 Task: nan
Action: Mouse moved to (485, 136)
Screenshot: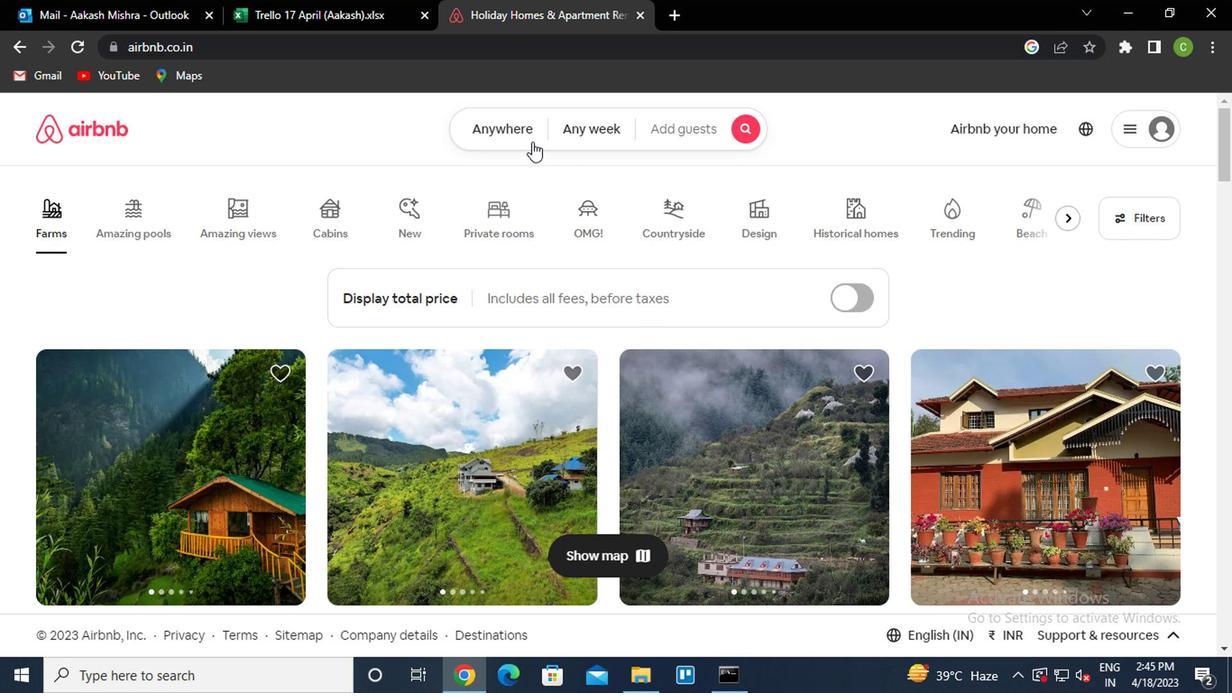 
Action: Mouse pressed left at (485, 136)
Screenshot: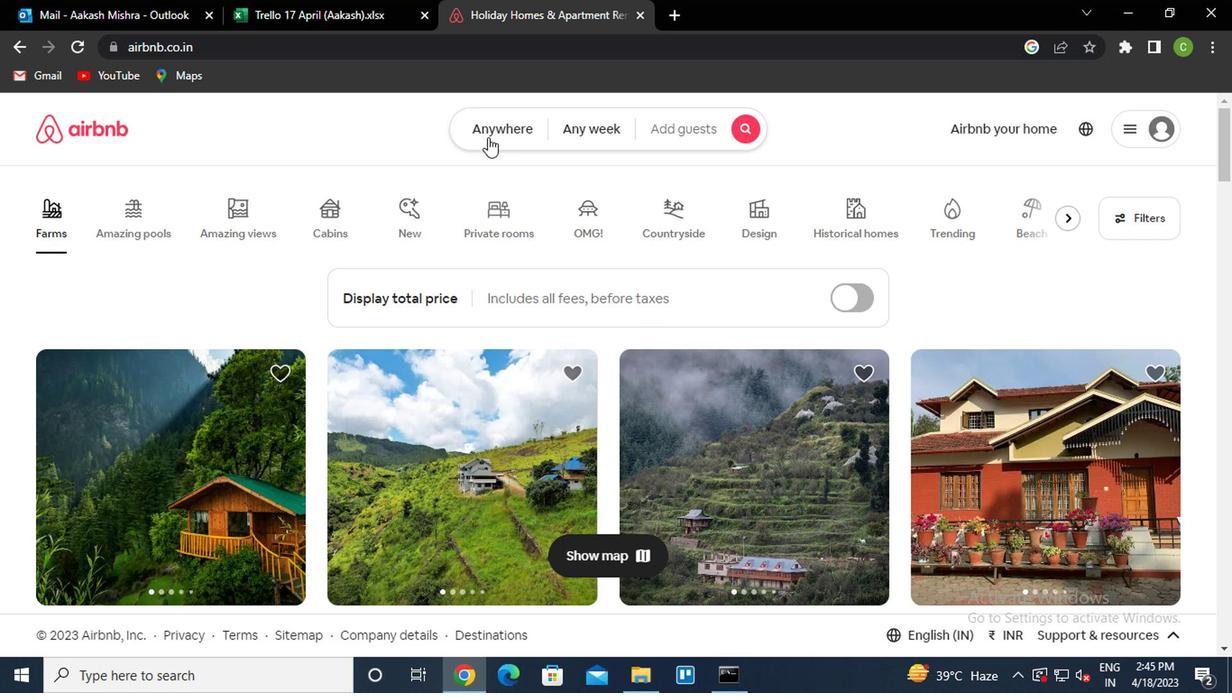 
Action: Mouse moved to (328, 206)
Screenshot: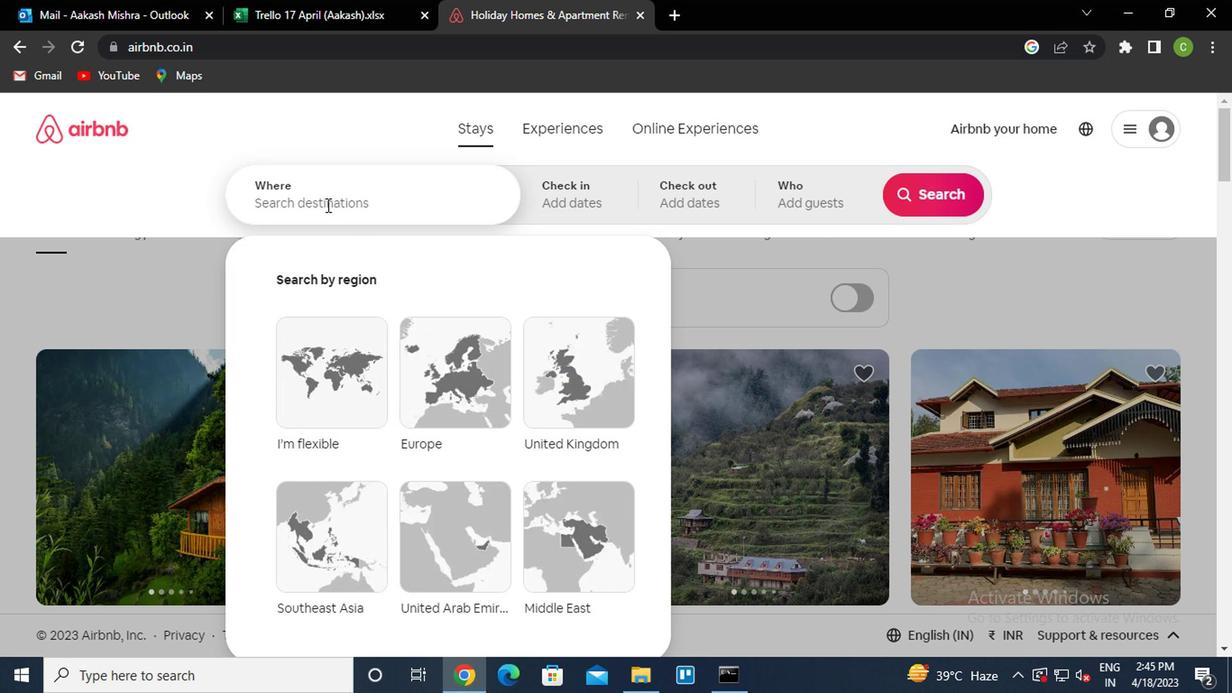 
Action: Mouse pressed left at (328, 206)
Screenshot: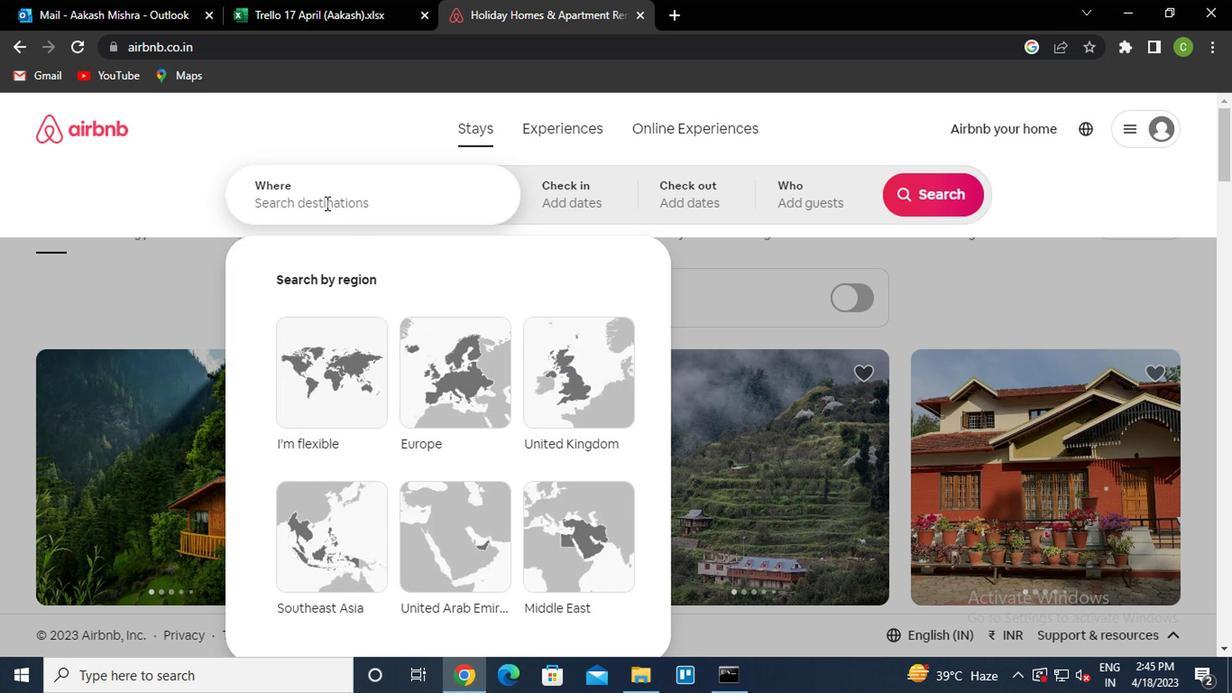 
Action: Key pressed <Key.caps_lock><Key.caps_lock>i<Key.caps_lock>tacoatao<Key.backspace>ira<Key.space>brazil<Key.down><Key.enter>
Screenshot: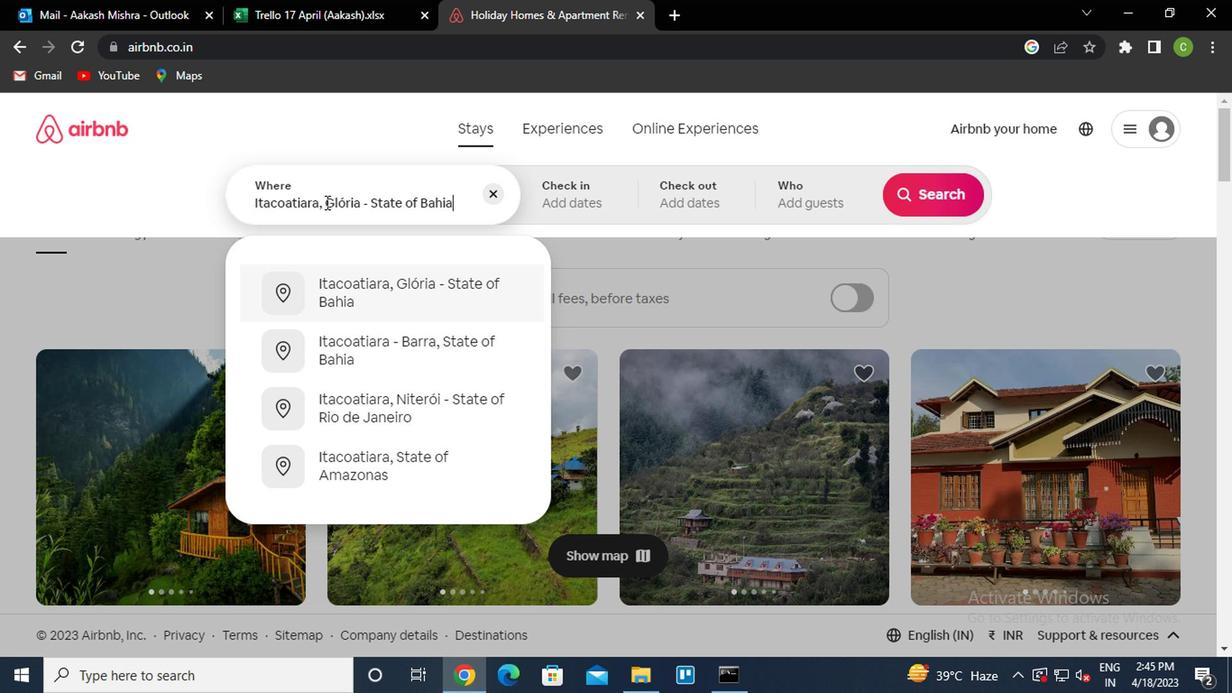 
Action: Mouse scrolled (328, 206) with delta (0, 0)
Screenshot: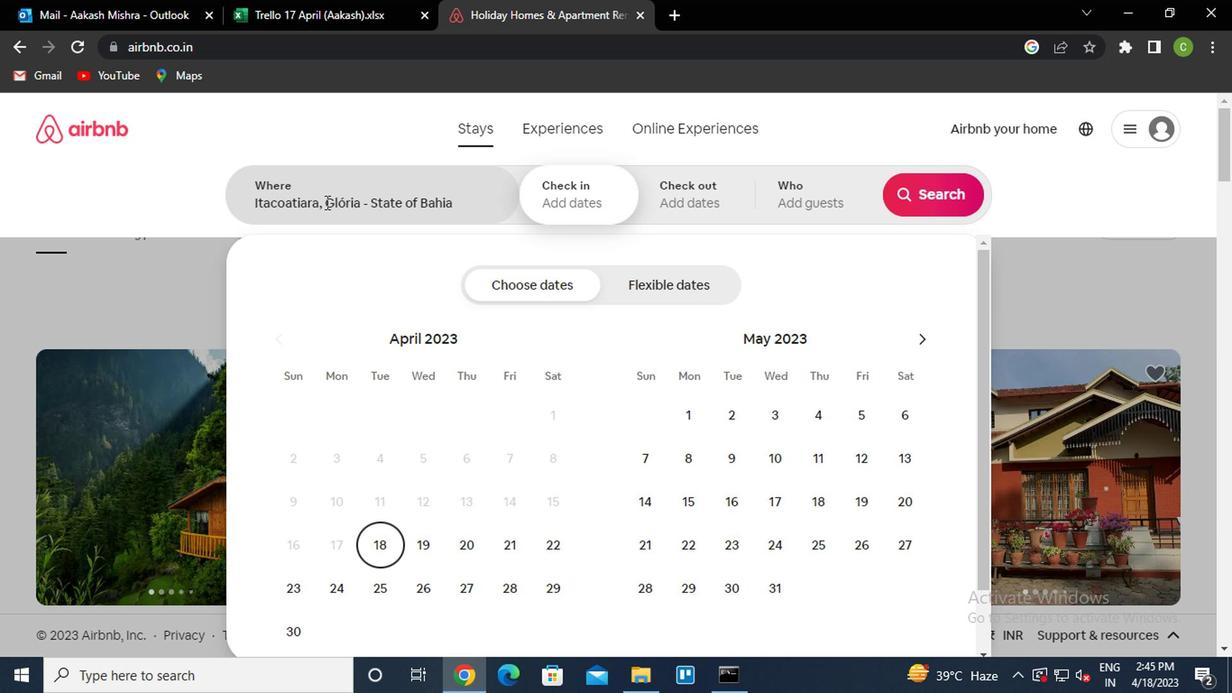 
Action: Mouse moved to (929, 354)
Screenshot: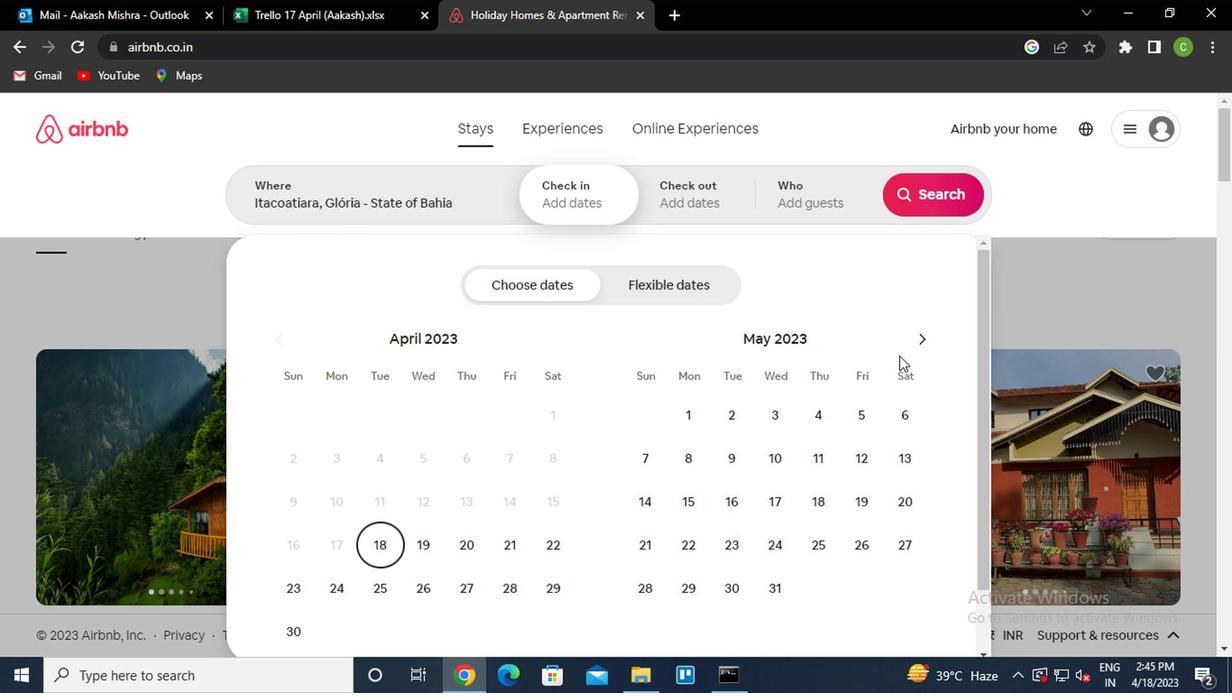 
Action: Mouse pressed left at (929, 354)
Screenshot: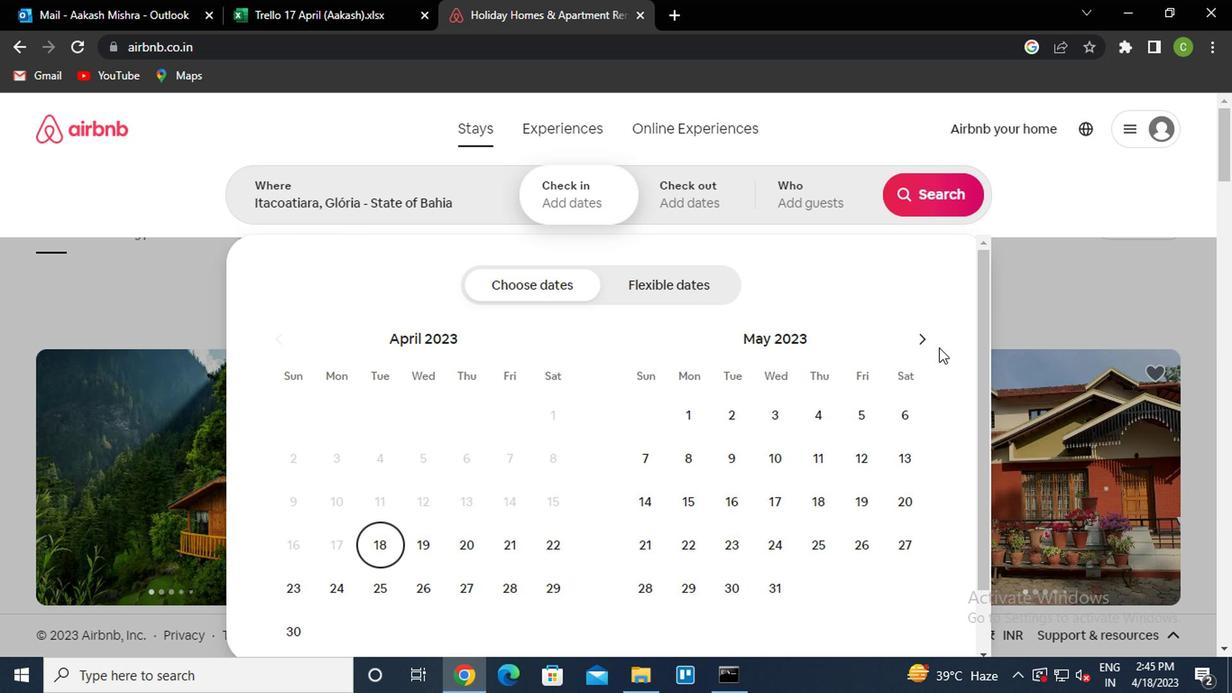 
Action: Mouse moved to (914, 349)
Screenshot: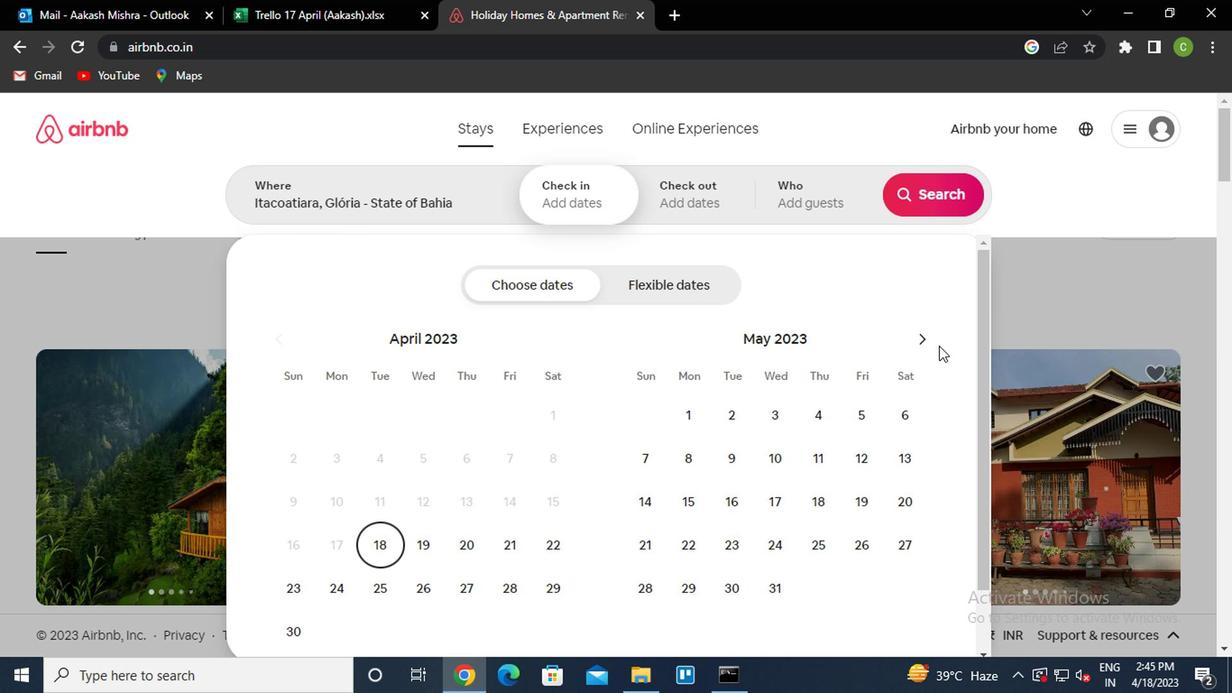 
Action: Mouse pressed left at (914, 349)
Screenshot: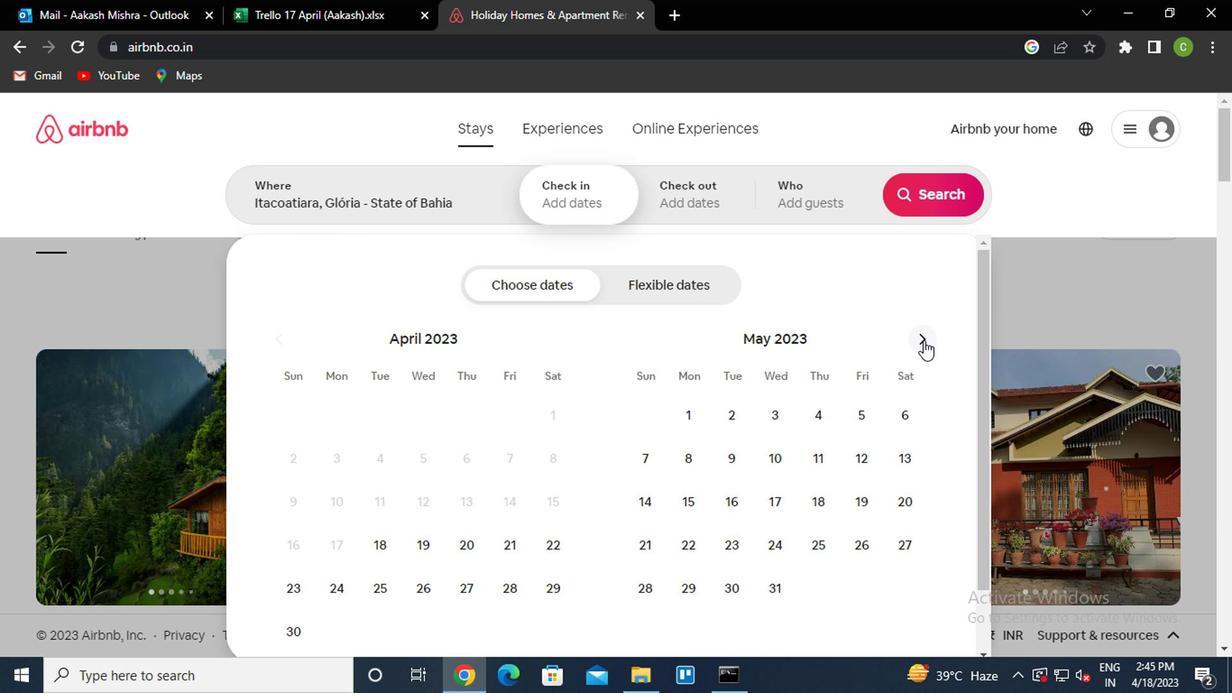 
Action: Mouse pressed left at (914, 349)
Screenshot: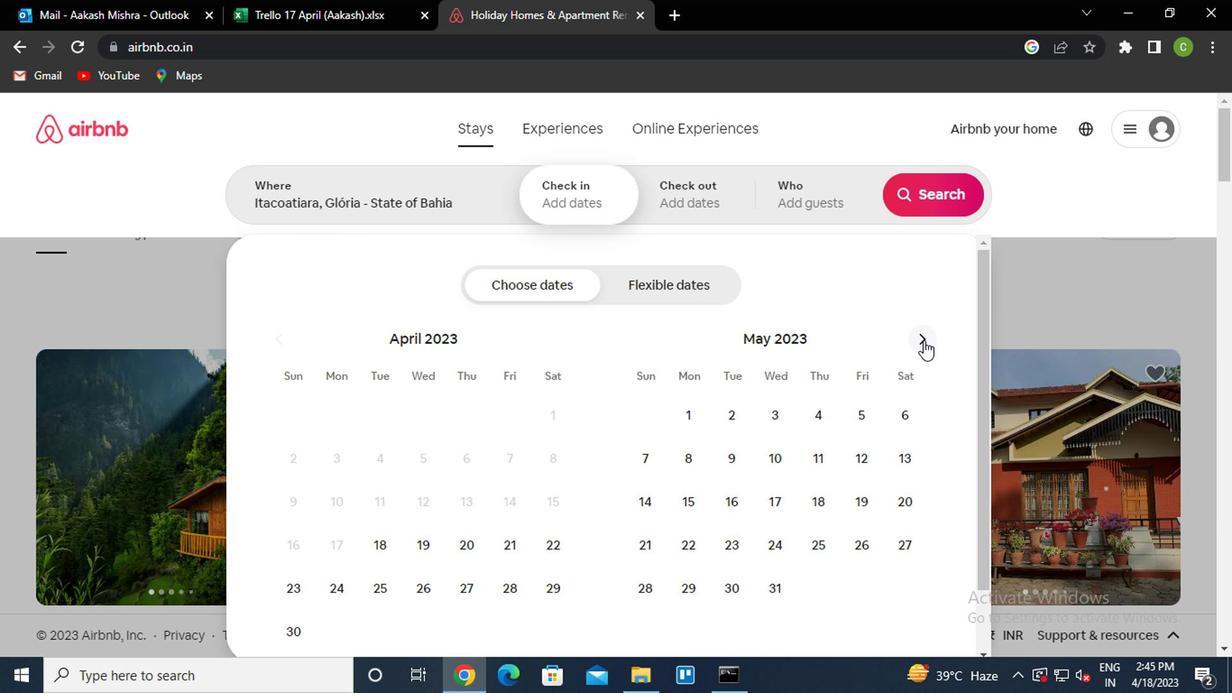 
Action: Mouse pressed left at (914, 349)
Screenshot: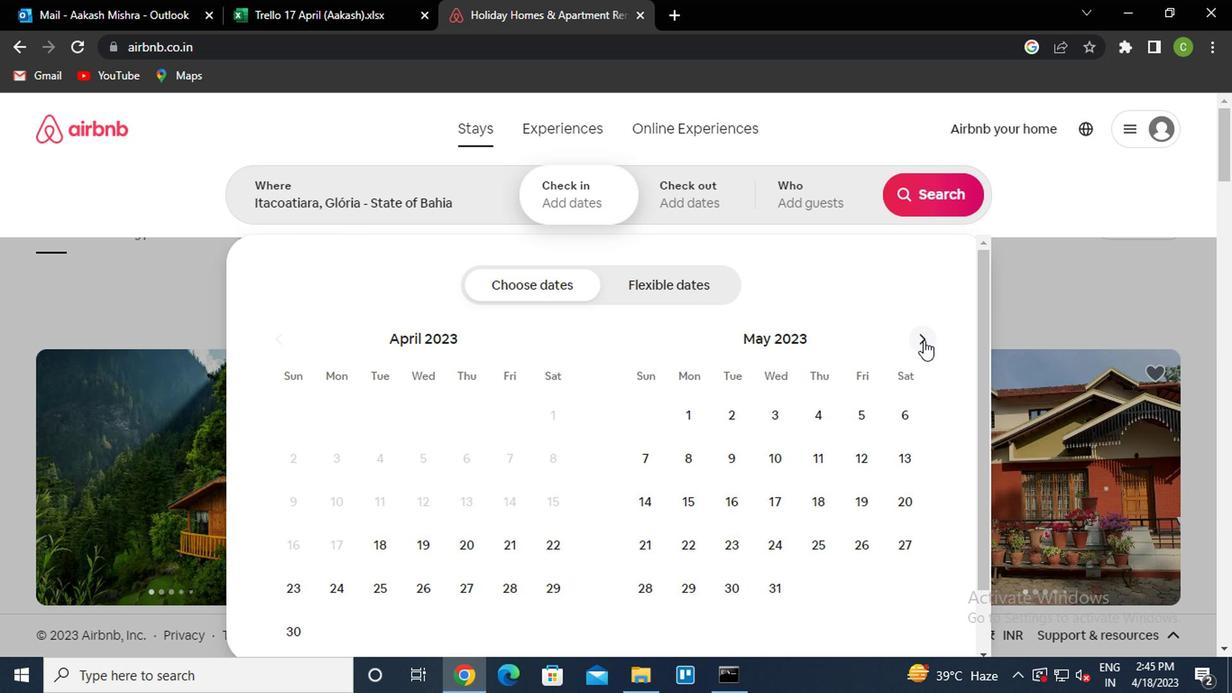 
Action: Mouse pressed left at (914, 349)
Screenshot: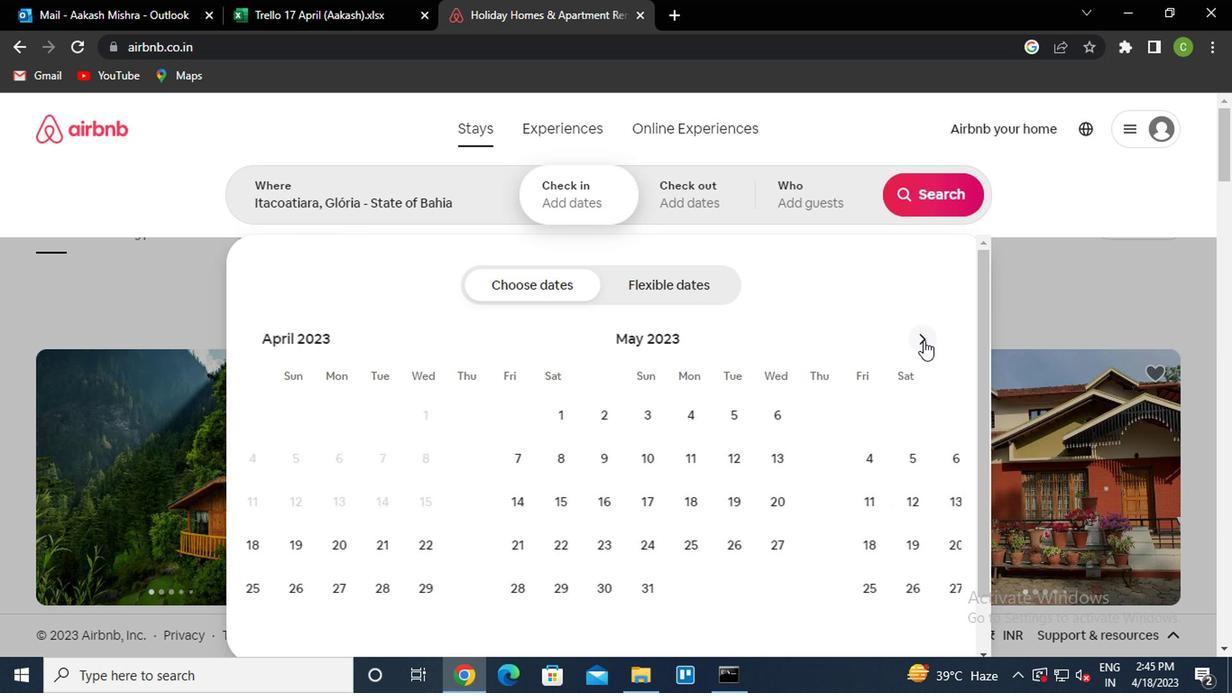 
Action: Mouse pressed left at (914, 349)
Screenshot: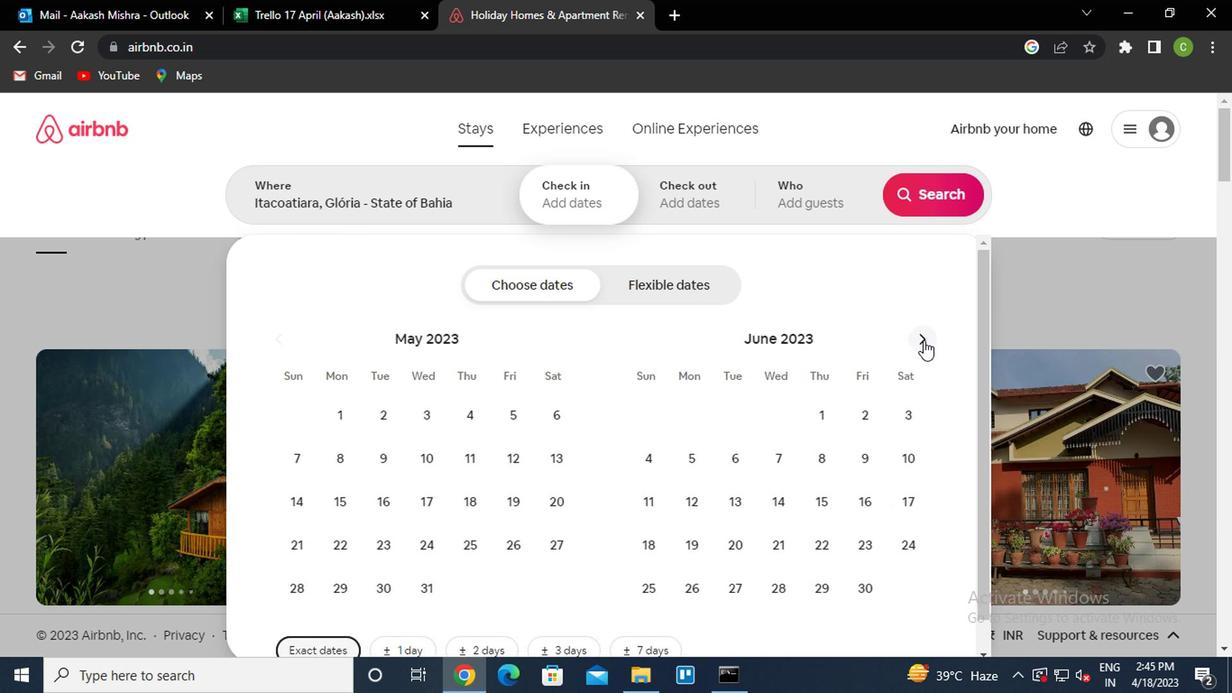 
Action: Mouse pressed left at (914, 349)
Screenshot: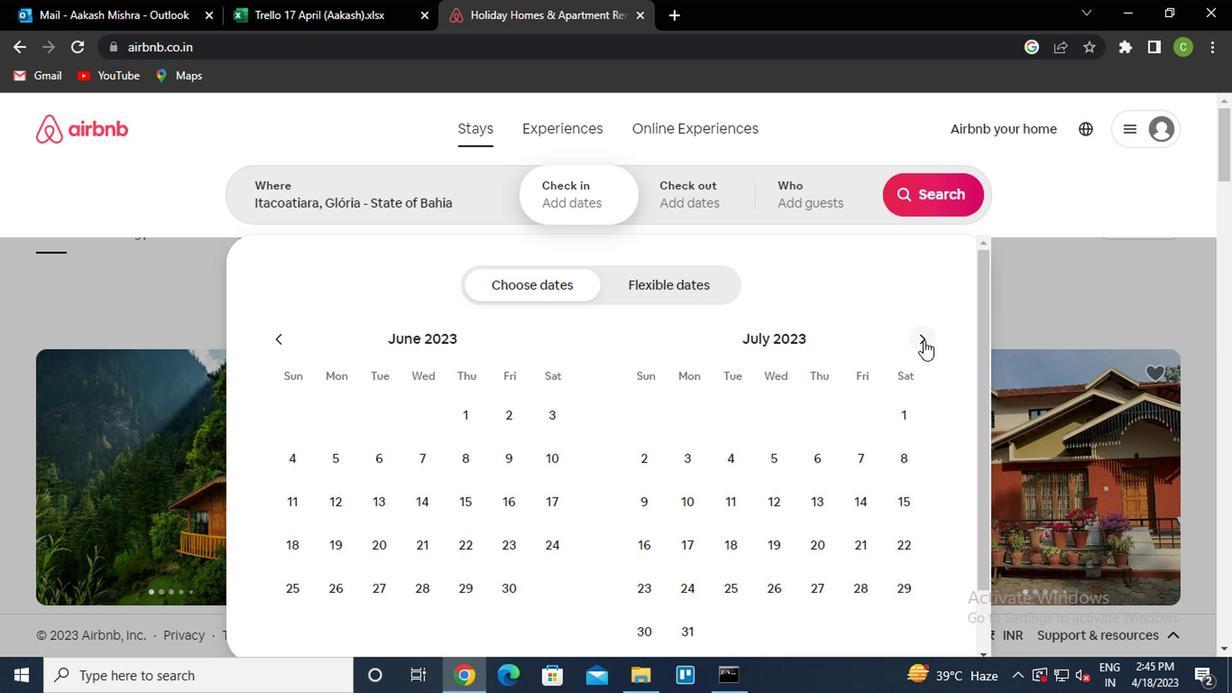 
Action: Mouse pressed left at (914, 349)
Screenshot: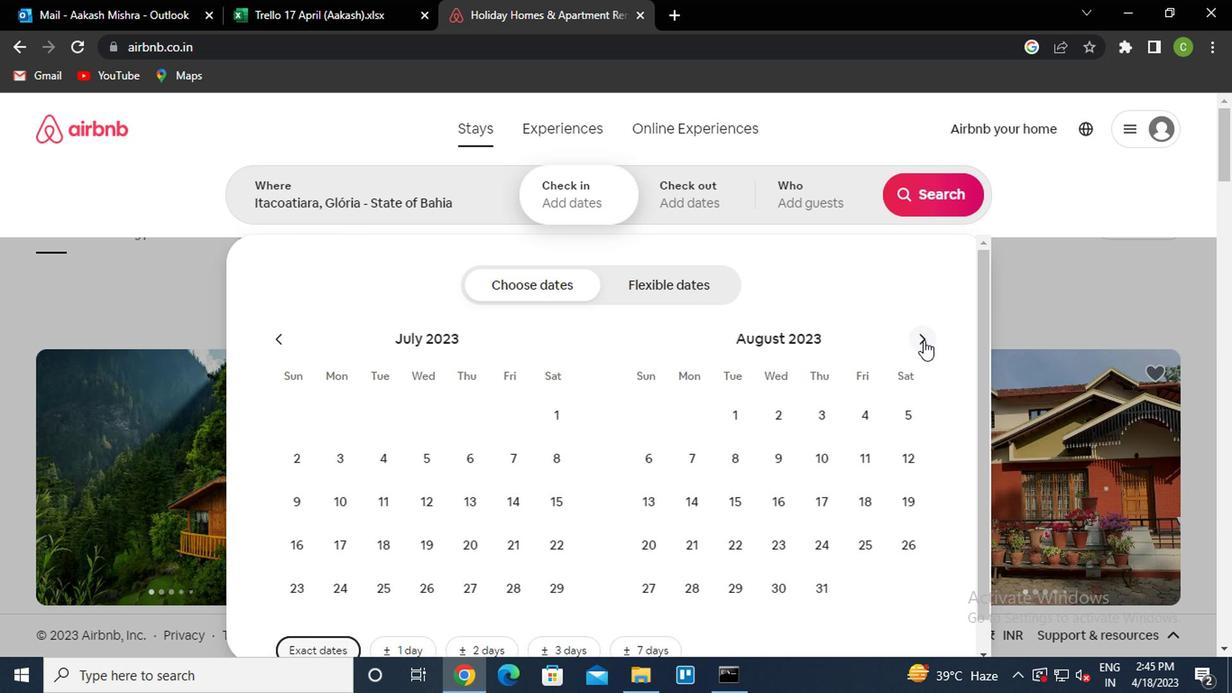 
Action: Mouse pressed left at (914, 349)
Screenshot: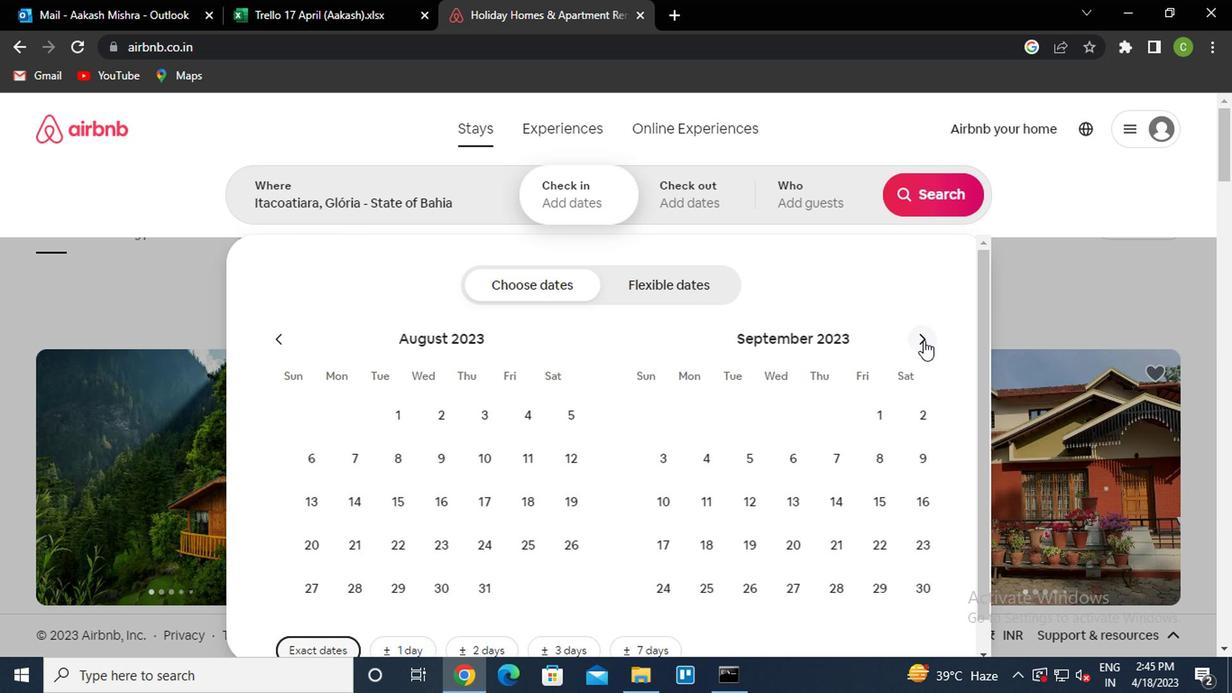 
Action: Mouse moved to (274, 347)
Screenshot: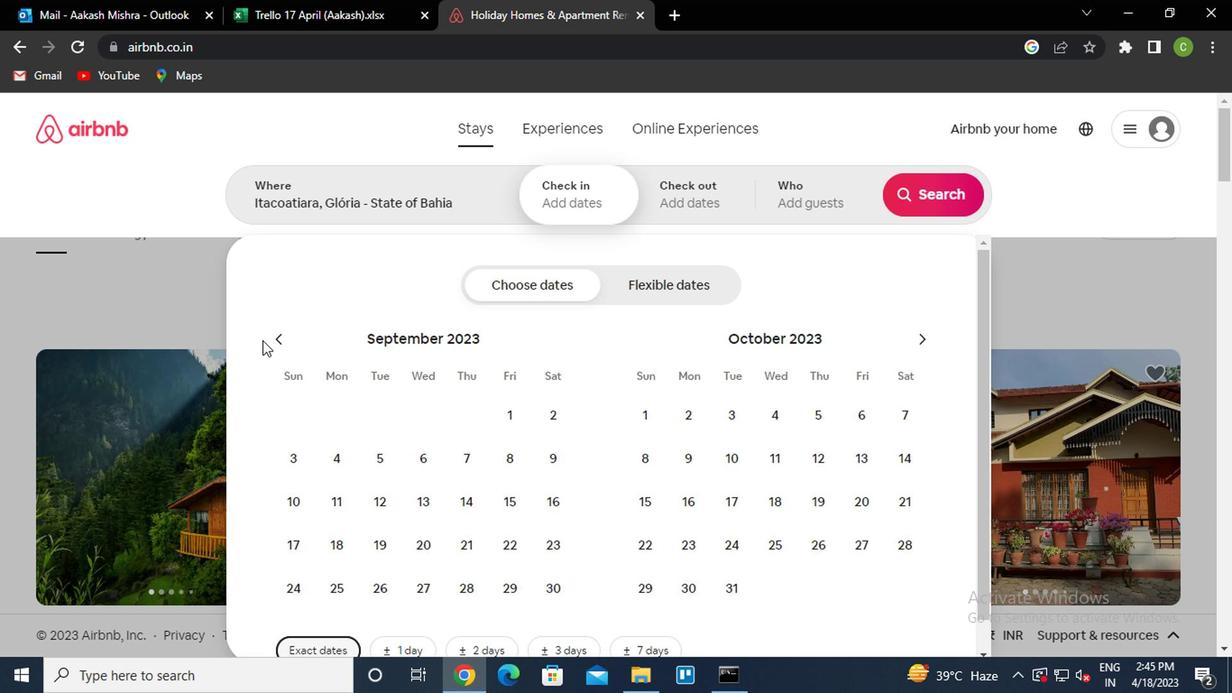 
Action: Mouse pressed left at (274, 347)
Screenshot: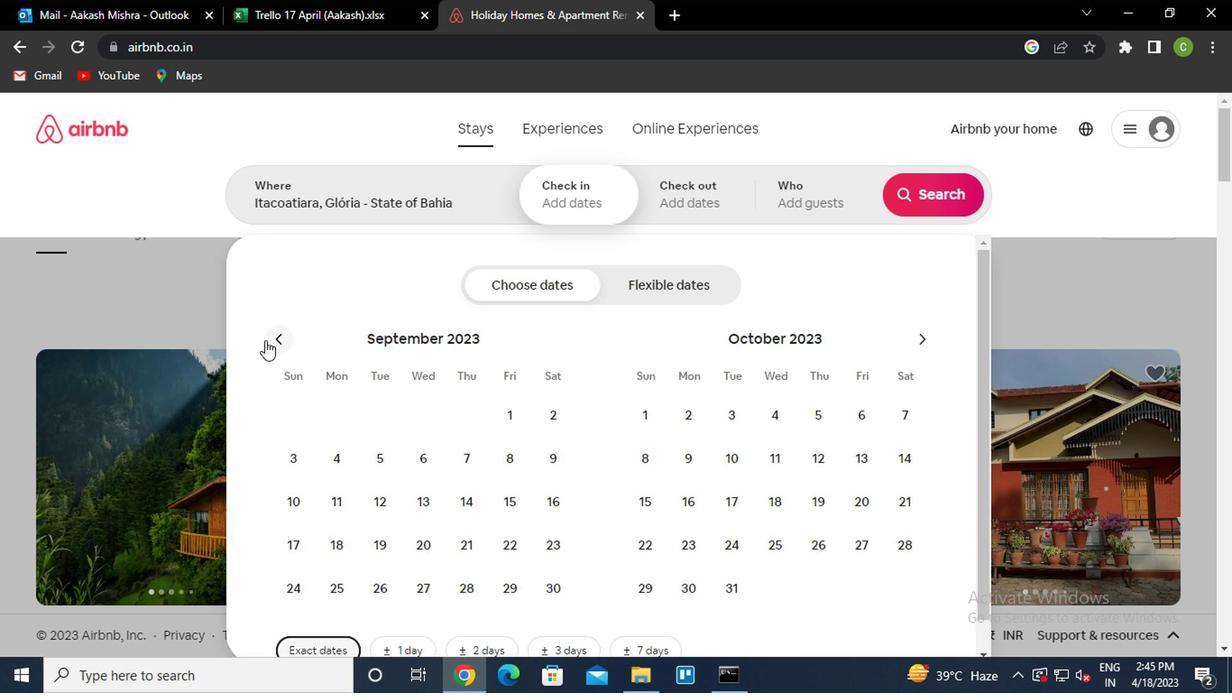 
Action: Mouse moved to (897, 433)
Screenshot: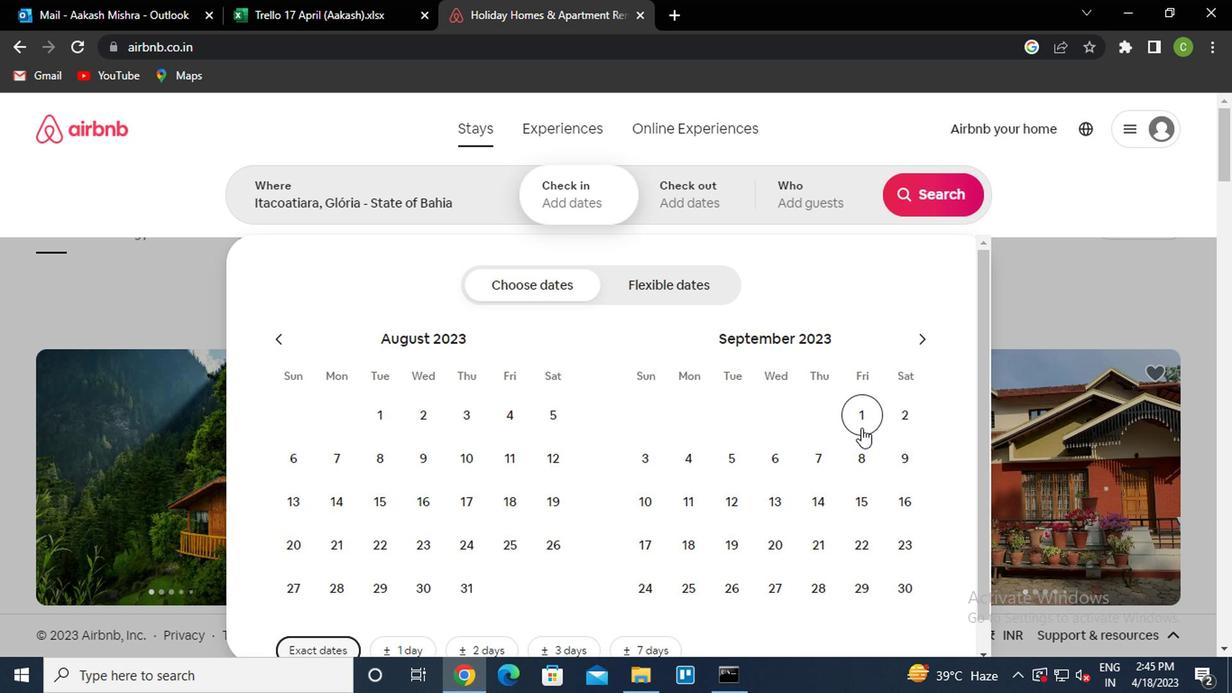 
Action: Mouse pressed left at (897, 433)
Screenshot: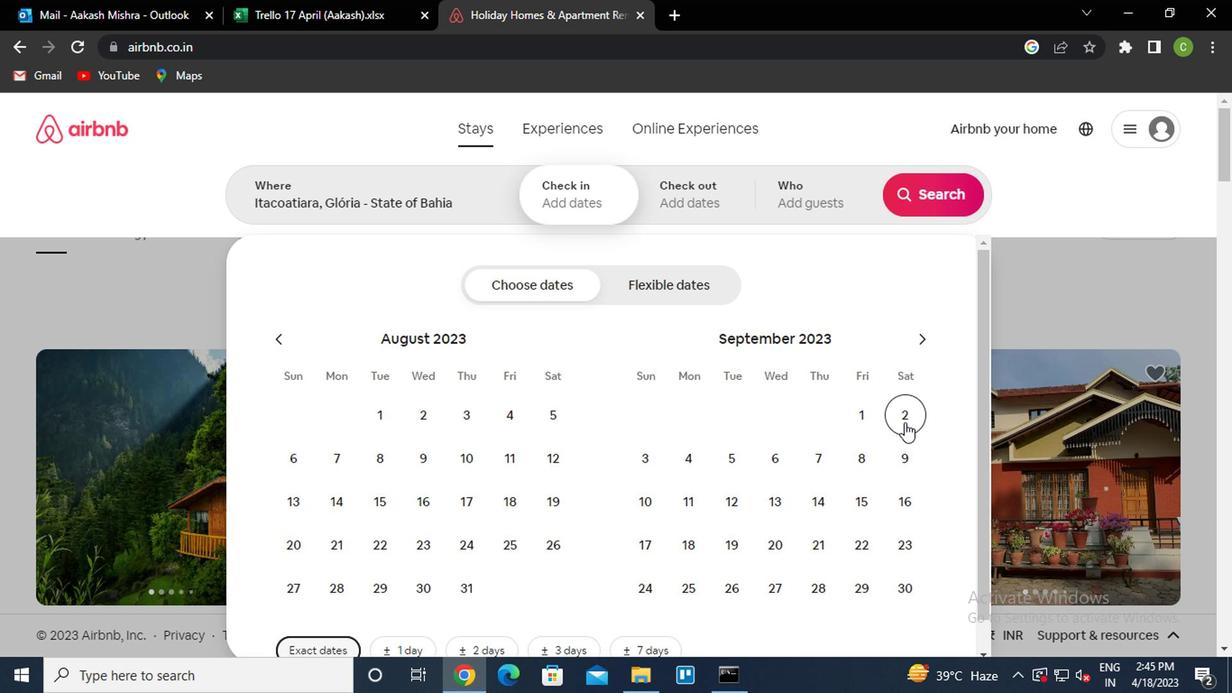 
Action: Mouse moved to (772, 476)
Screenshot: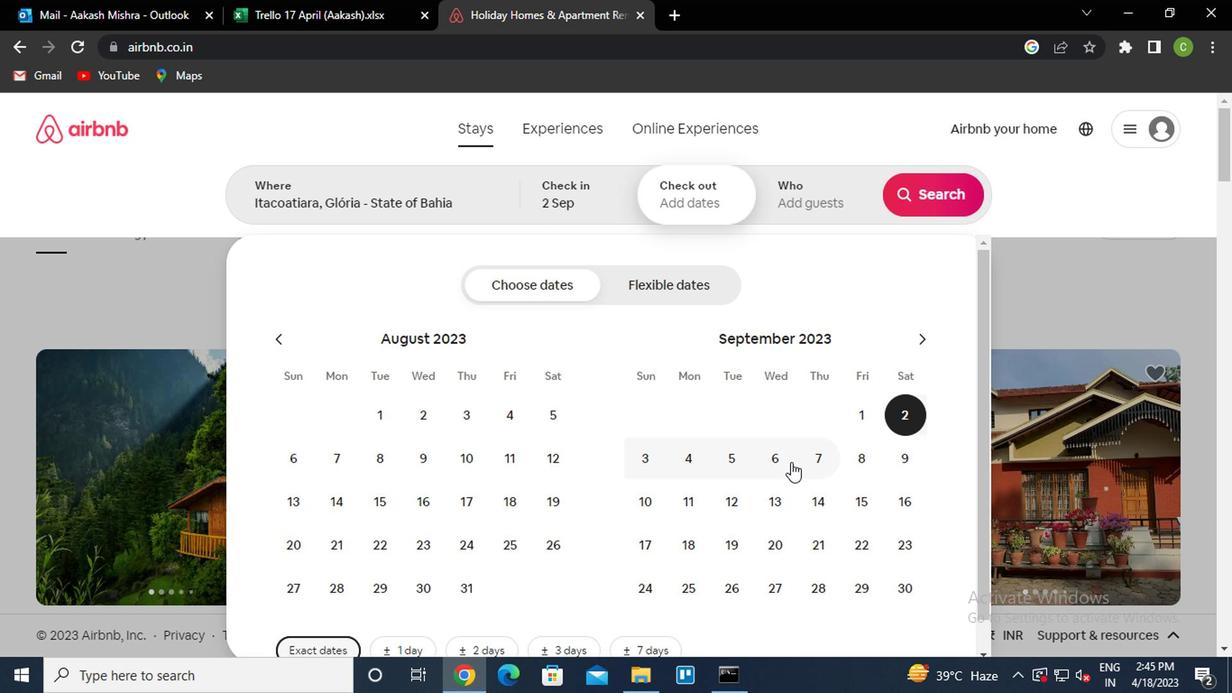 
Action: Mouse pressed left at (772, 476)
Screenshot: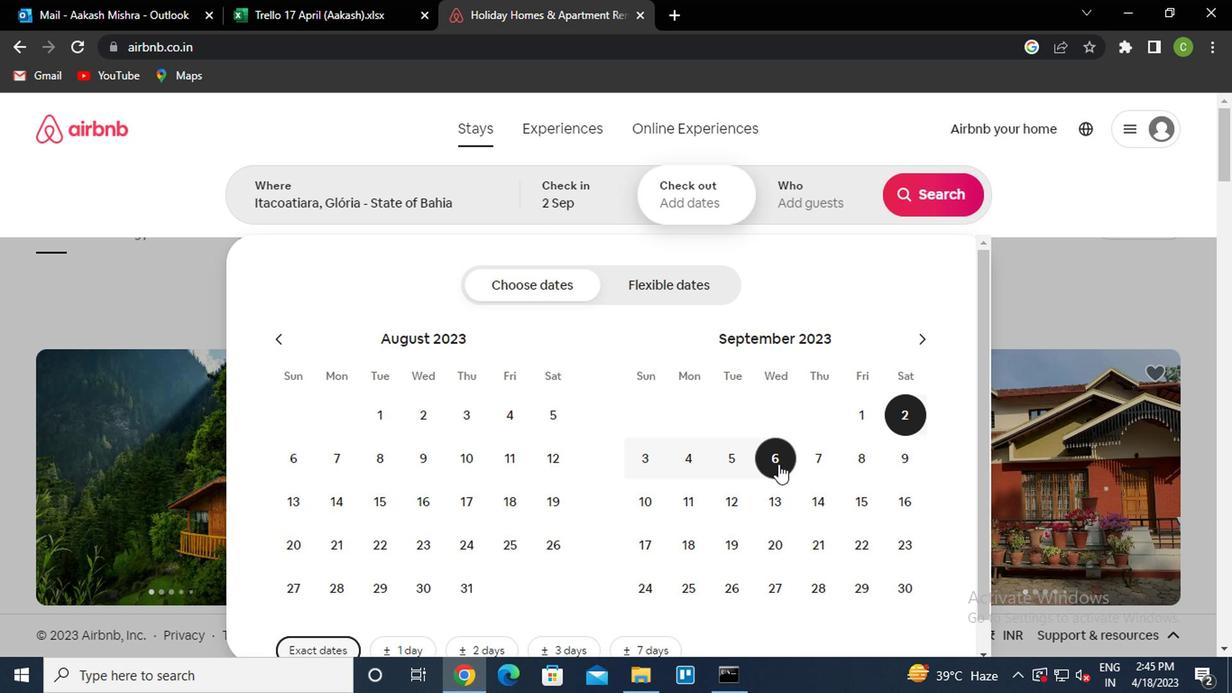 
Action: Mouse moved to (794, 204)
Screenshot: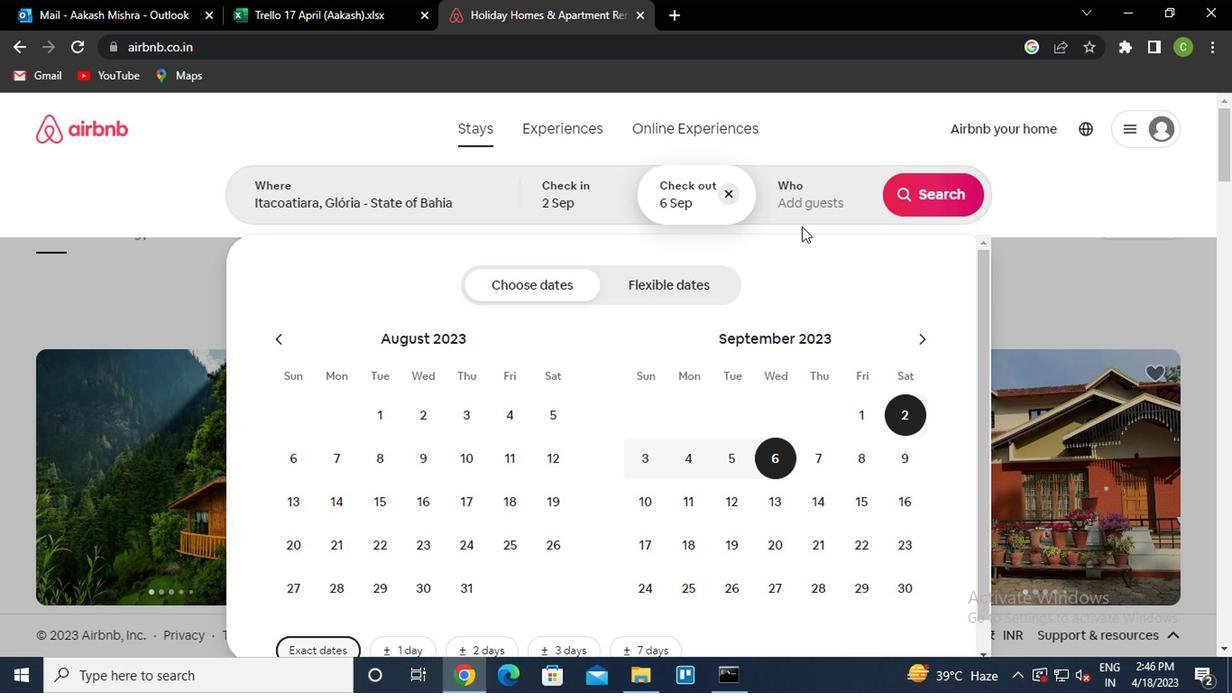 
Action: Mouse pressed left at (794, 204)
Screenshot: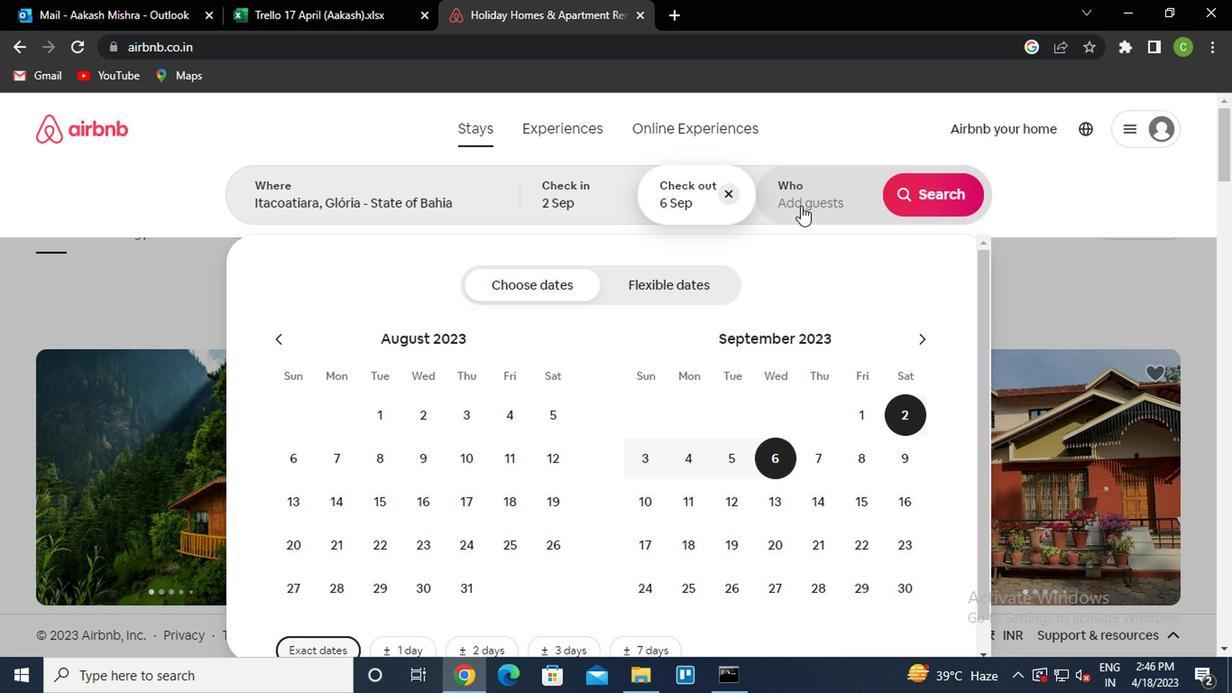 
Action: Mouse moved to (924, 296)
Screenshot: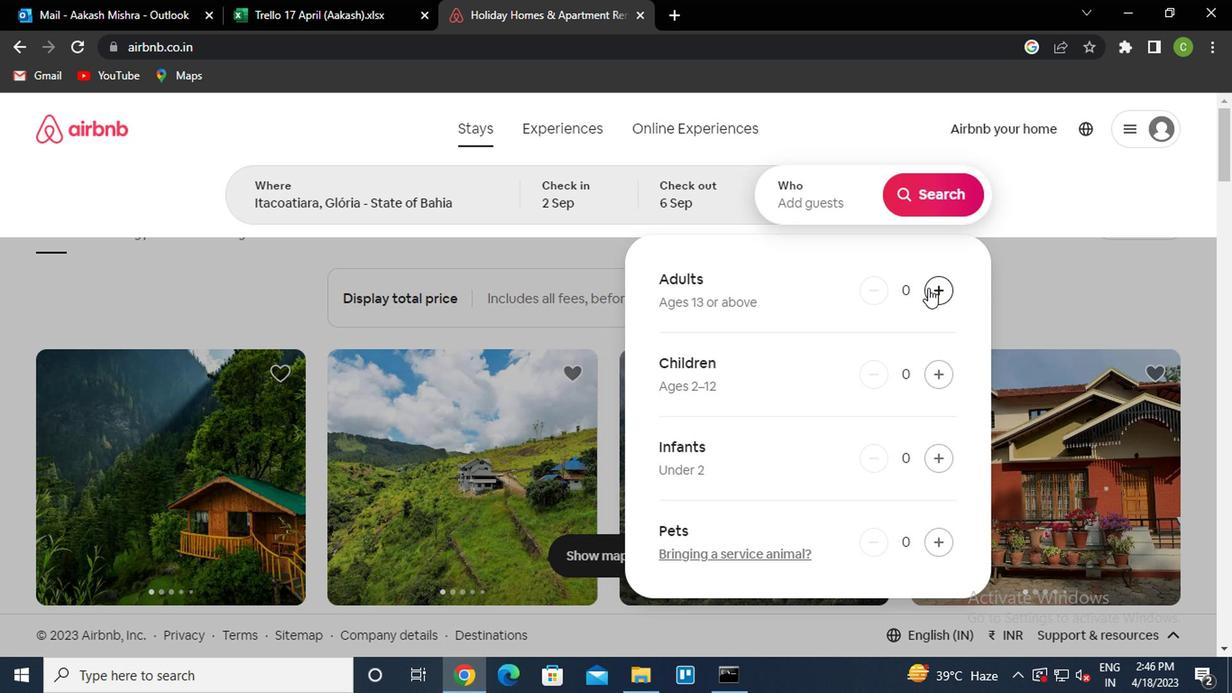 
Action: Mouse pressed left at (924, 296)
Screenshot: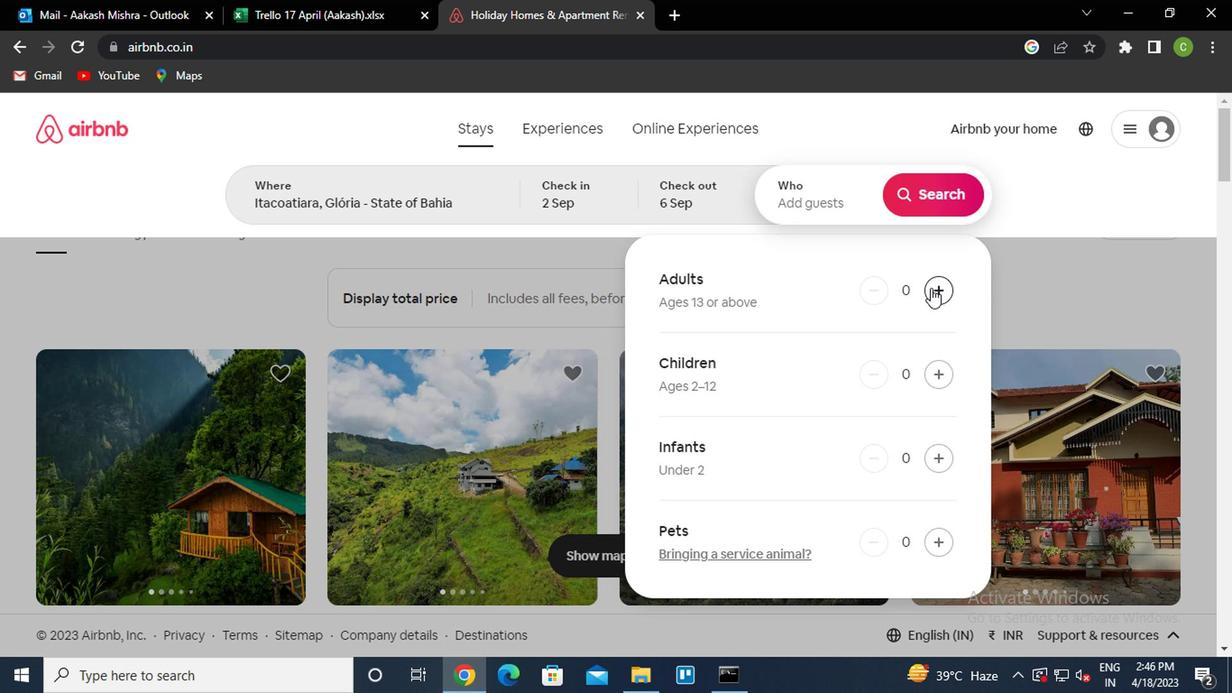 
Action: Mouse pressed left at (924, 296)
Screenshot: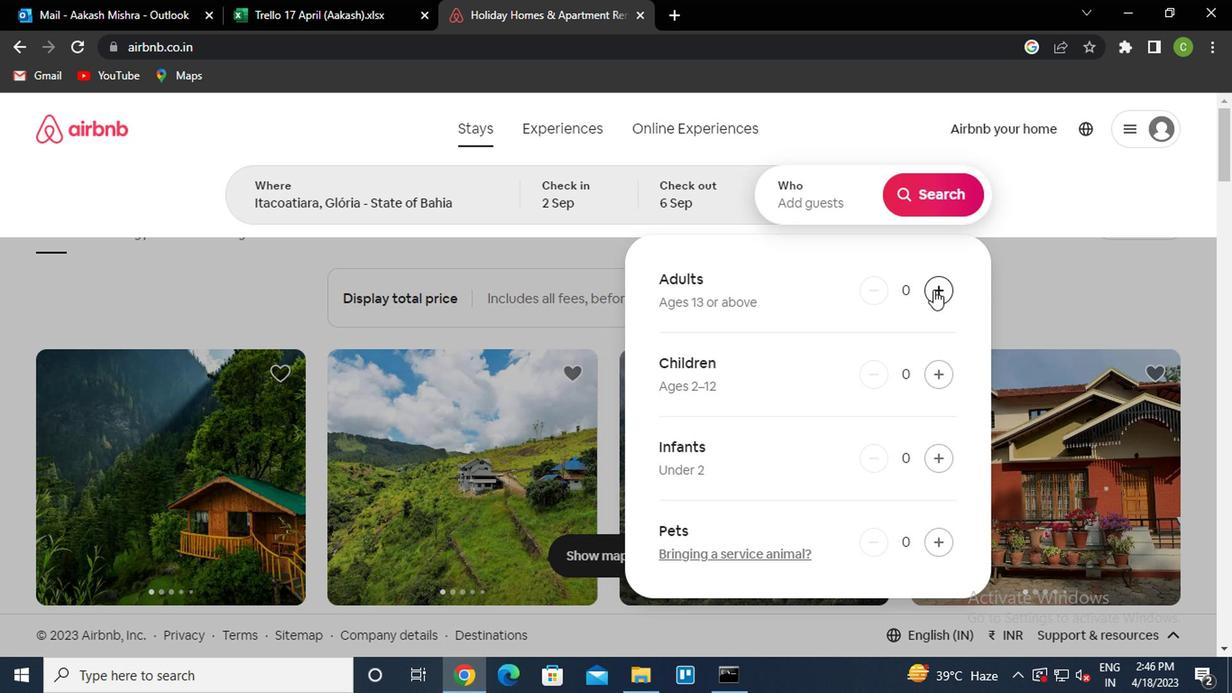 
Action: Mouse moved to (1133, 304)
Screenshot: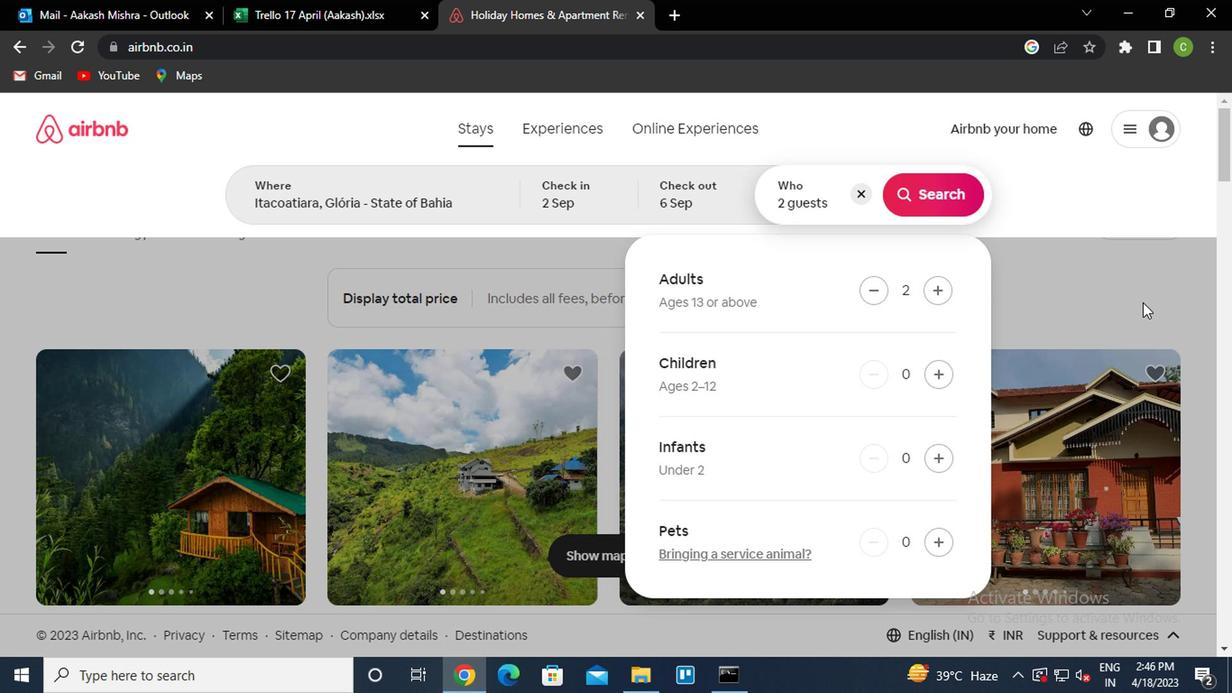
Action: Mouse pressed left at (1133, 304)
Screenshot: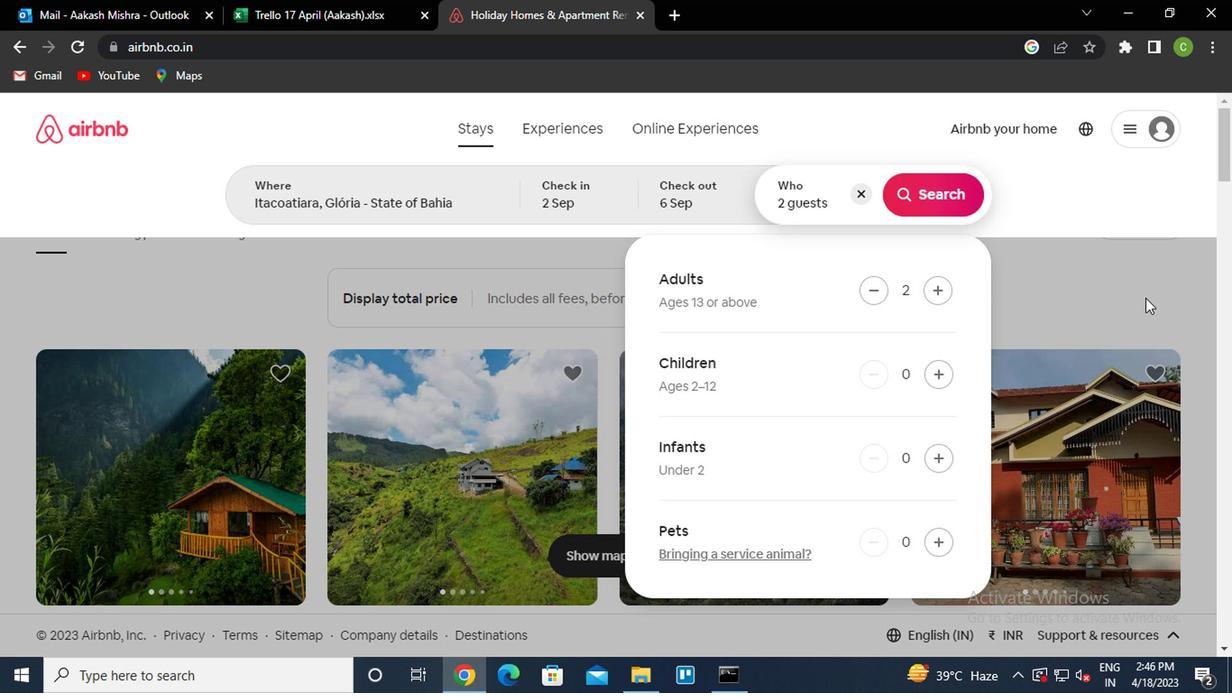
Action: Mouse moved to (1126, 225)
Screenshot: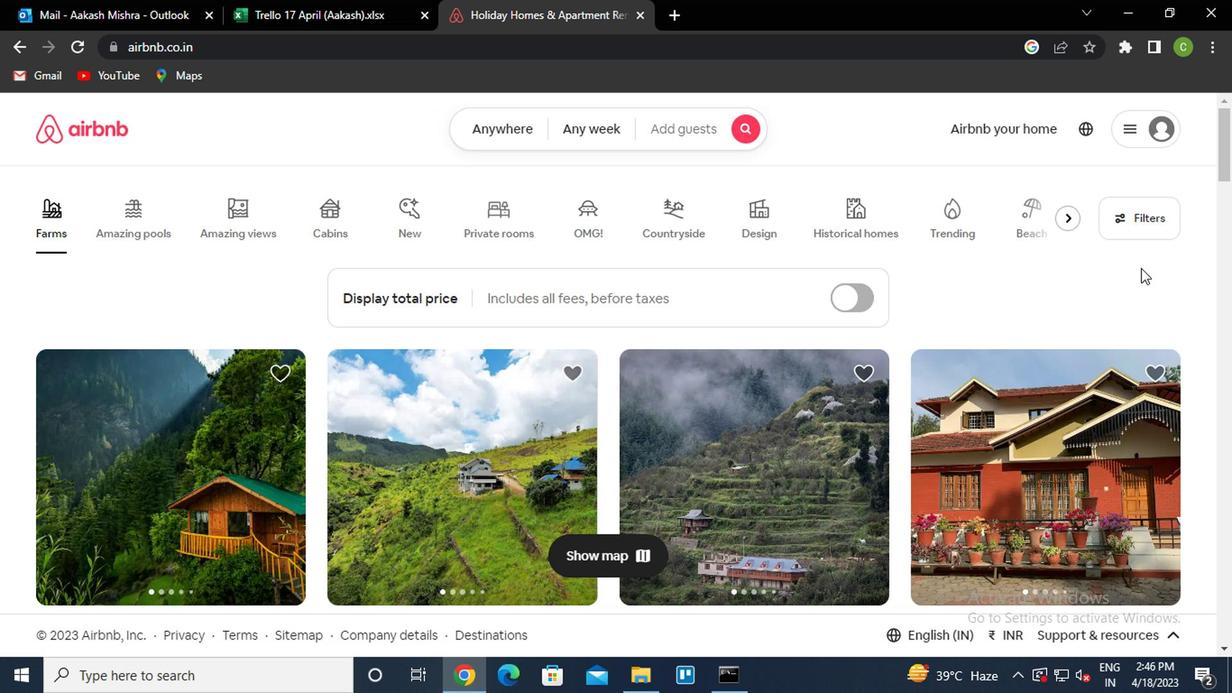 
Action: Mouse pressed left at (1126, 225)
Screenshot: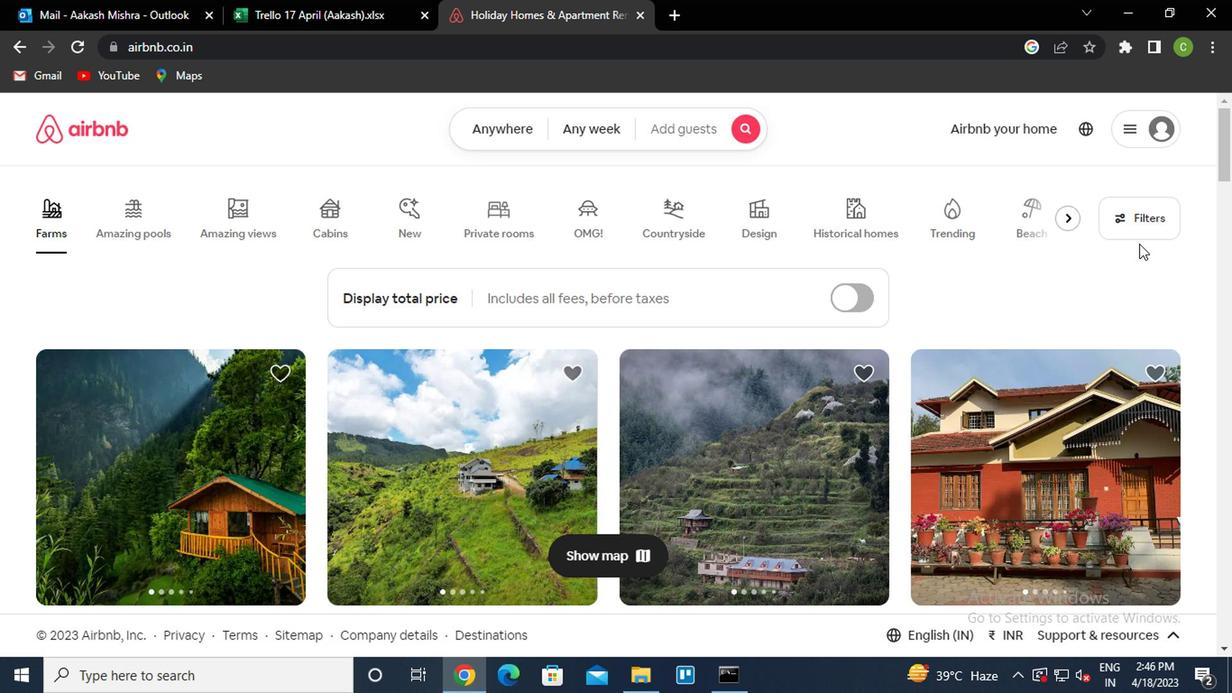 
Action: Mouse moved to (391, 445)
Screenshot: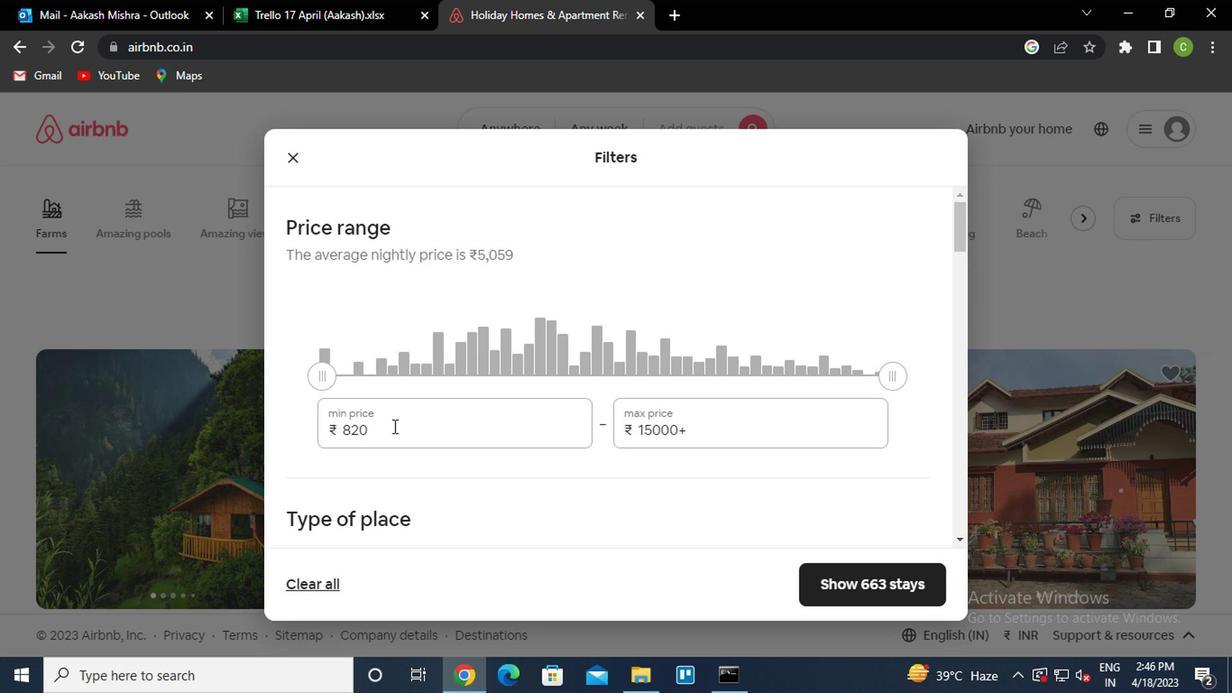 
Action: Mouse pressed left at (391, 445)
Screenshot: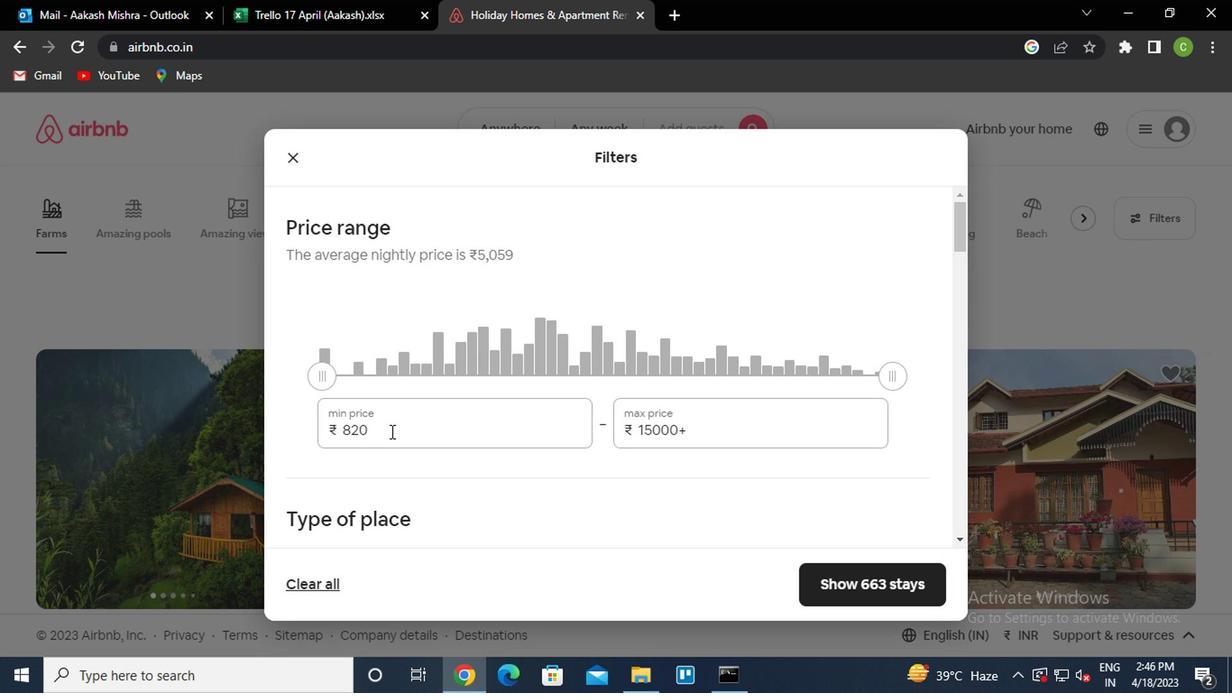 
Action: Key pressed <Key.backspace><Key.backspace><Key.backspace>15000<Key.tab>20000
Screenshot: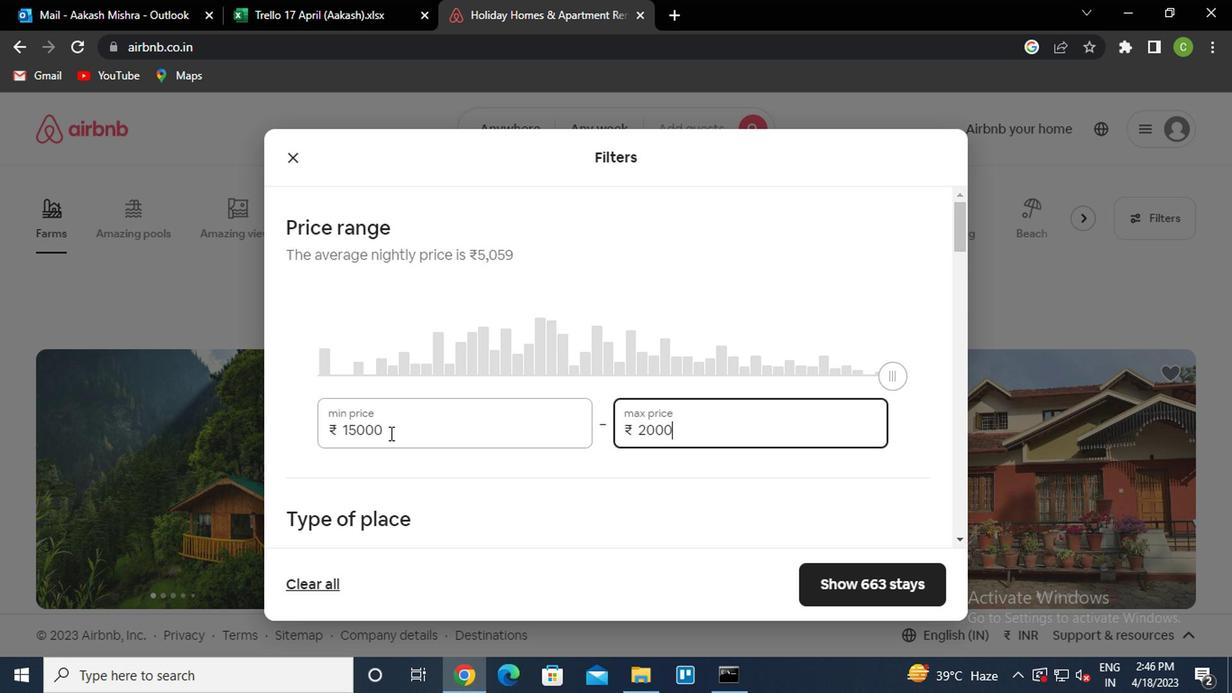 
Action: Mouse moved to (487, 520)
Screenshot: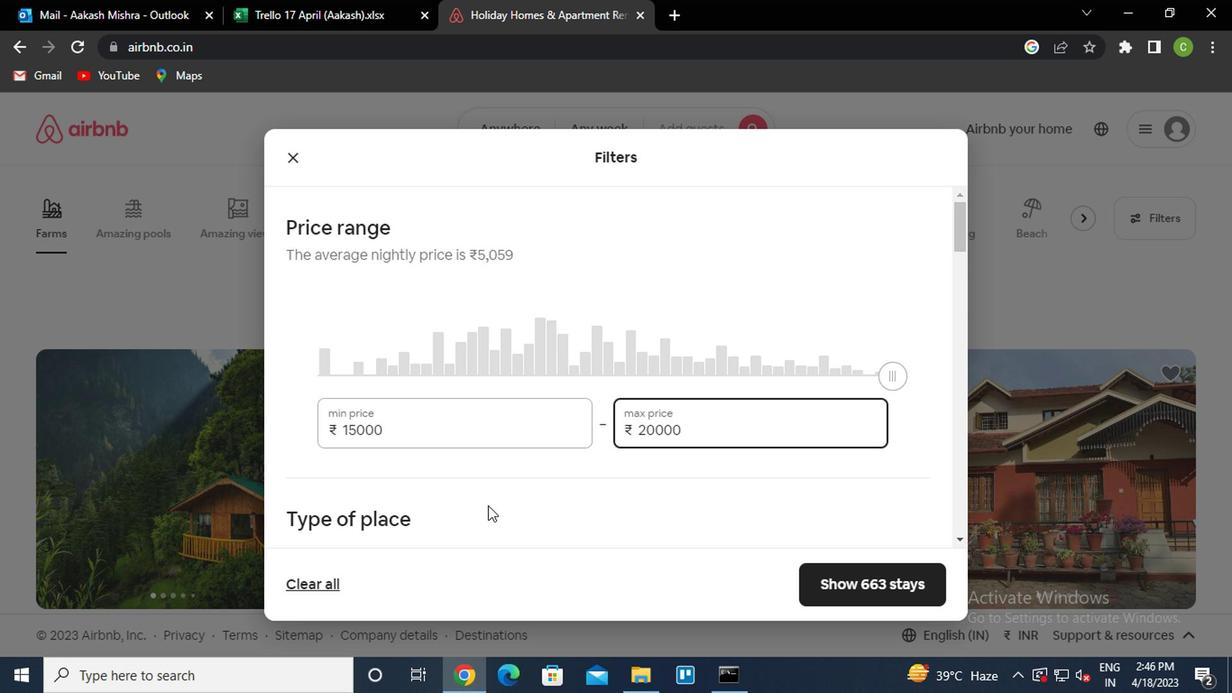 
Action: Mouse scrolled (487, 519) with delta (0, 0)
Screenshot: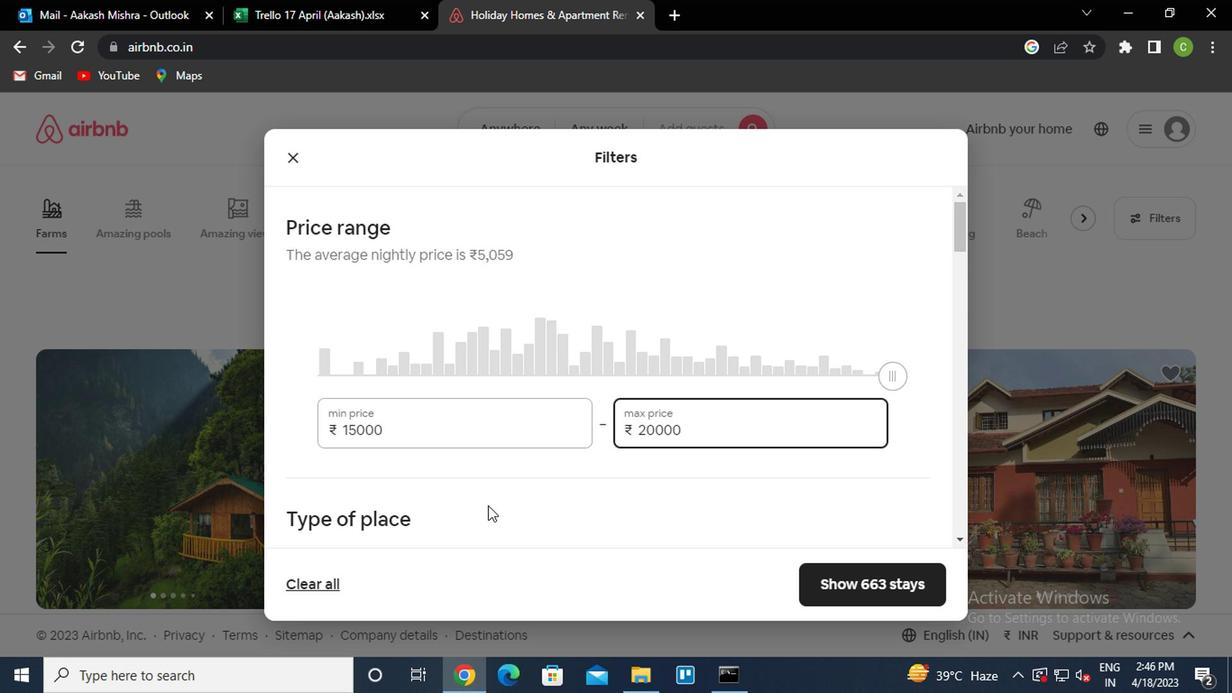 
Action: Mouse scrolled (487, 519) with delta (0, 0)
Screenshot: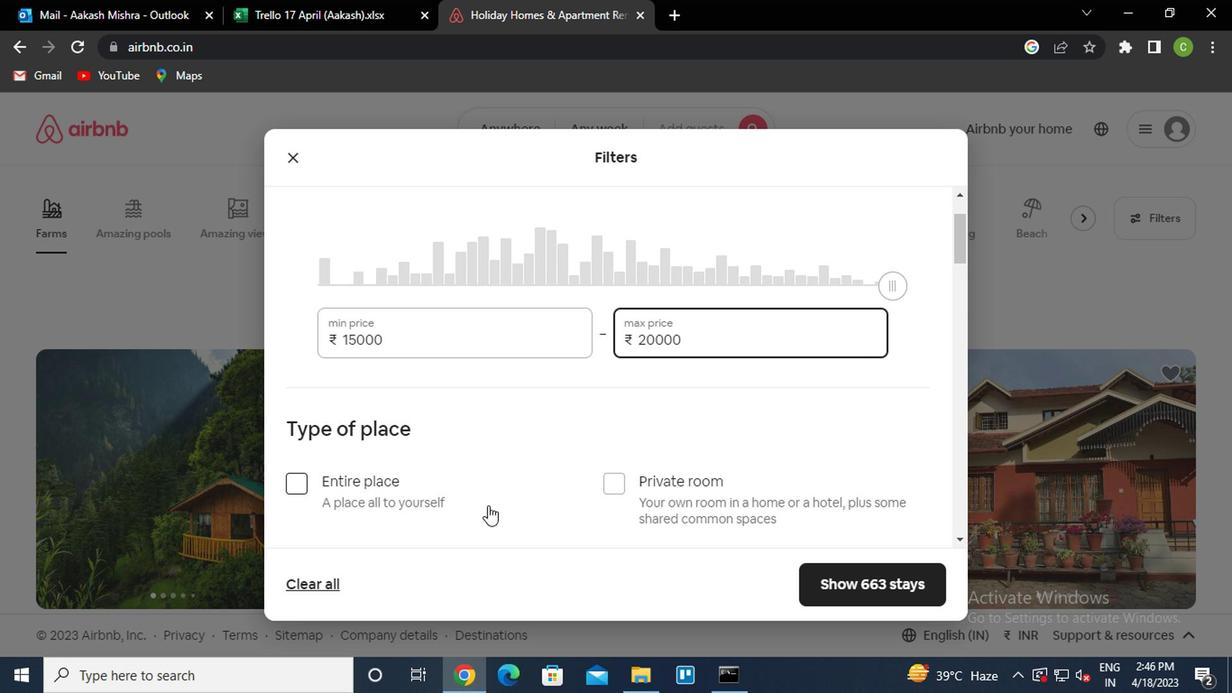 
Action: Mouse moved to (365, 405)
Screenshot: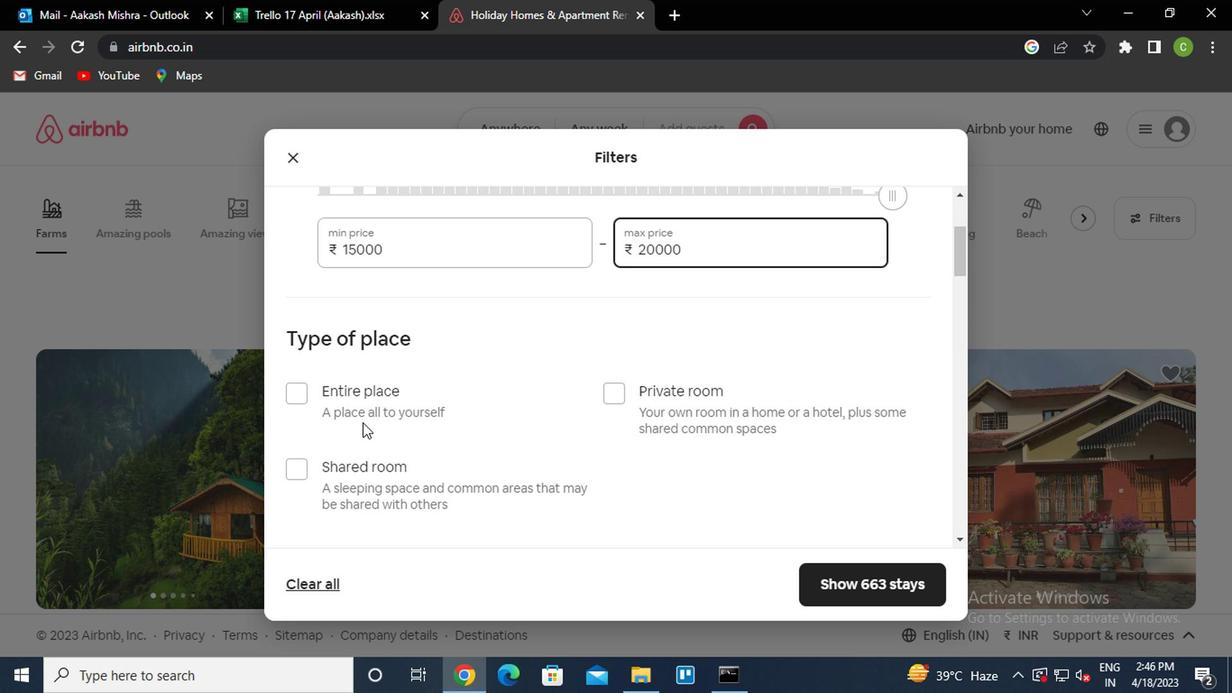 
Action: Mouse pressed left at (365, 405)
Screenshot: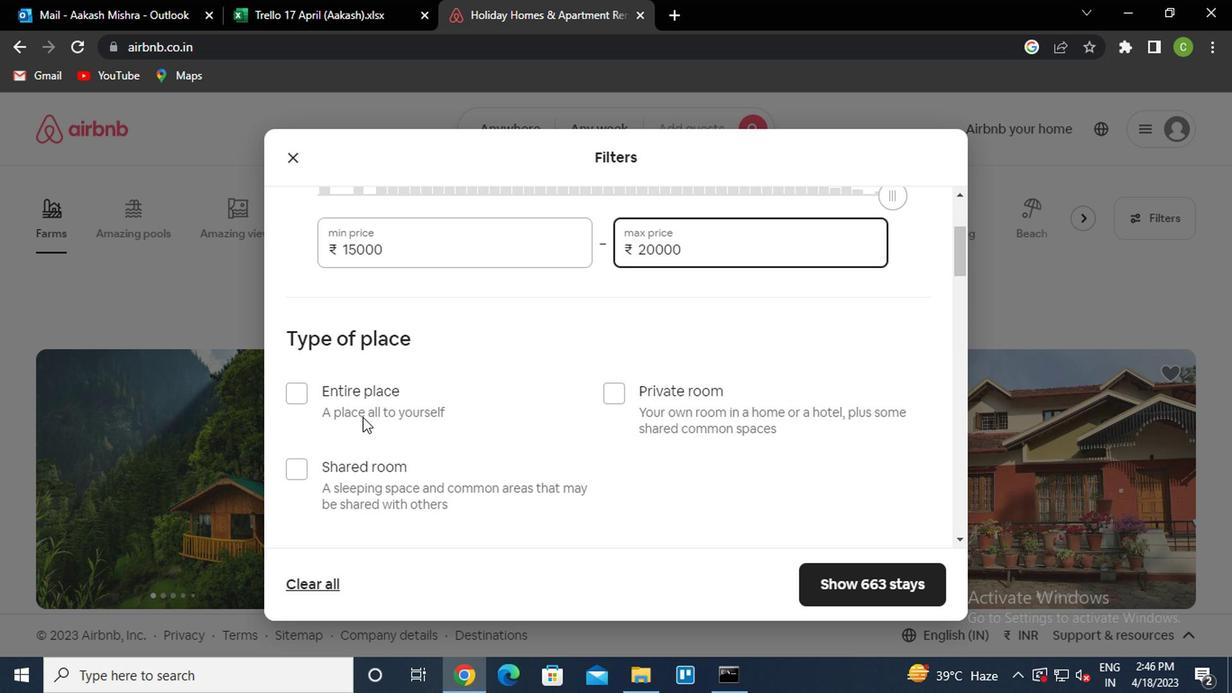 
Action: Mouse moved to (523, 457)
Screenshot: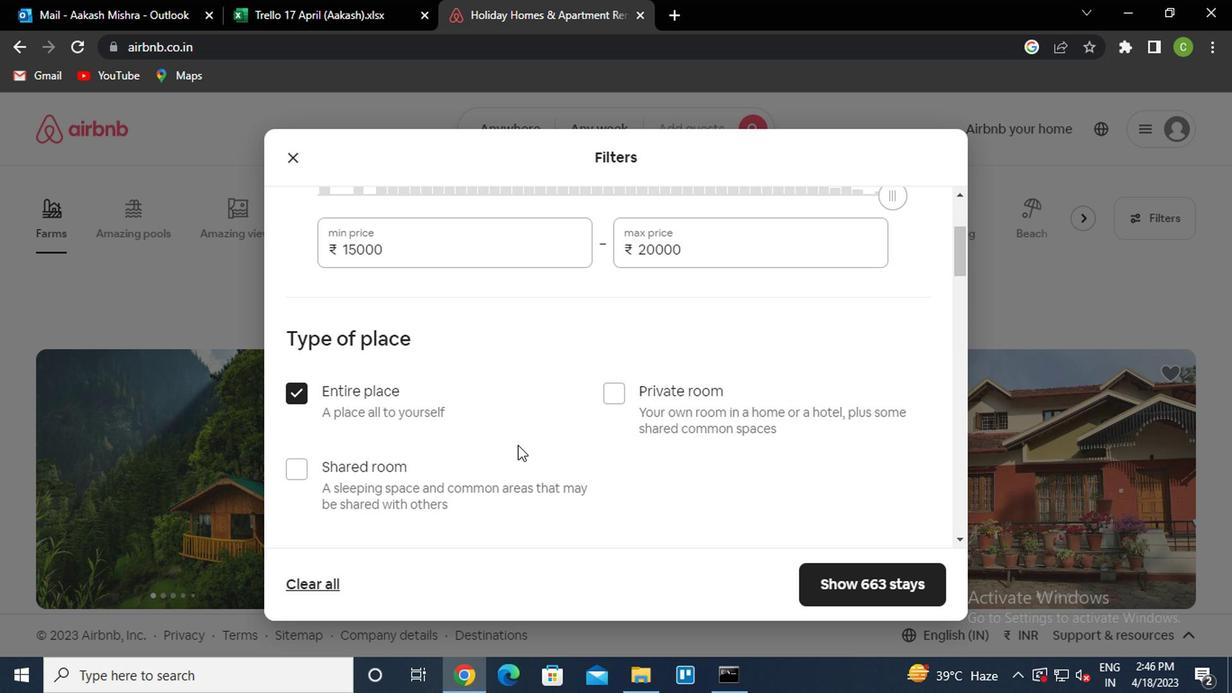 
Action: Mouse scrolled (523, 456) with delta (0, -1)
Screenshot: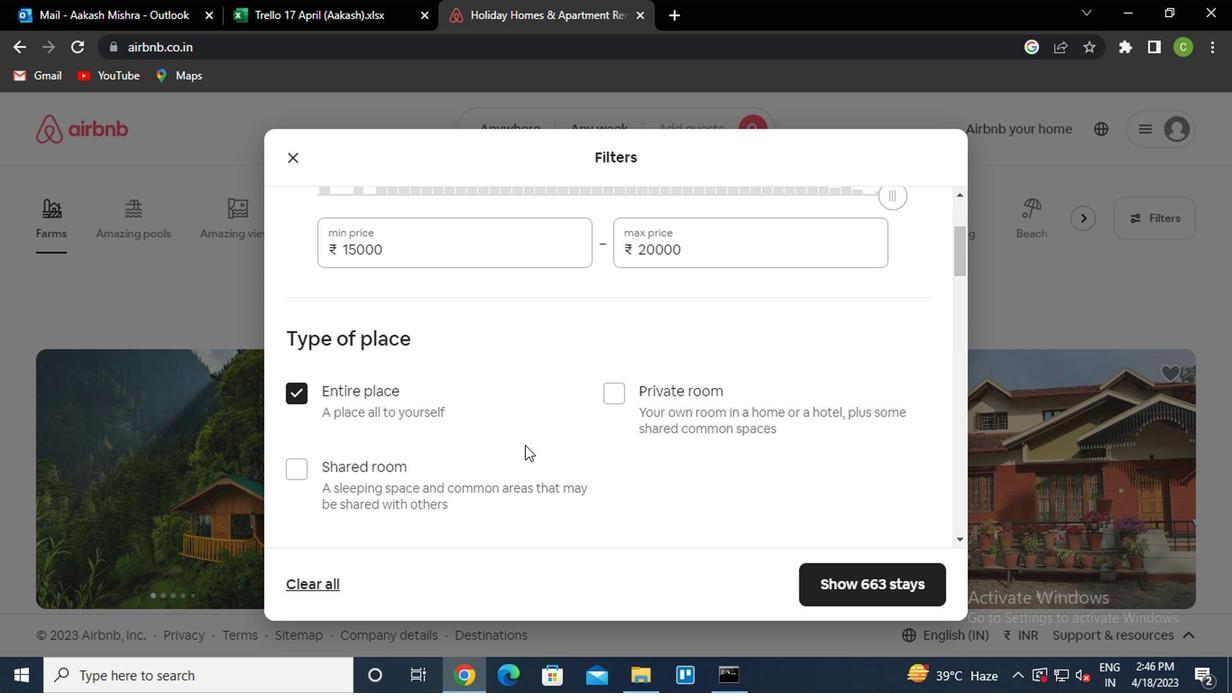 
Action: Mouse scrolled (523, 456) with delta (0, -1)
Screenshot: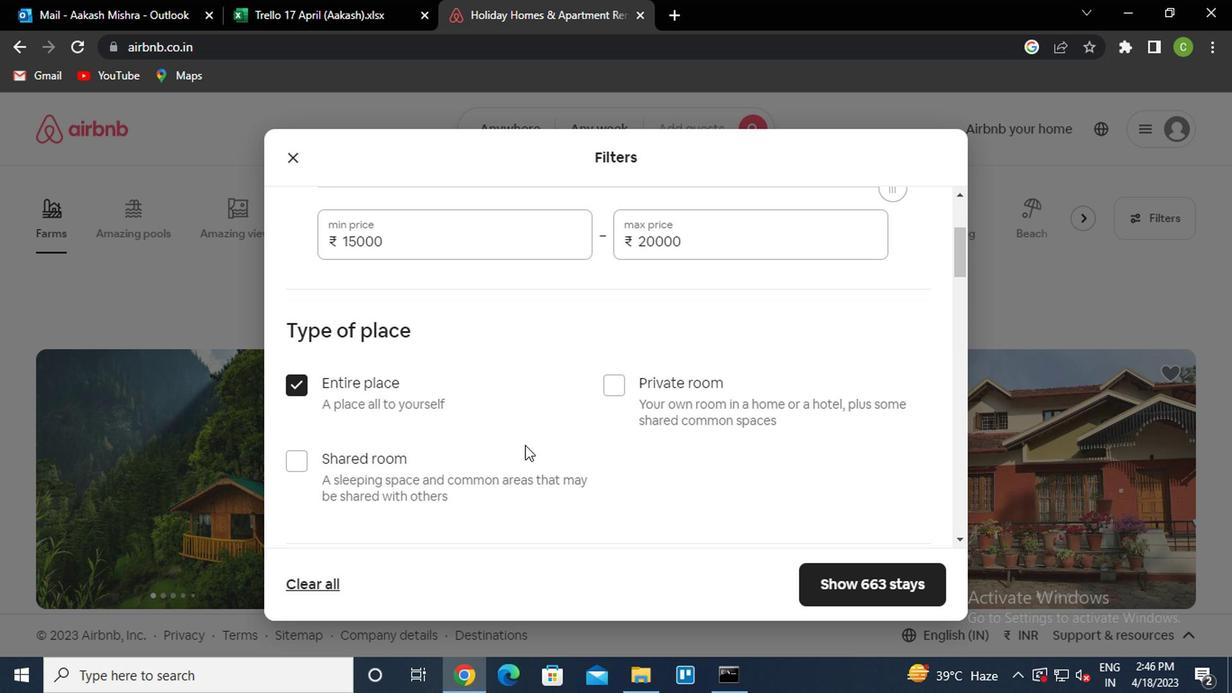 
Action: Mouse scrolled (523, 456) with delta (0, -1)
Screenshot: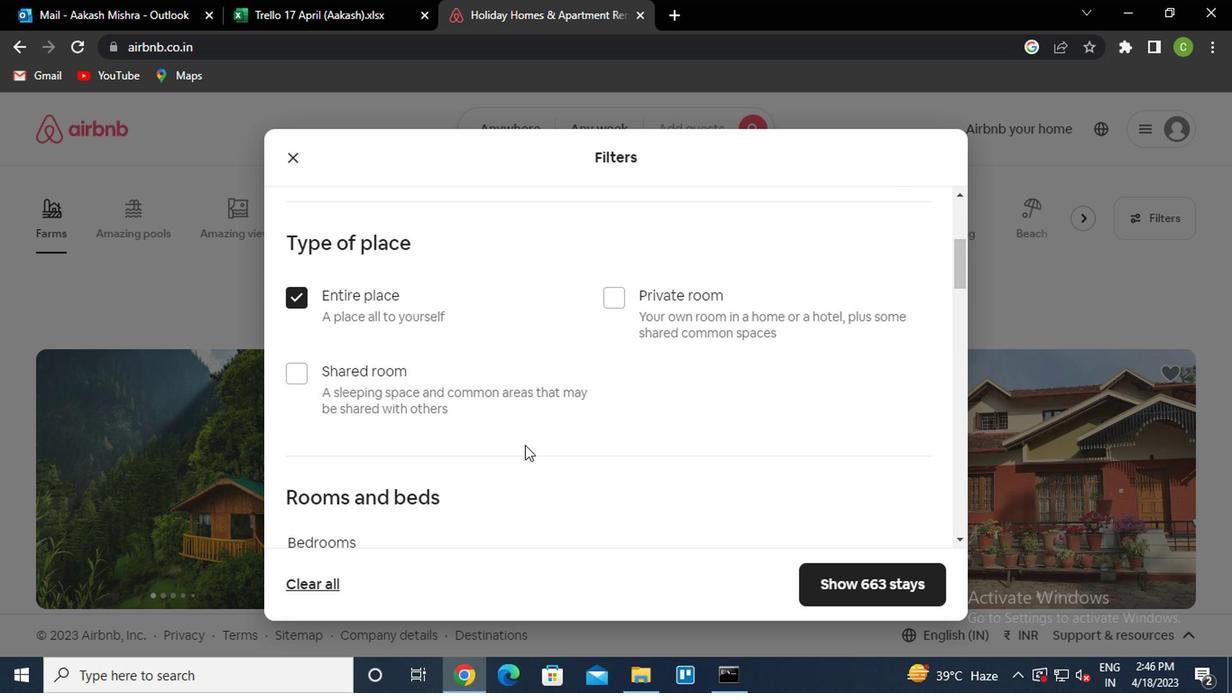 
Action: Mouse scrolled (523, 456) with delta (0, -1)
Screenshot: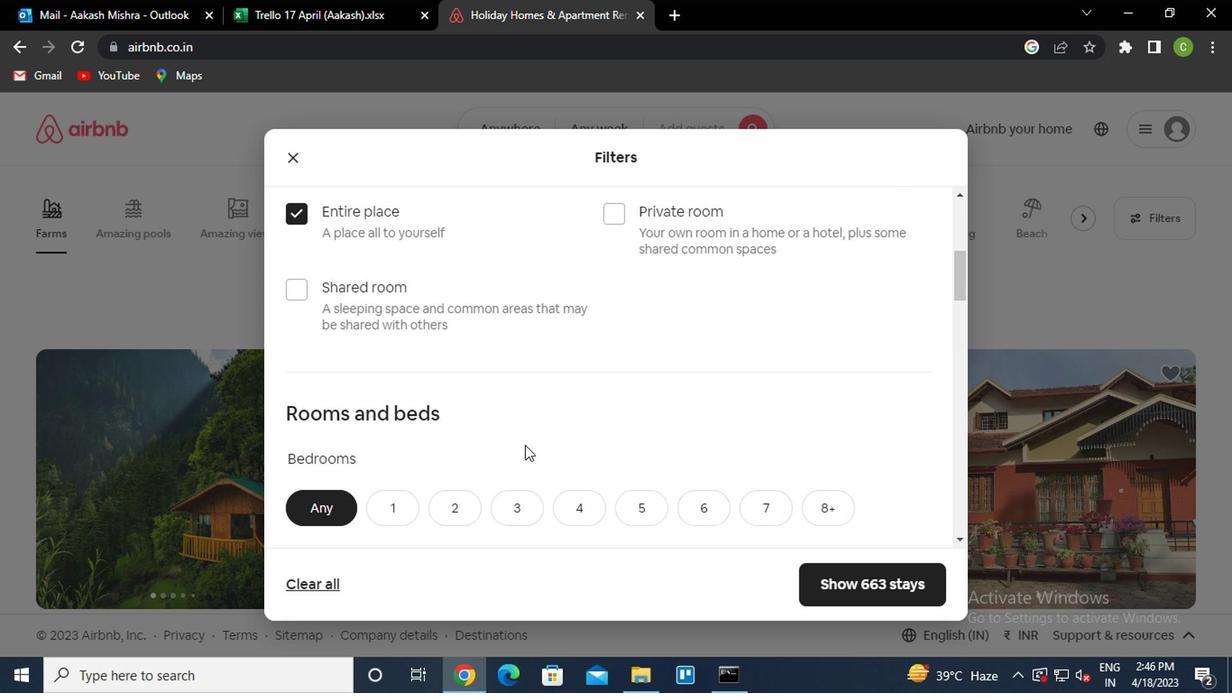
Action: Mouse scrolled (523, 456) with delta (0, -1)
Screenshot: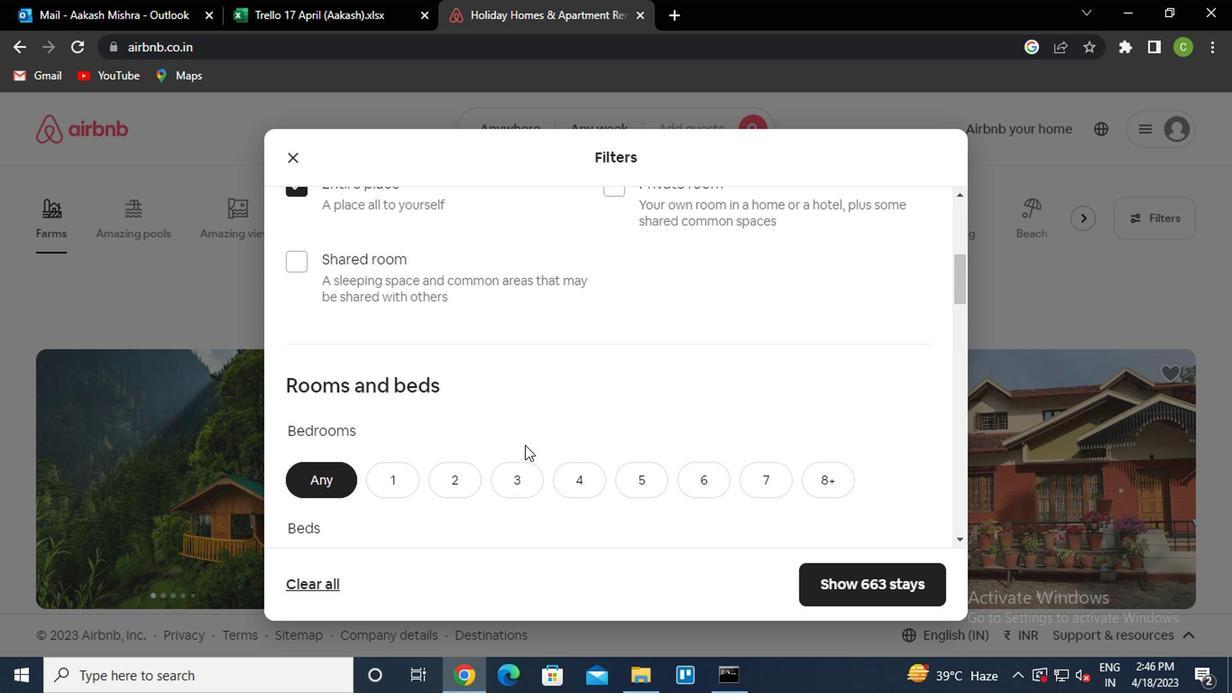 
Action: Mouse moved to (643, 243)
Screenshot: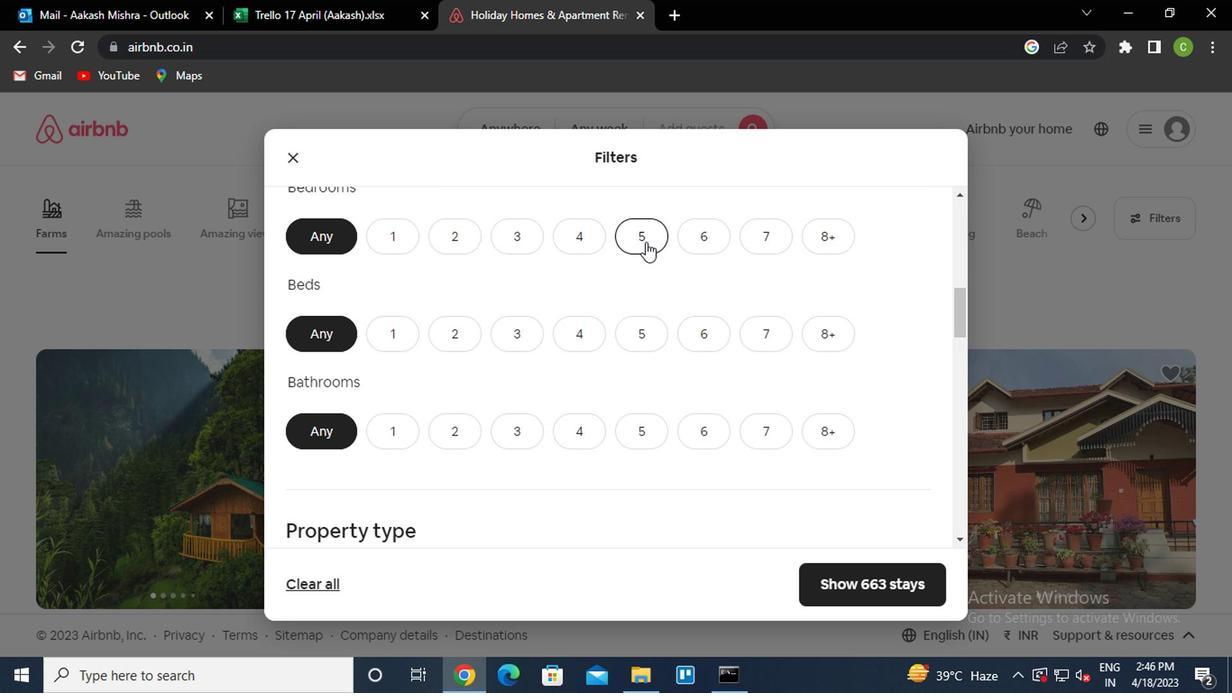 
Action: Mouse pressed left at (643, 243)
Screenshot: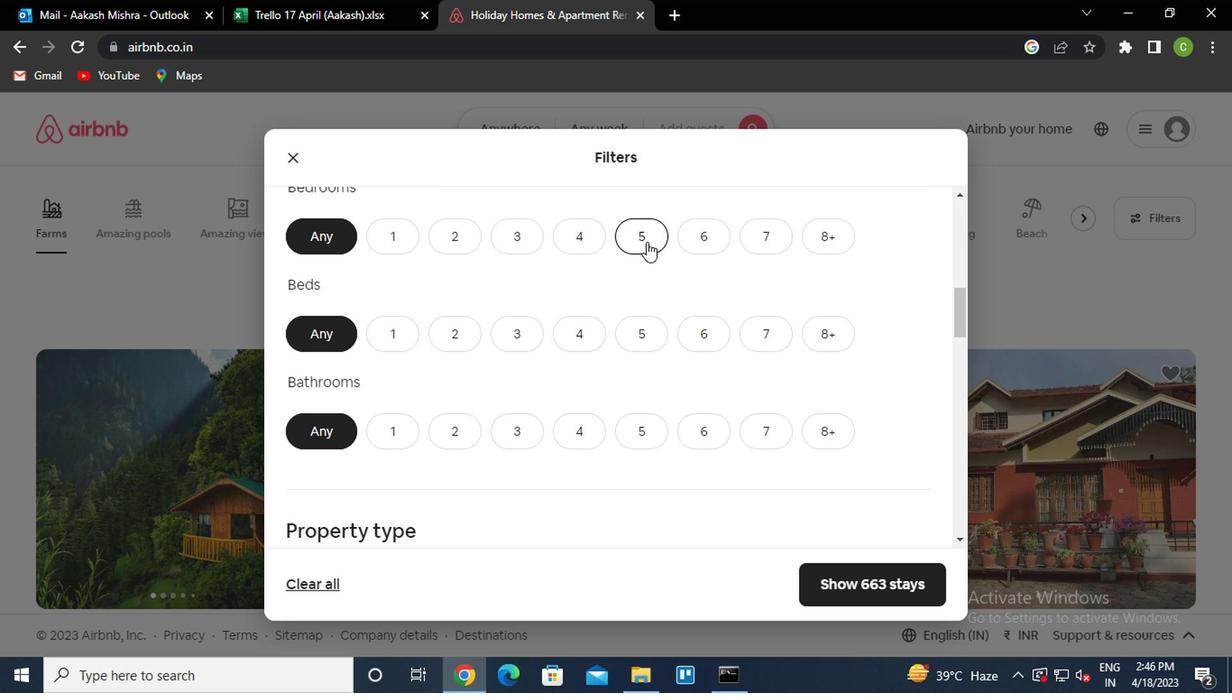
Action: Mouse moved to (621, 302)
Screenshot: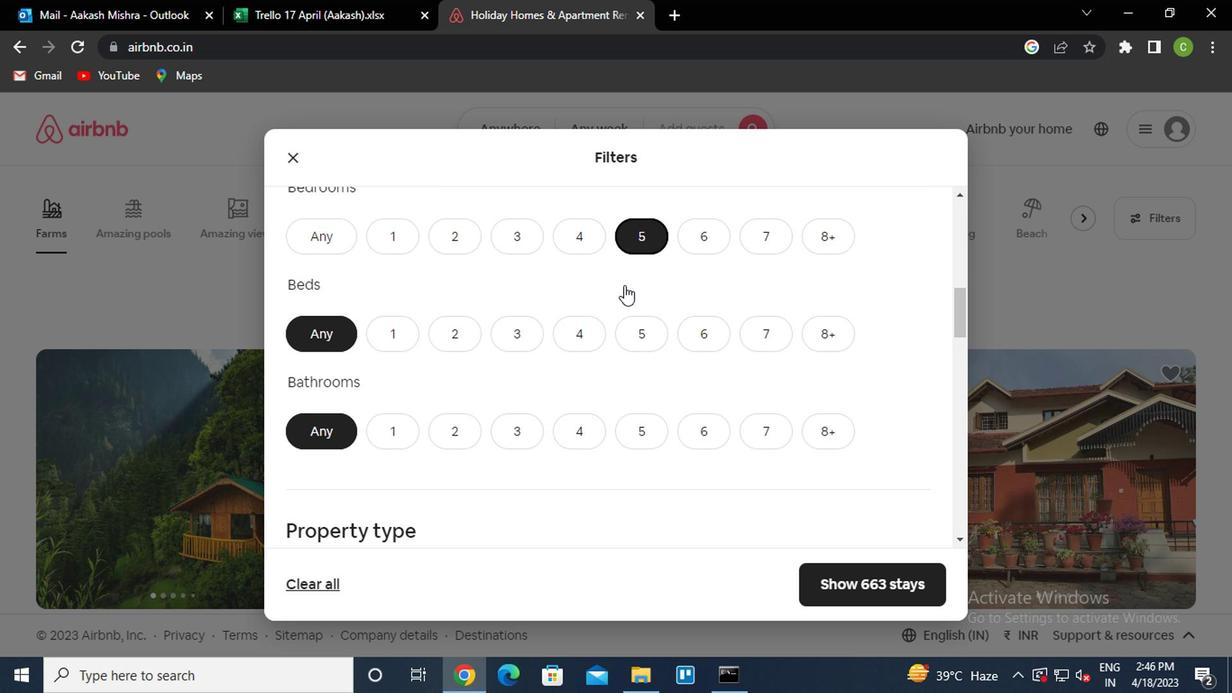 
Action: Mouse scrolled (621, 303) with delta (0, 0)
Screenshot: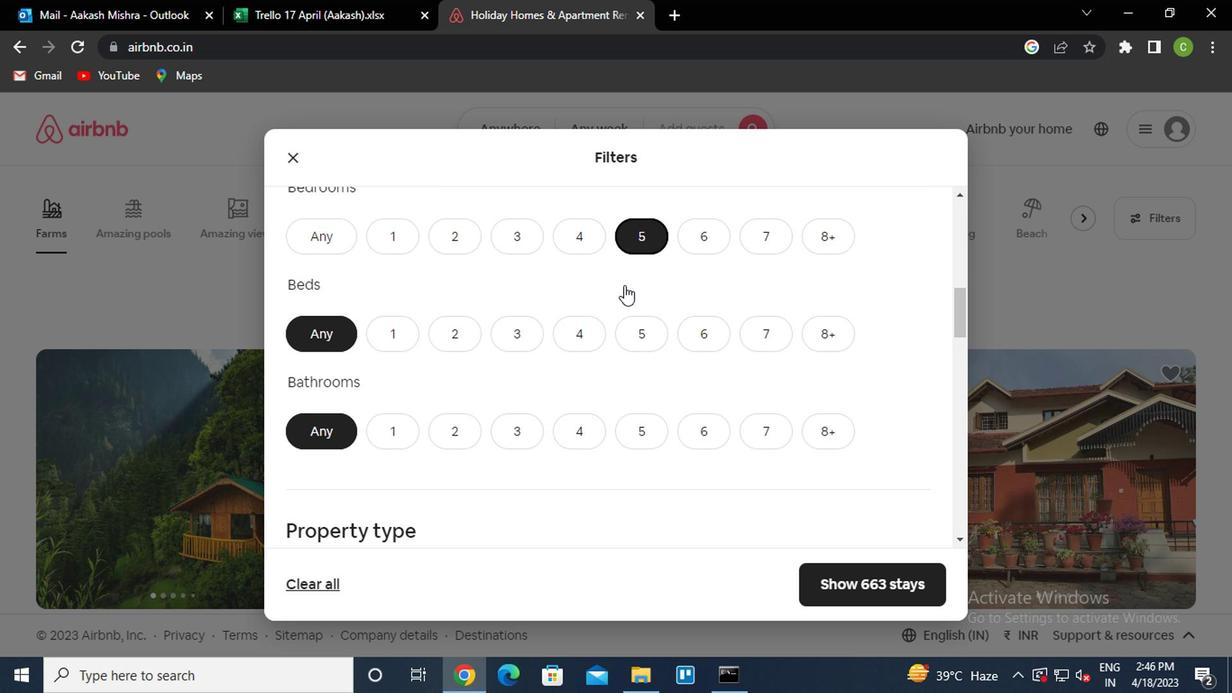 
Action: Mouse moved to (650, 441)
Screenshot: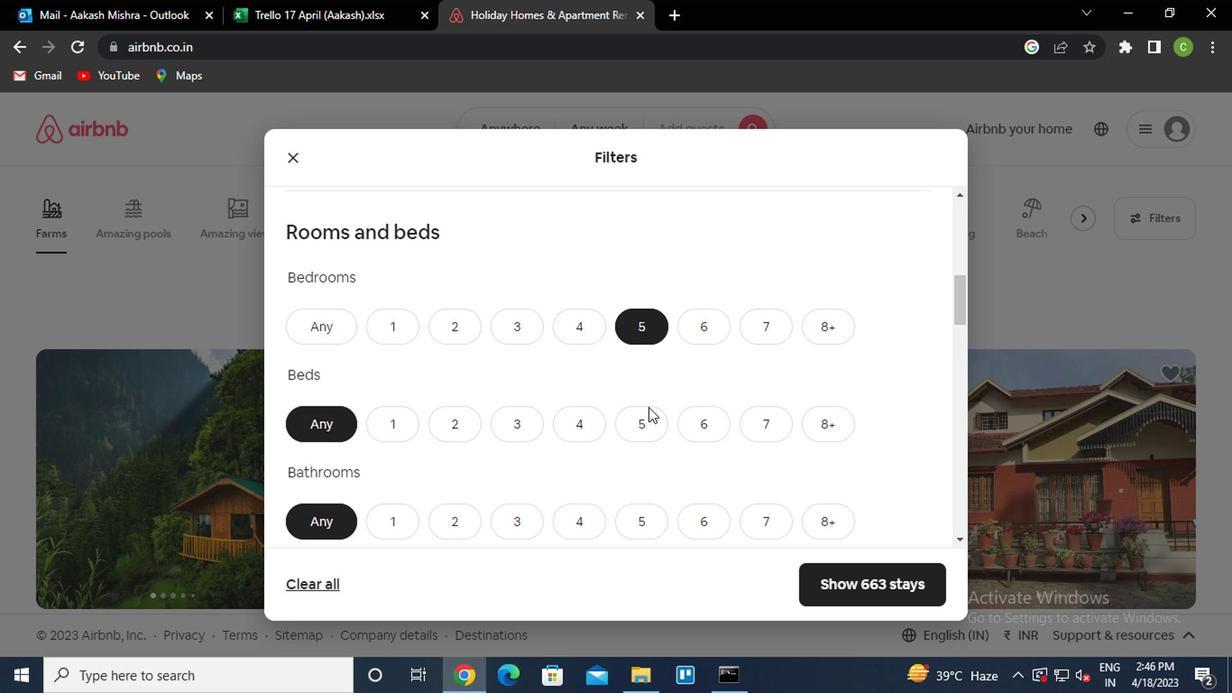 
Action: Mouse pressed left at (650, 441)
Screenshot: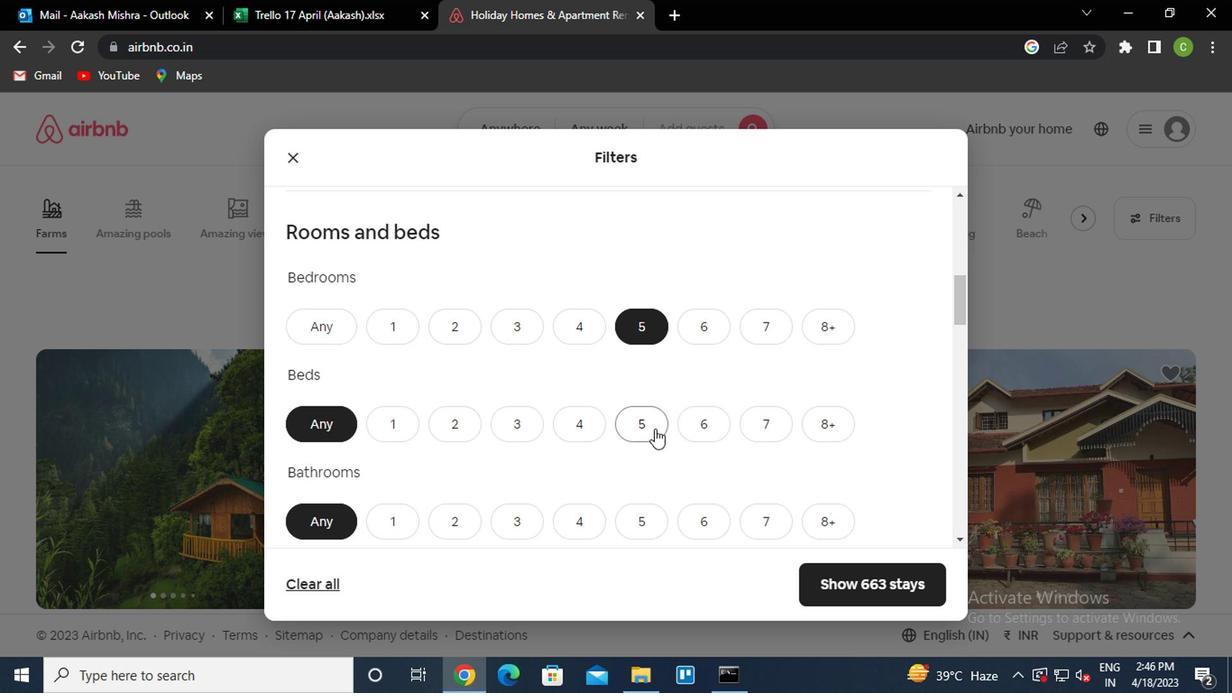
Action: Mouse moved to (650, 542)
Screenshot: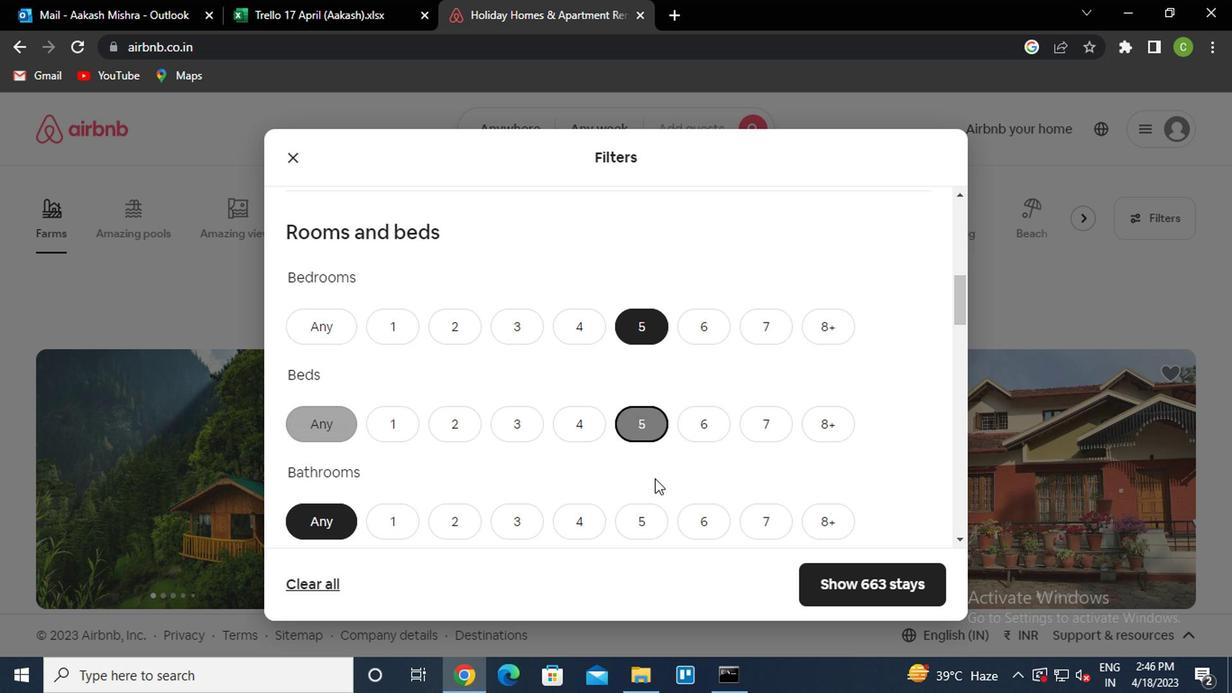 
Action: Mouse pressed left at (650, 542)
Screenshot: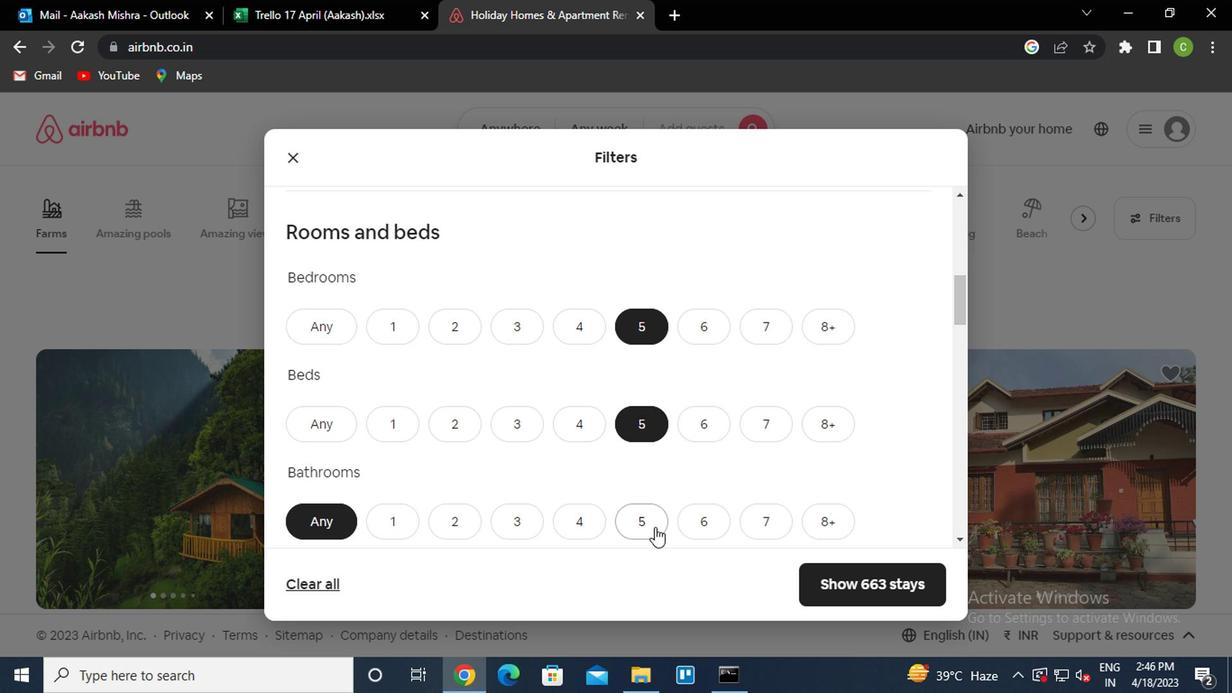 
Action: Mouse moved to (645, 480)
Screenshot: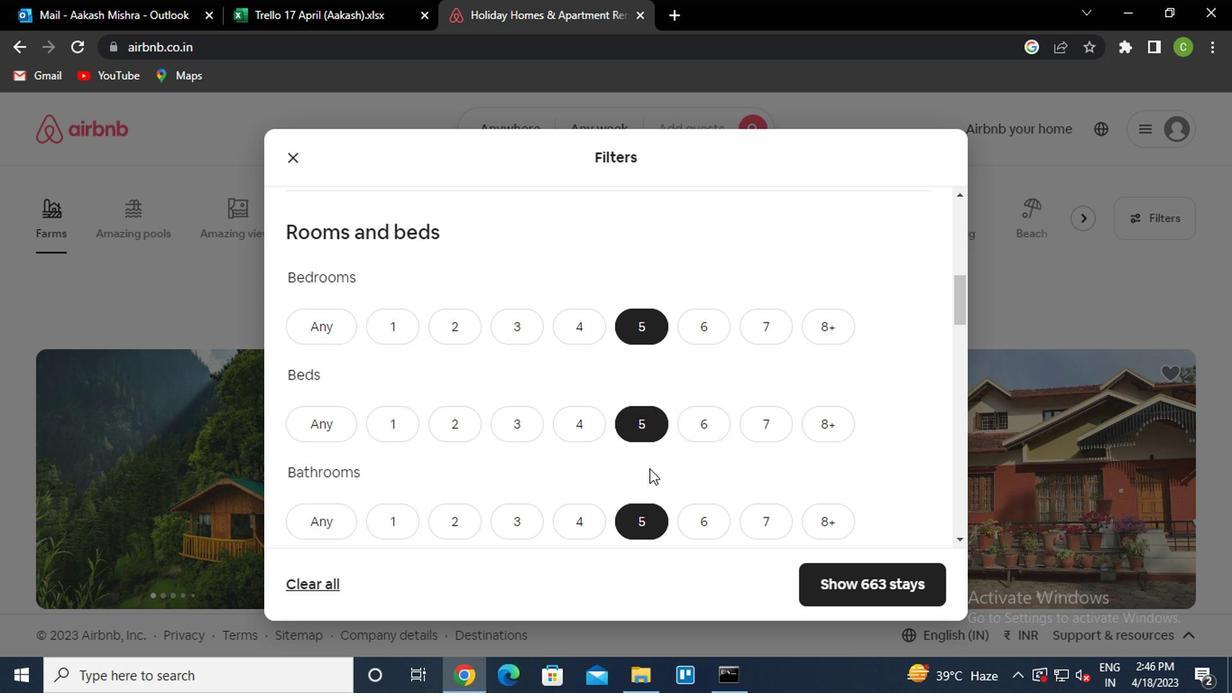 
Action: Mouse scrolled (645, 480) with delta (0, 0)
Screenshot: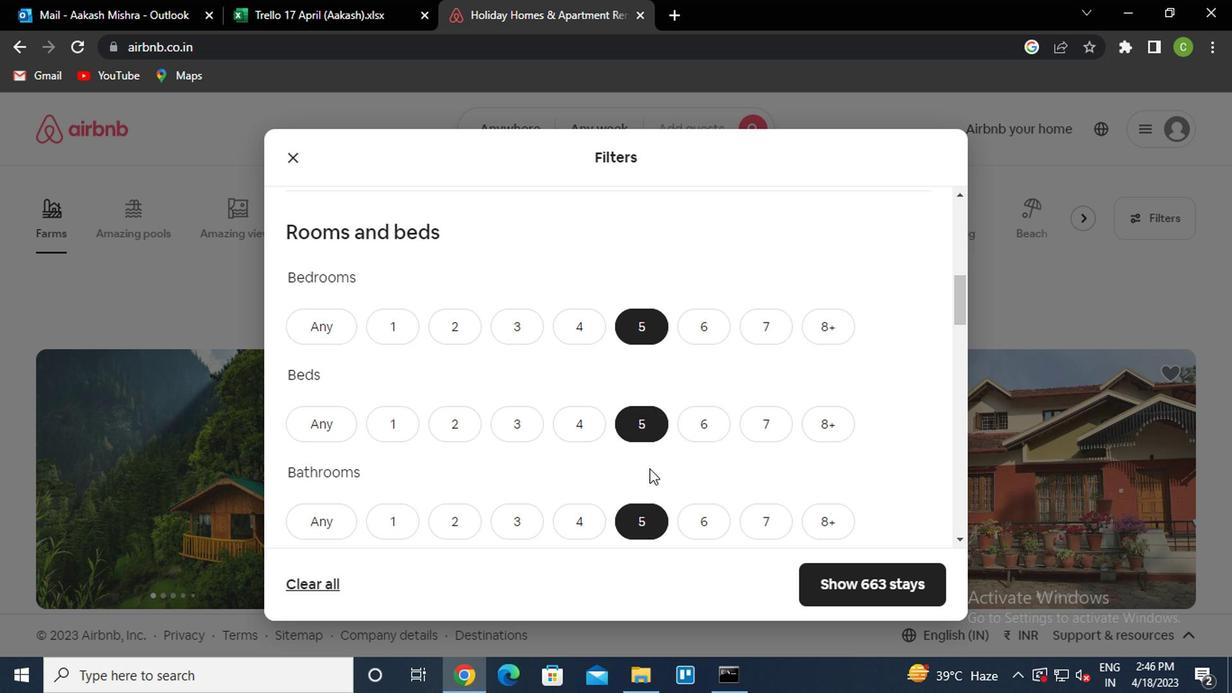
Action: Mouse moved to (403, 242)
Screenshot: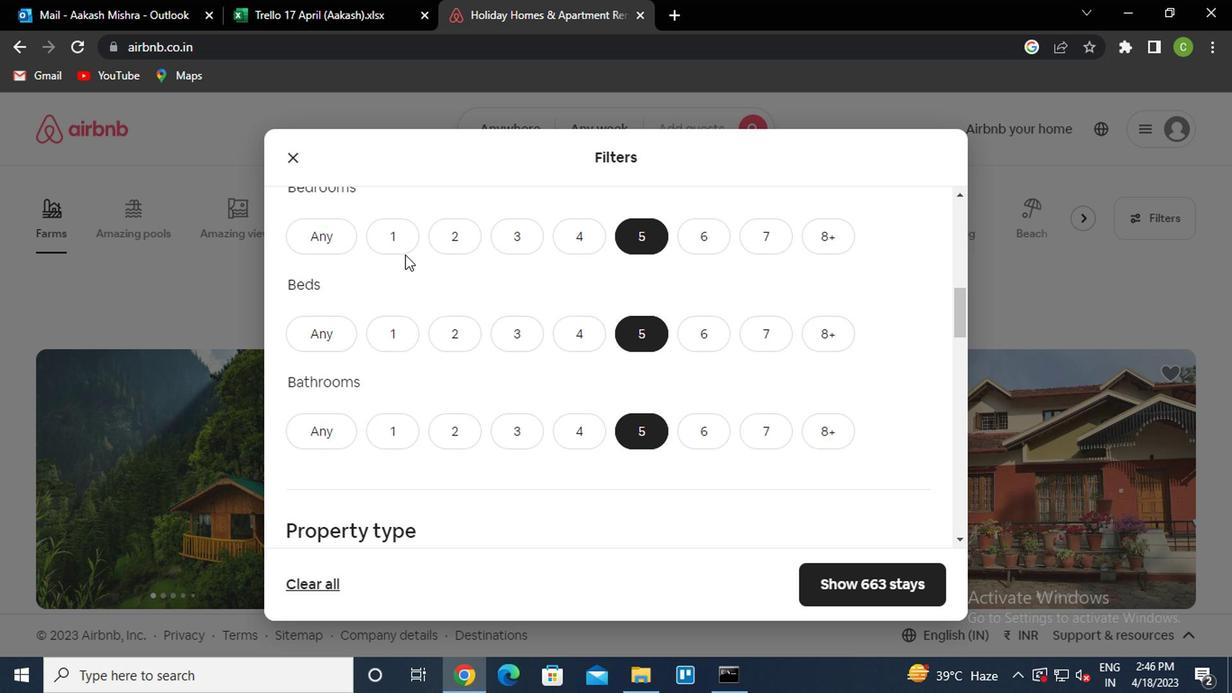 
Action: Mouse pressed left at (403, 242)
Screenshot: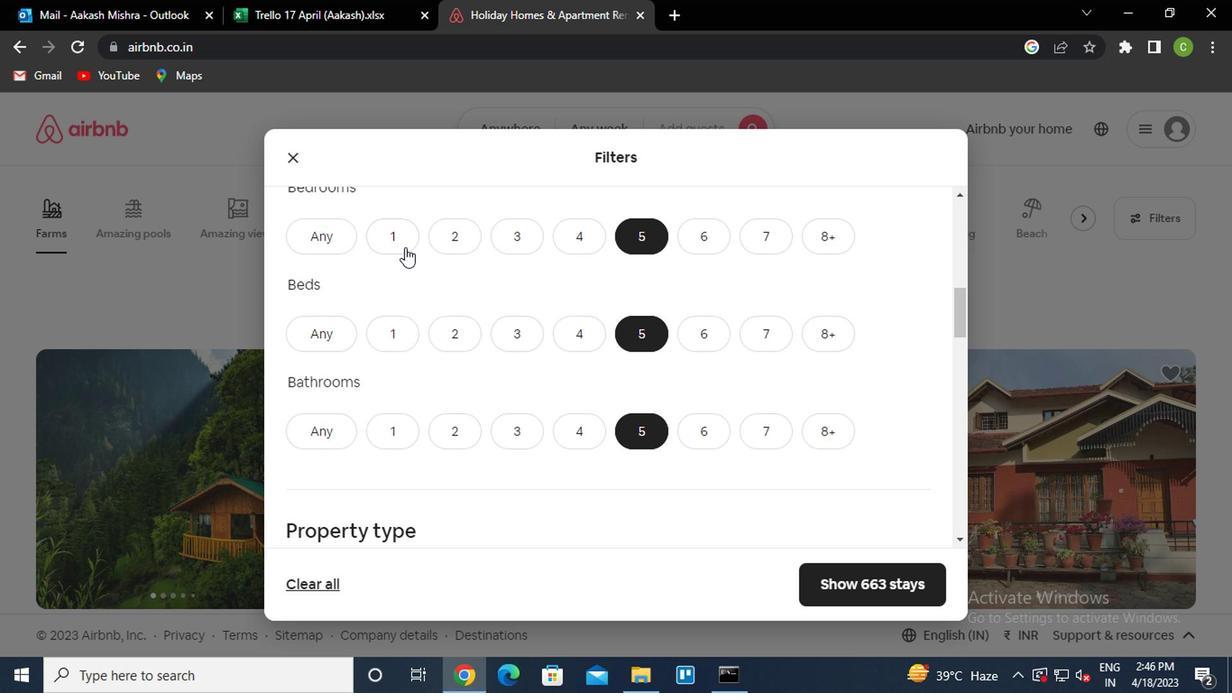 
Action: Mouse moved to (398, 347)
Screenshot: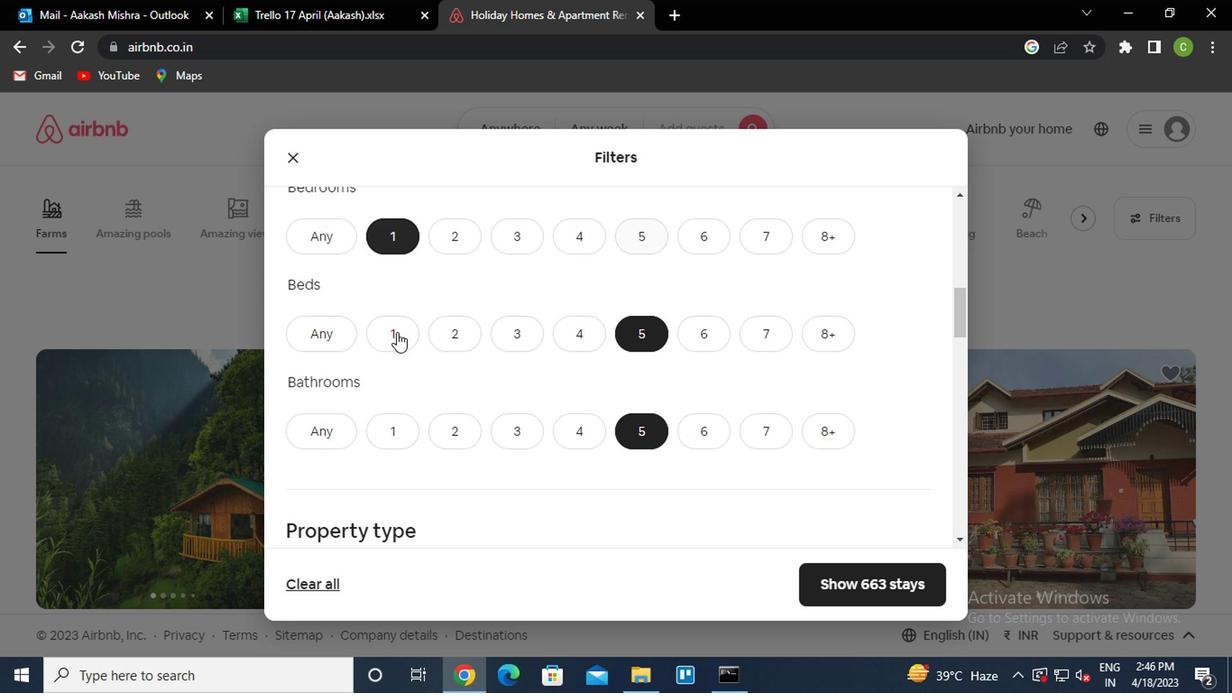 
Action: Mouse pressed left at (398, 347)
Screenshot: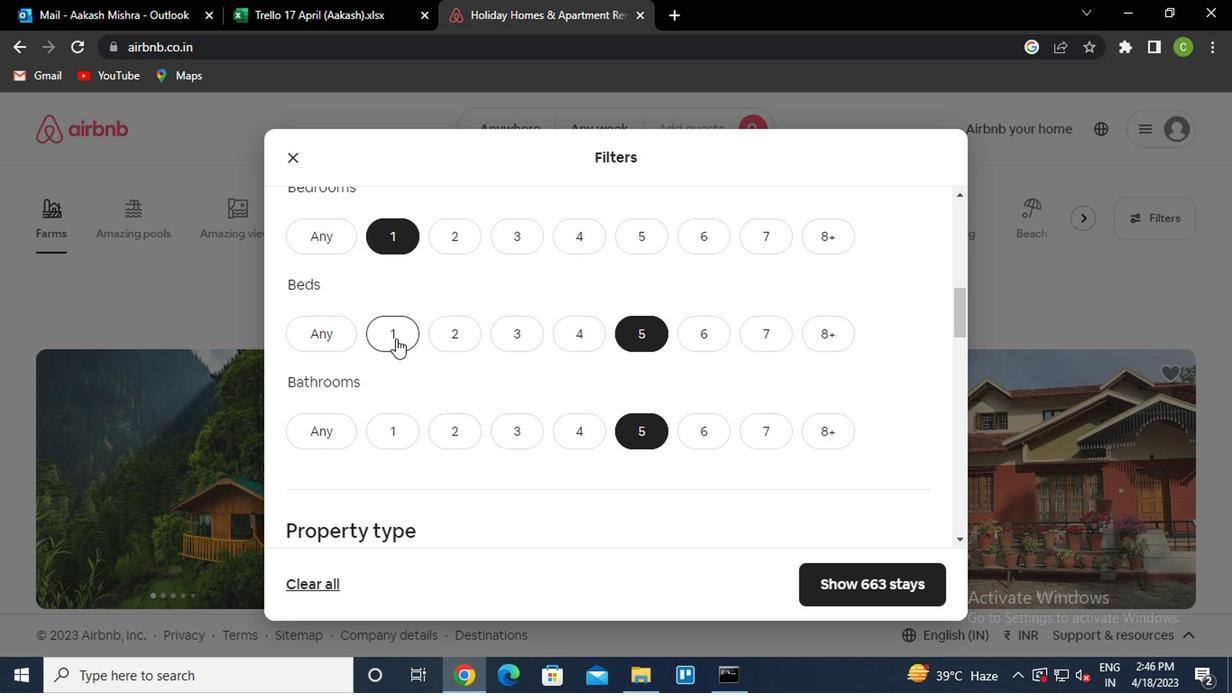 
Action: Mouse moved to (399, 438)
Screenshot: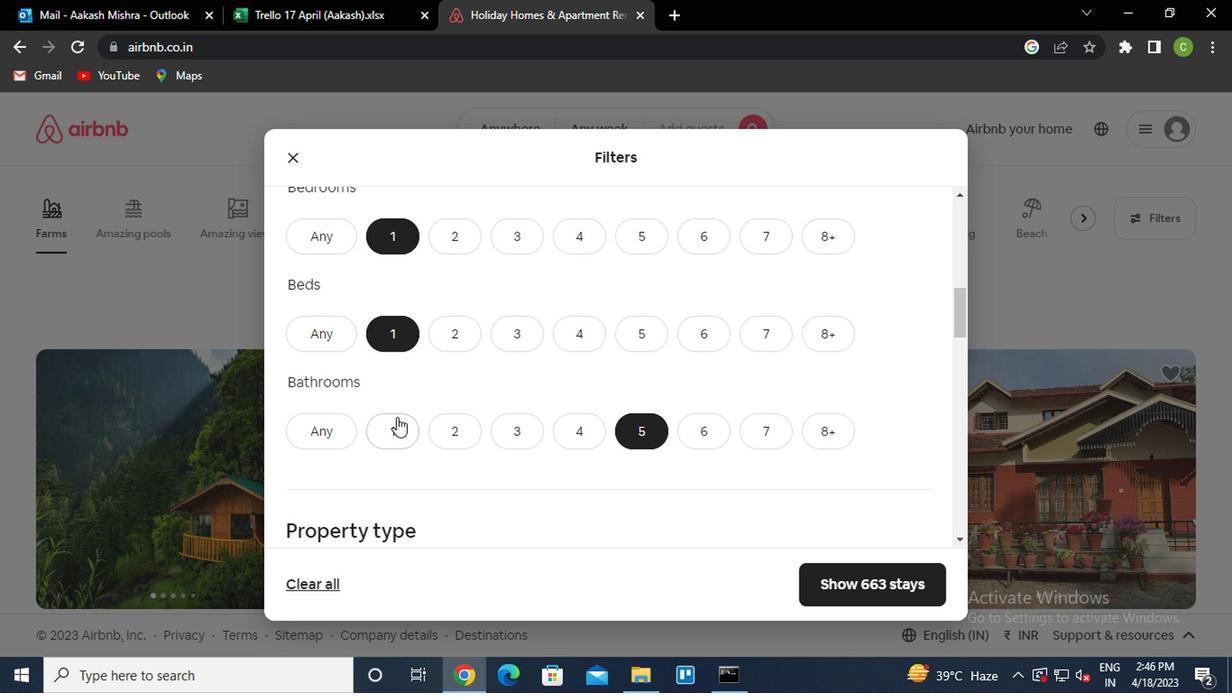 
Action: Mouse pressed left at (399, 438)
Screenshot: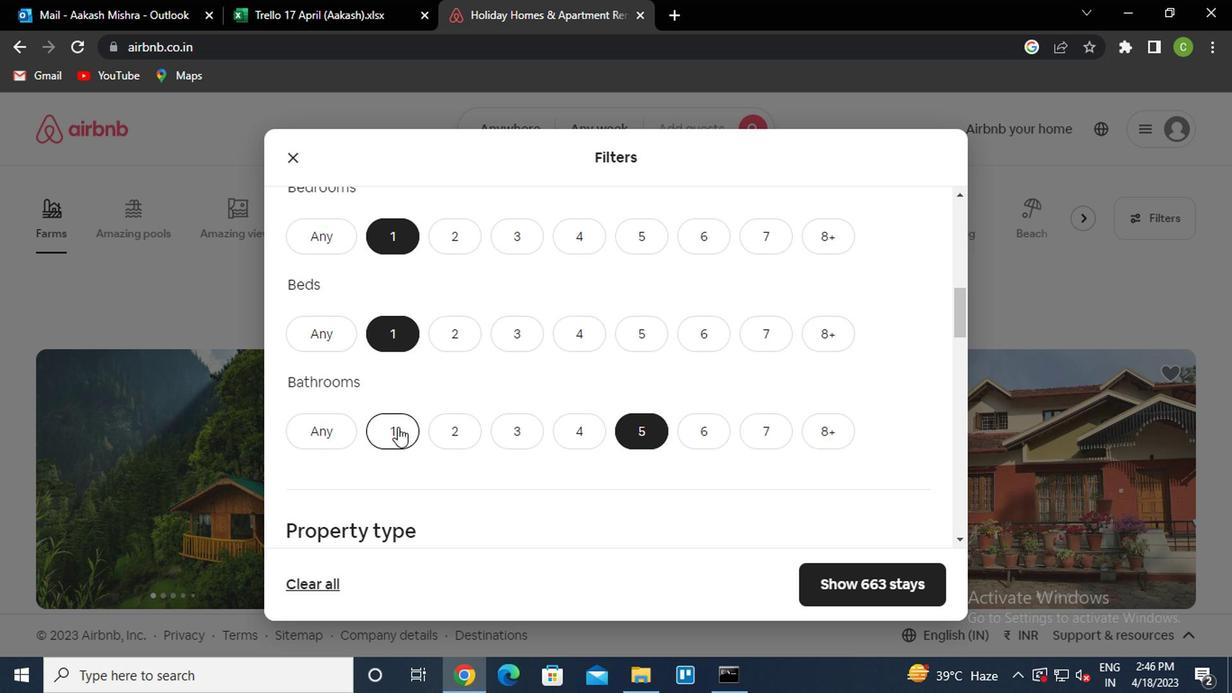 
Action: Mouse moved to (570, 498)
Screenshot: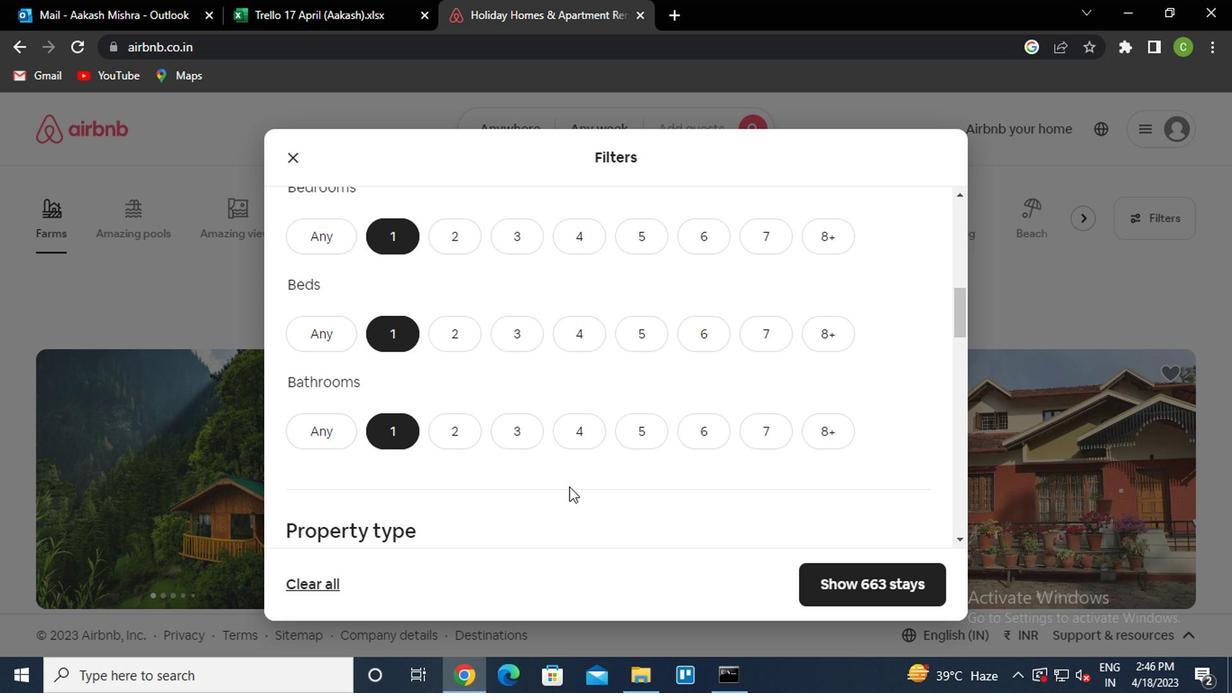 
Action: Mouse scrolled (570, 499) with delta (0, 0)
Screenshot: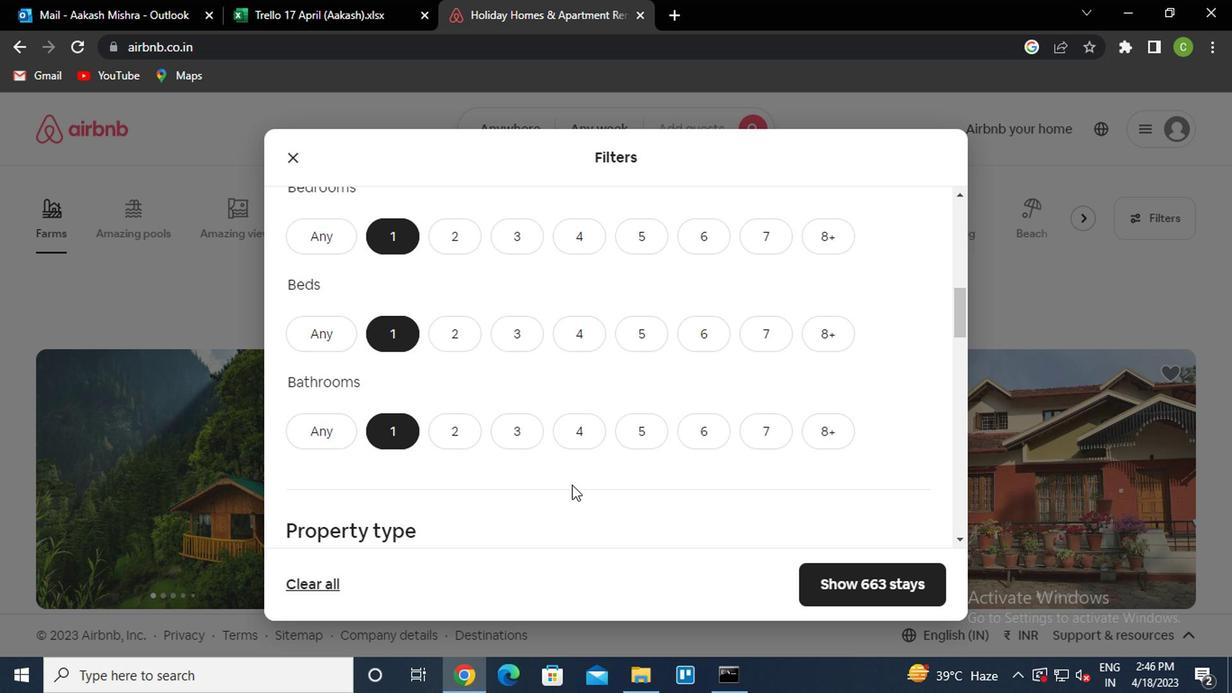 
Action: Mouse scrolled (570, 499) with delta (0, 0)
Screenshot: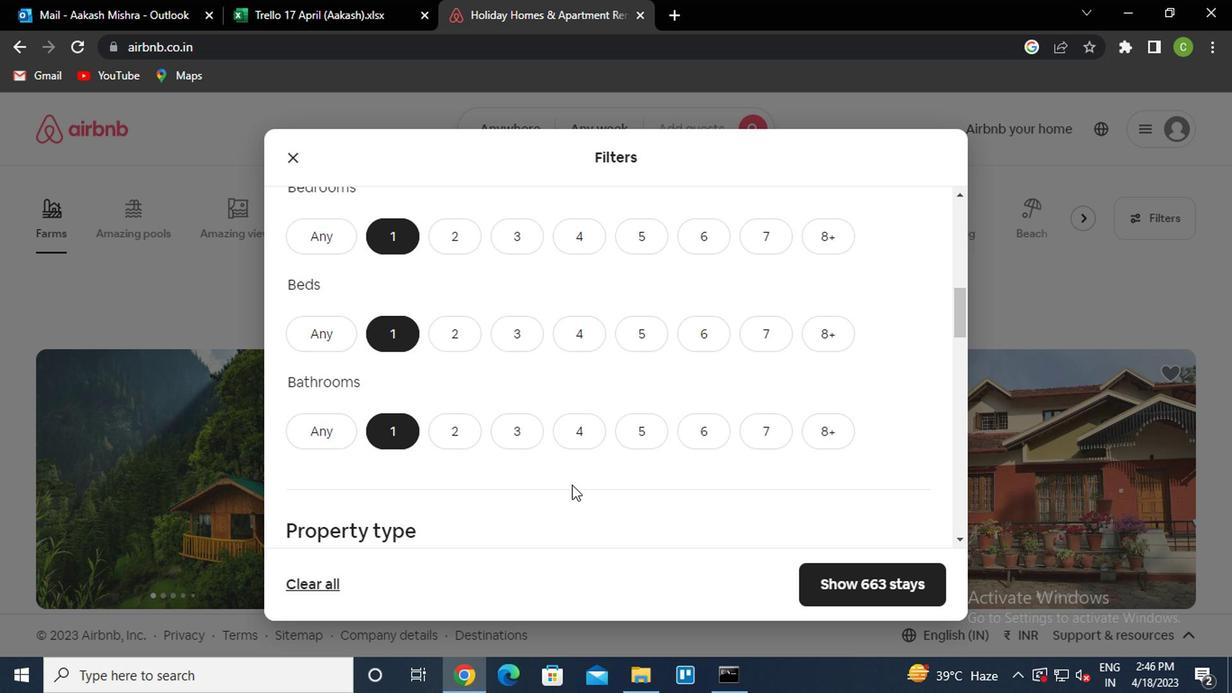 
Action: Mouse scrolled (570, 499) with delta (0, 0)
Screenshot: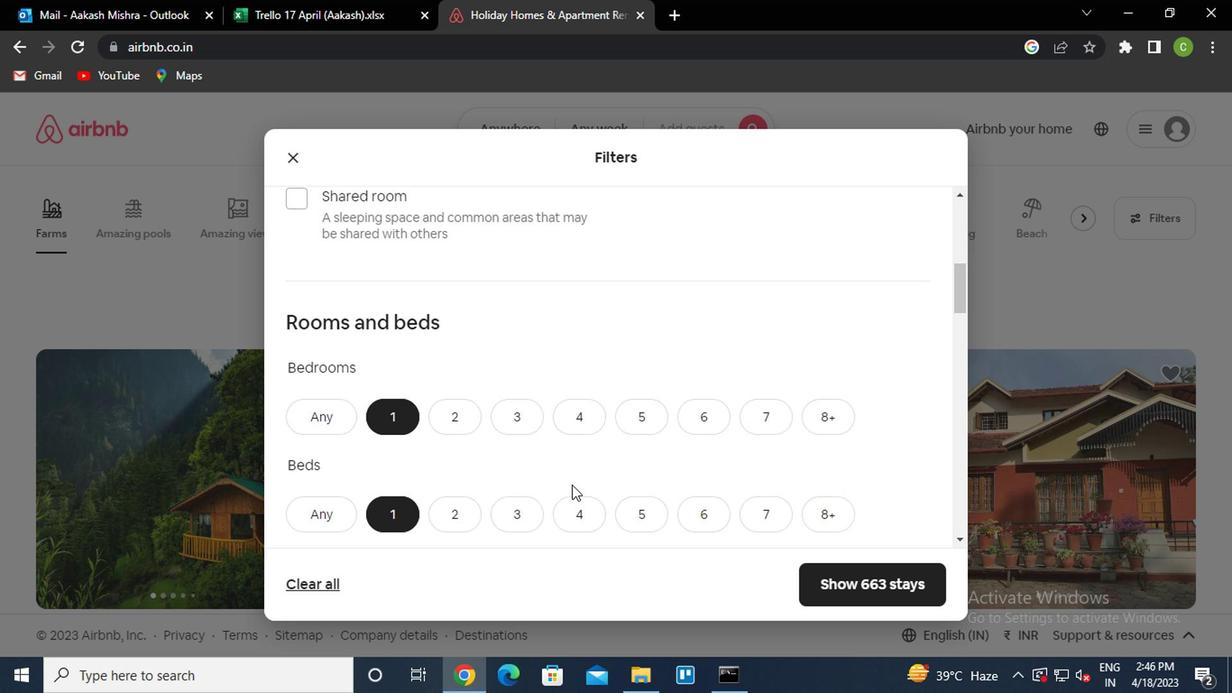 
Action: Mouse scrolled (570, 499) with delta (0, 0)
Screenshot: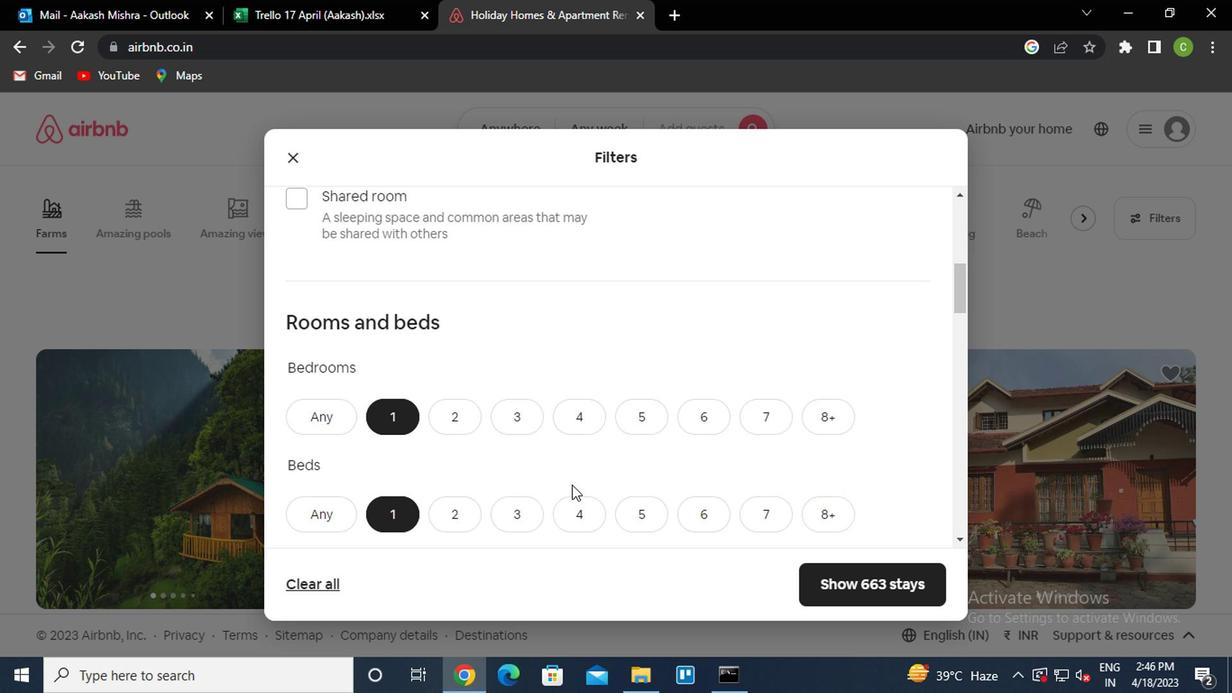
Action: Mouse scrolled (570, 499) with delta (0, 0)
Screenshot: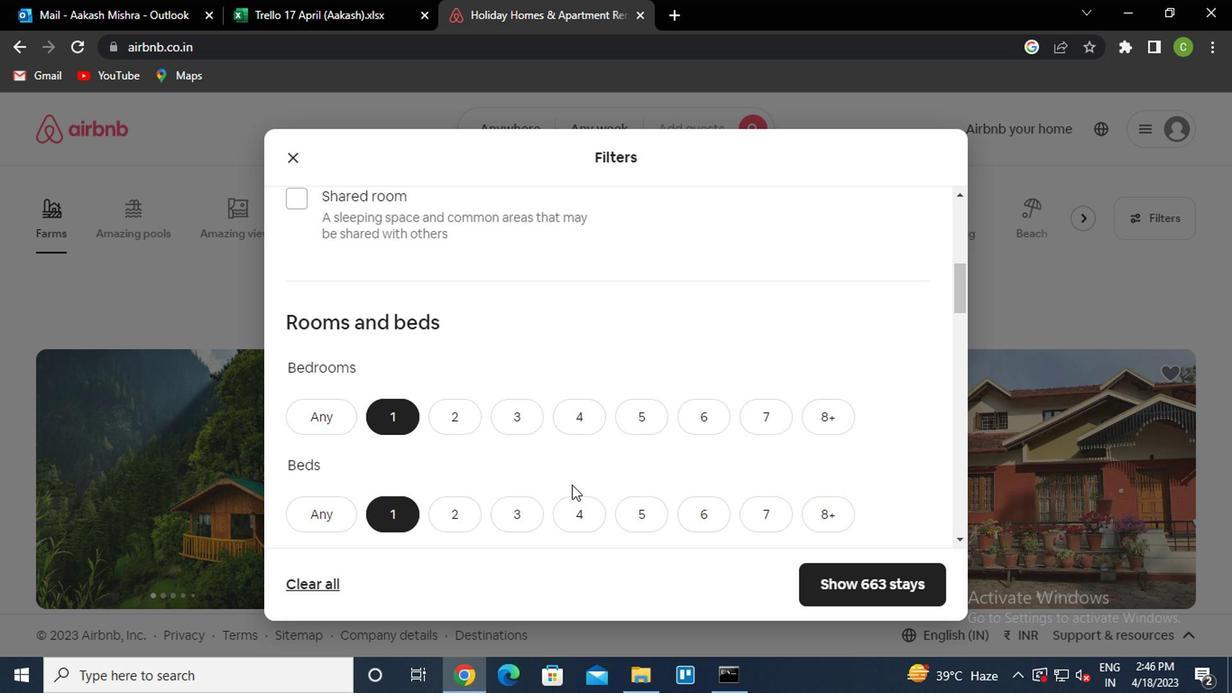 
Action: Mouse scrolled (570, 497) with delta (0, -1)
Screenshot: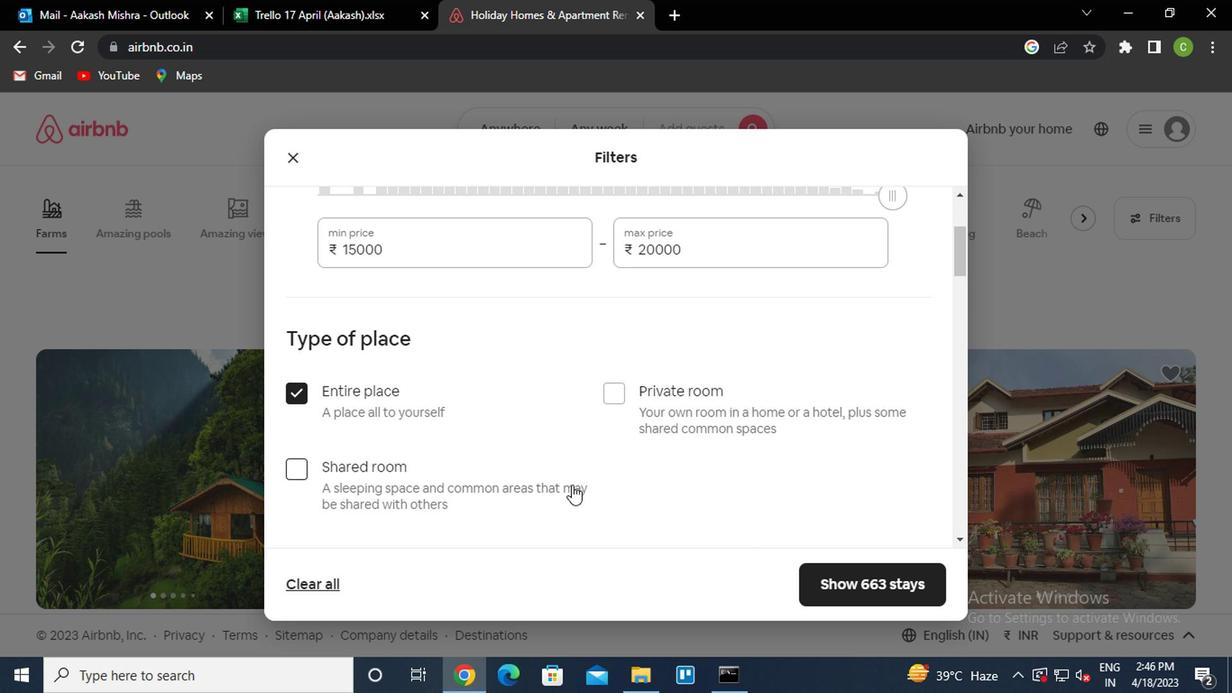 
Action: Mouse scrolled (570, 497) with delta (0, -1)
Screenshot: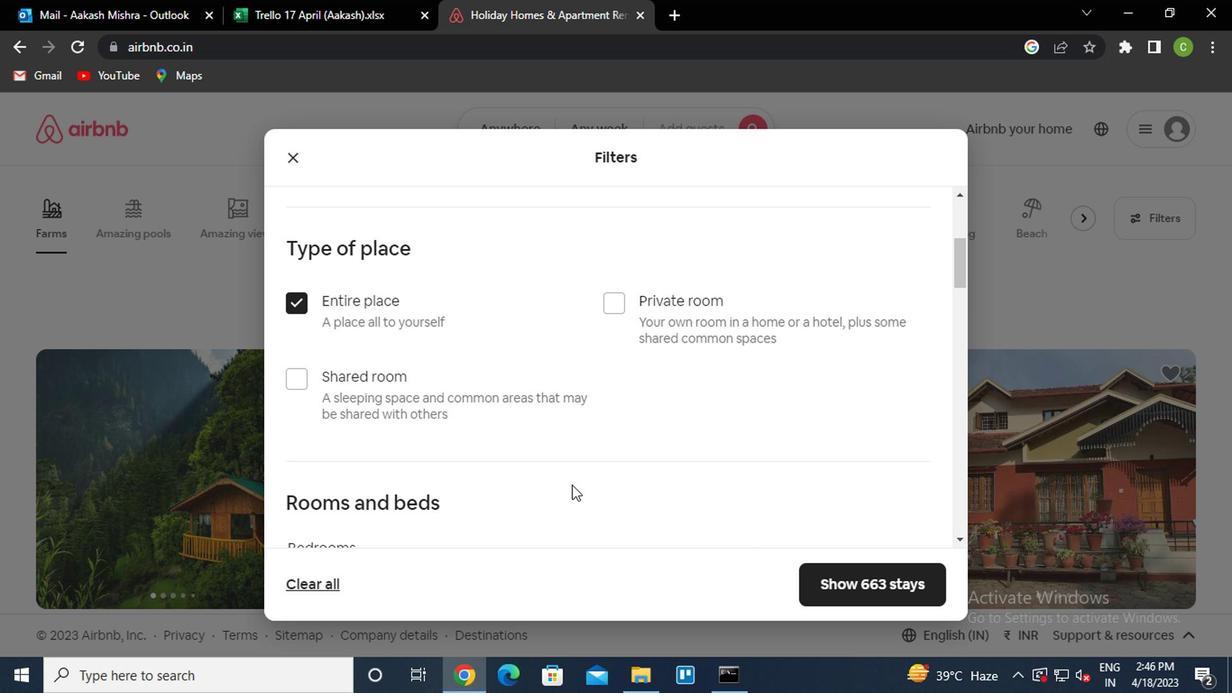 
Action: Mouse scrolled (570, 497) with delta (0, -1)
Screenshot: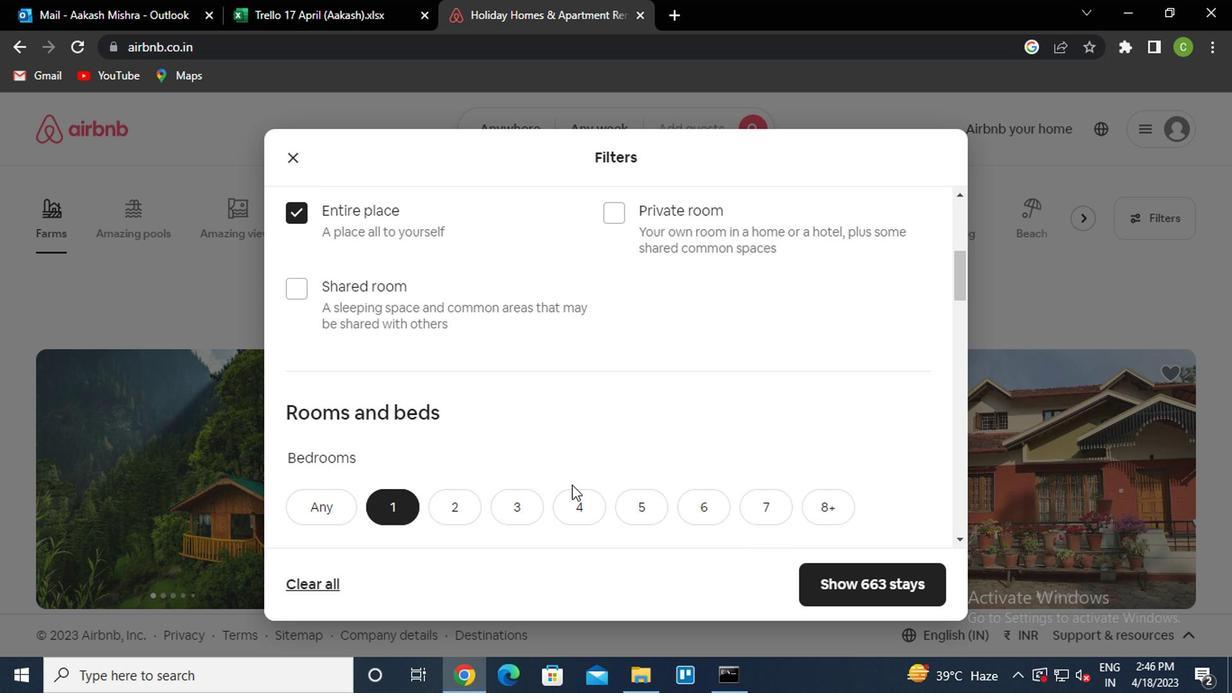 
Action: Mouse scrolled (570, 497) with delta (0, -1)
Screenshot: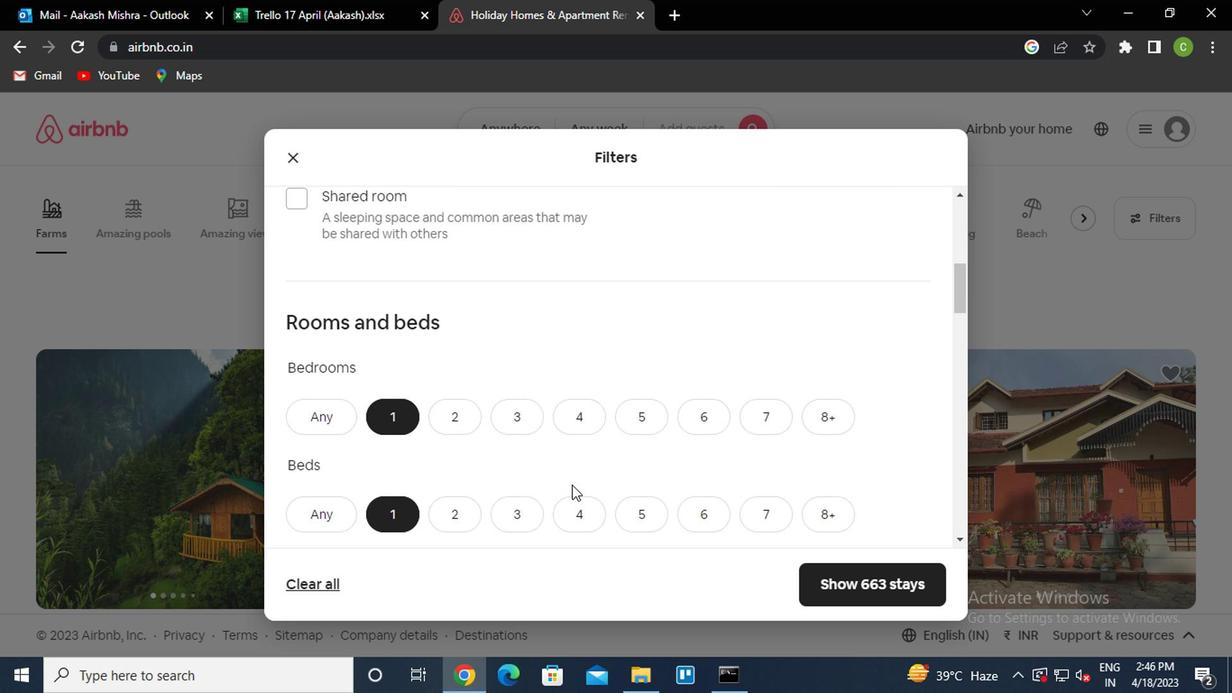 
Action: Mouse scrolled (570, 497) with delta (0, -1)
Screenshot: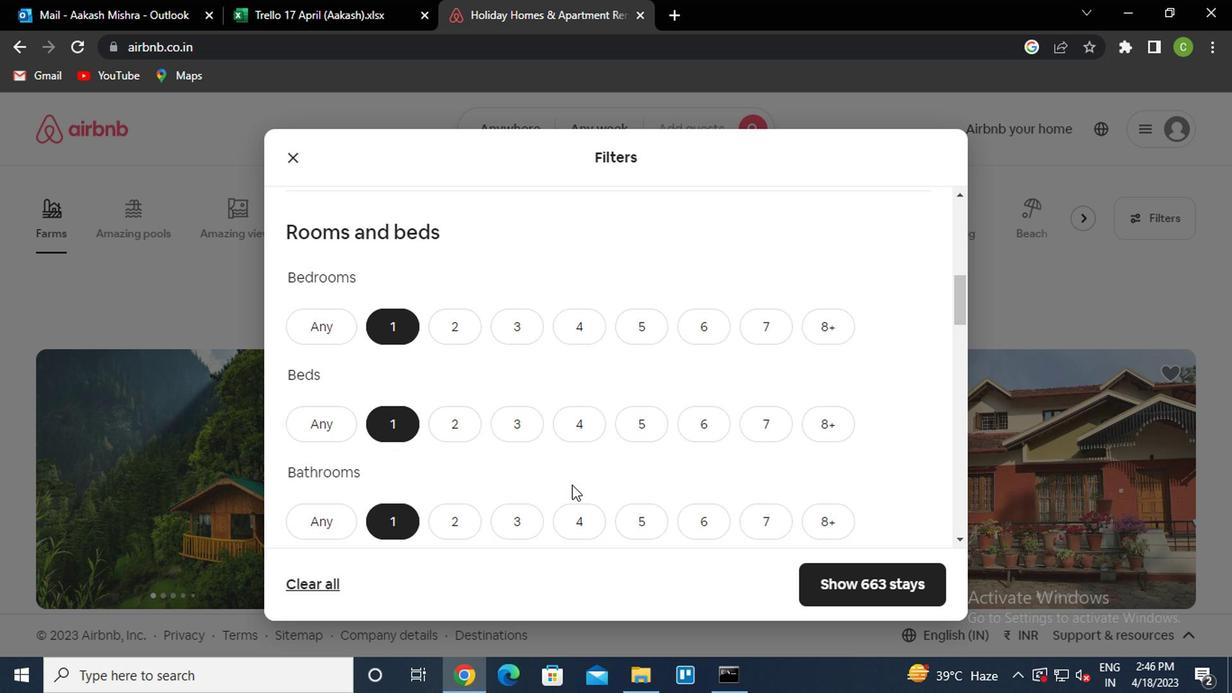 
Action: Mouse scrolled (570, 497) with delta (0, -1)
Screenshot: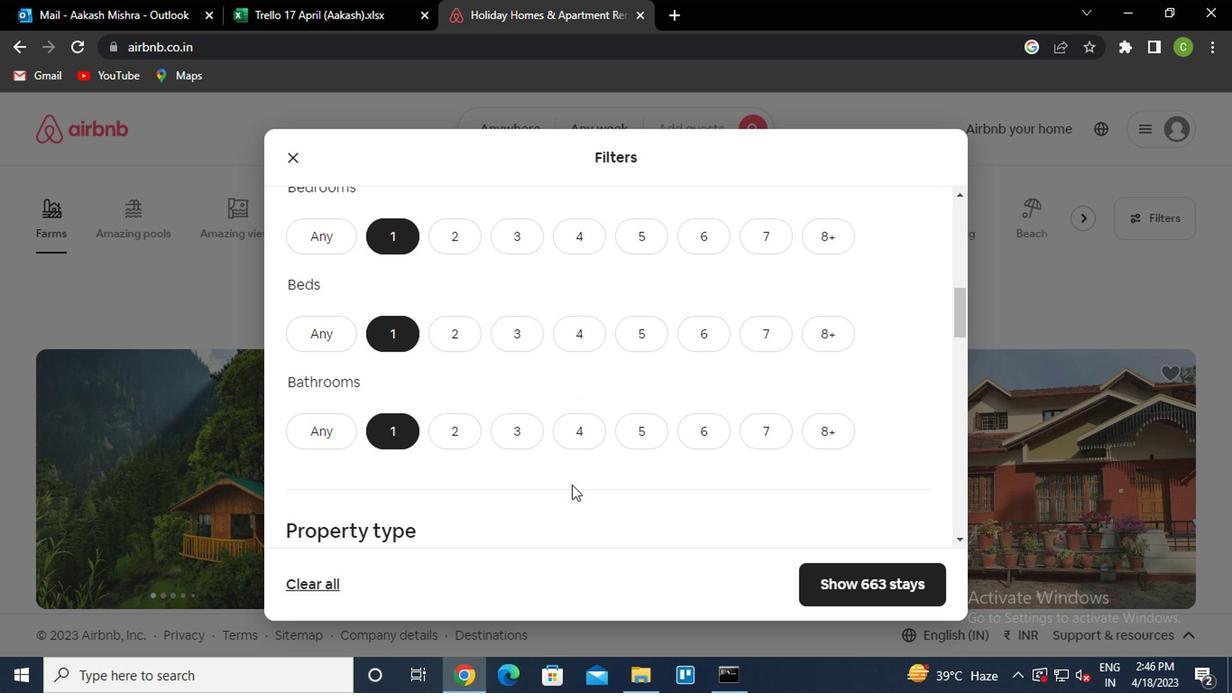 
Action: Mouse scrolled (570, 497) with delta (0, -1)
Screenshot: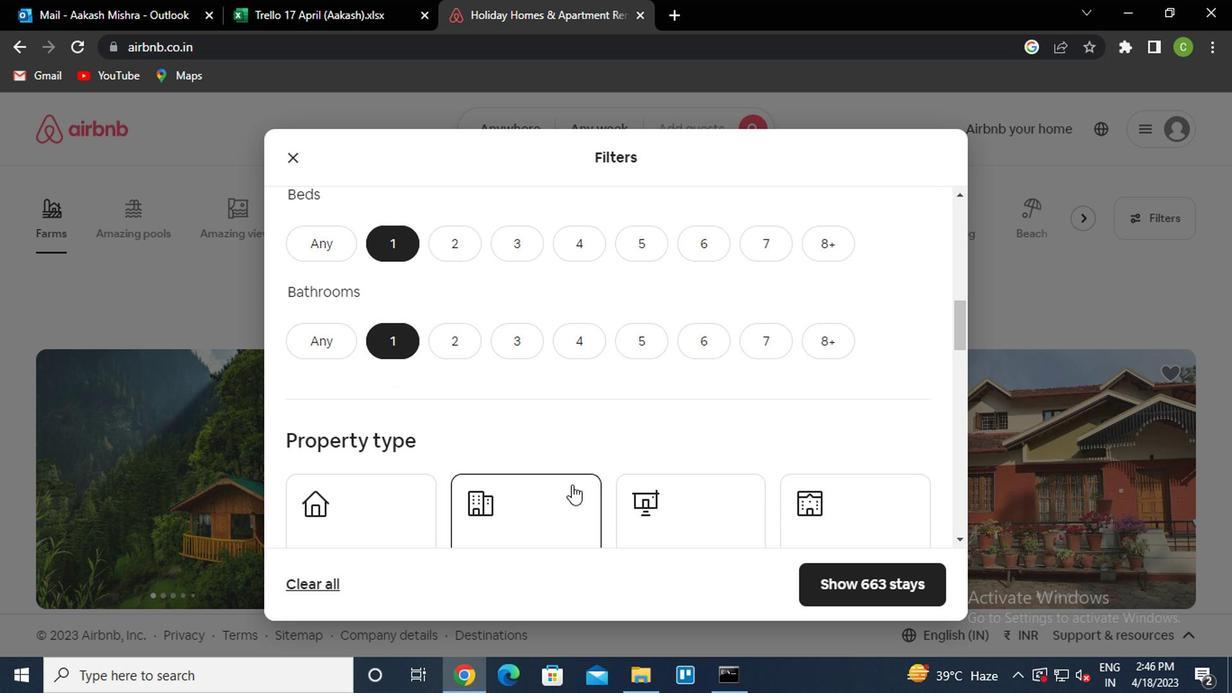 
Action: Mouse moved to (450, 435)
Screenshot: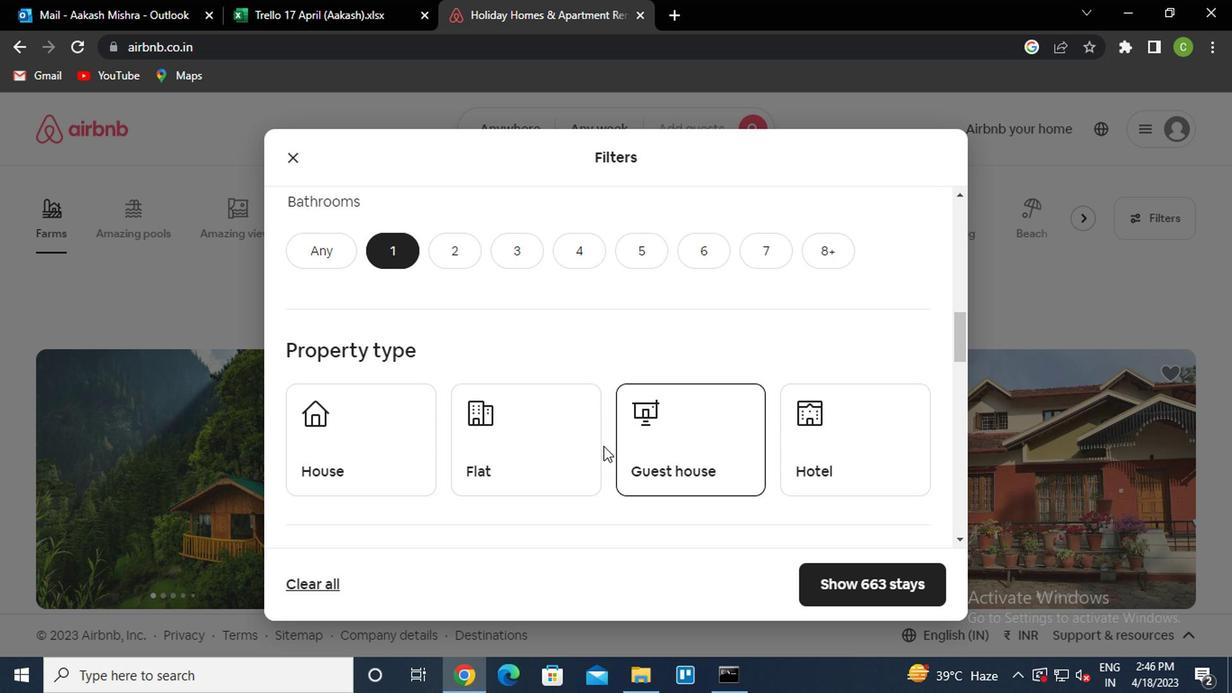 
Action: Mouse pressed left at (450, 435)
Screenshot: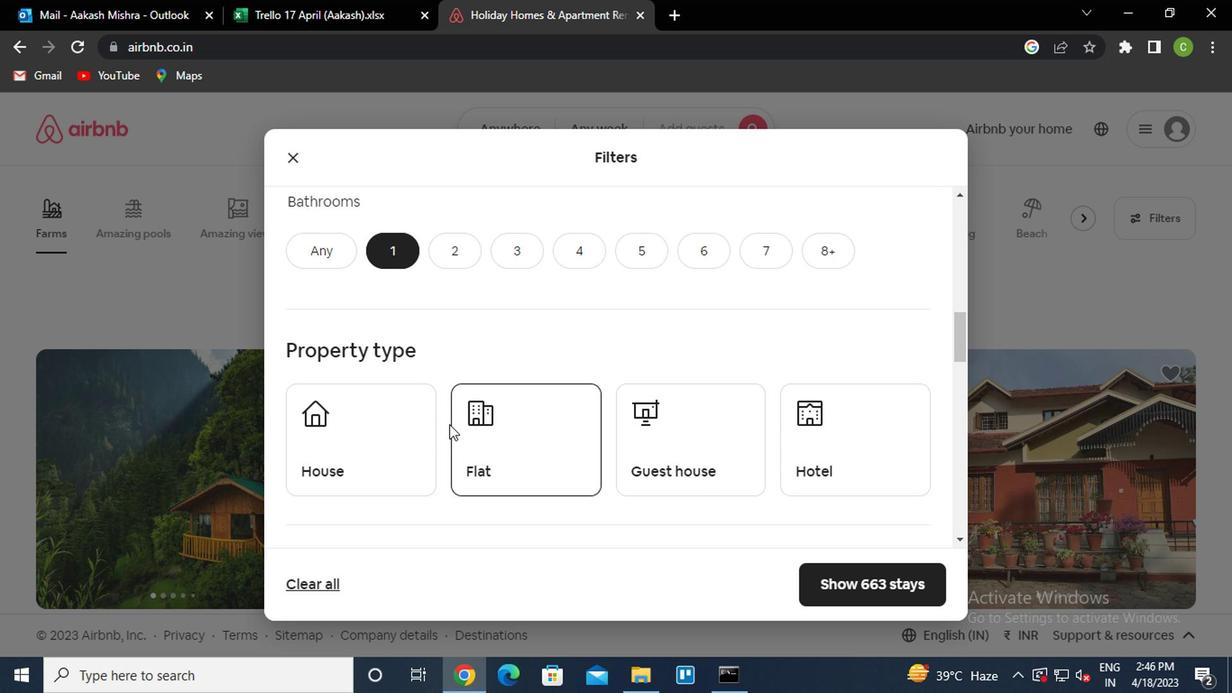 
Action: Mouse moved to (822, 462)
Screenshot: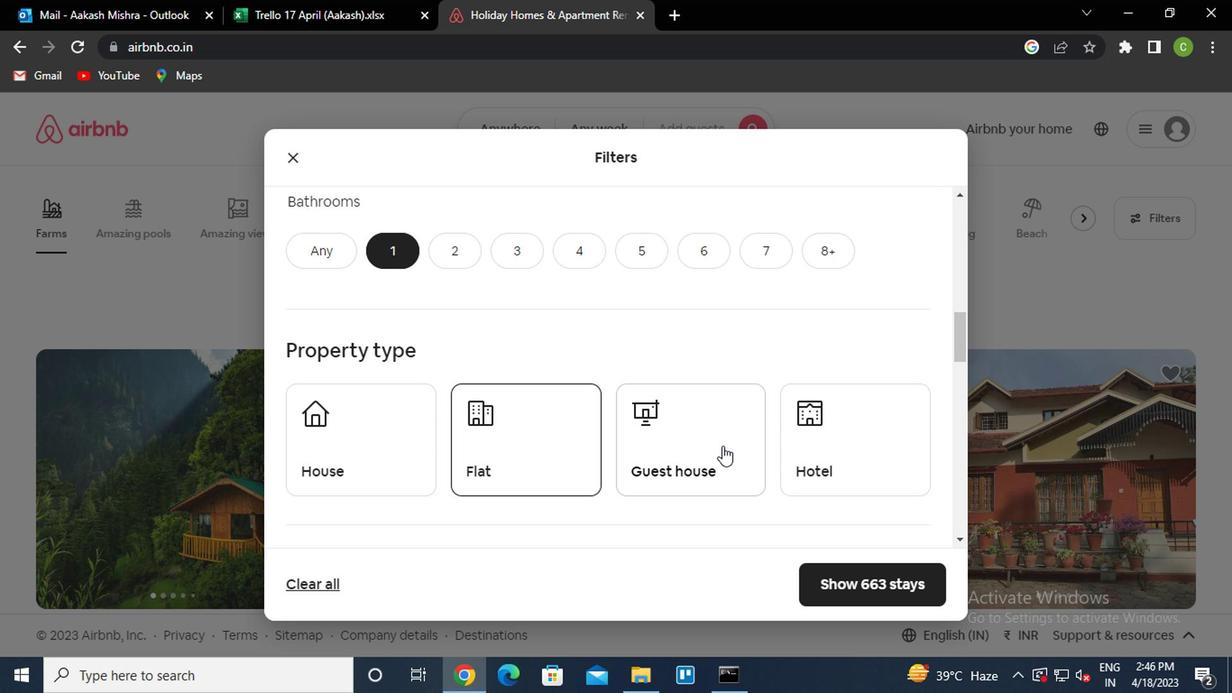 
Action: Mouse pressed left at (822, 462)
Screenshot: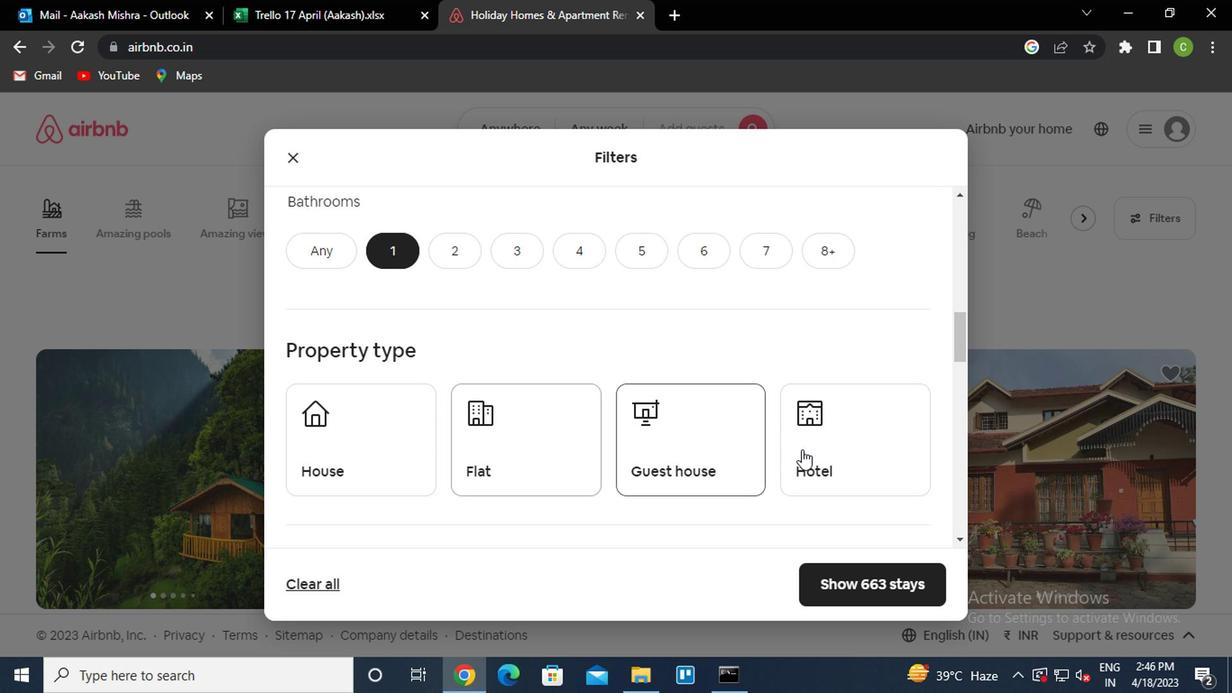 
Action: Mouse moved to (635, 486)
Screenshot: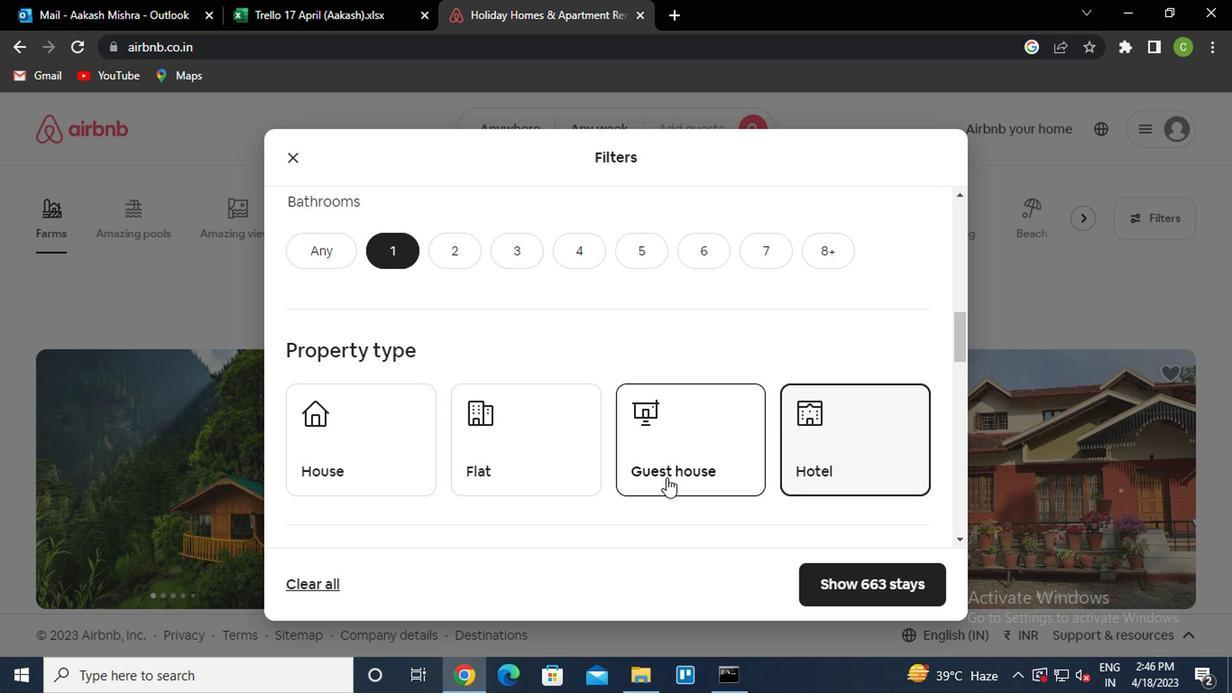 
Action: Mouse scrolled (635, 485) with delta (0, -1)
Screenshot: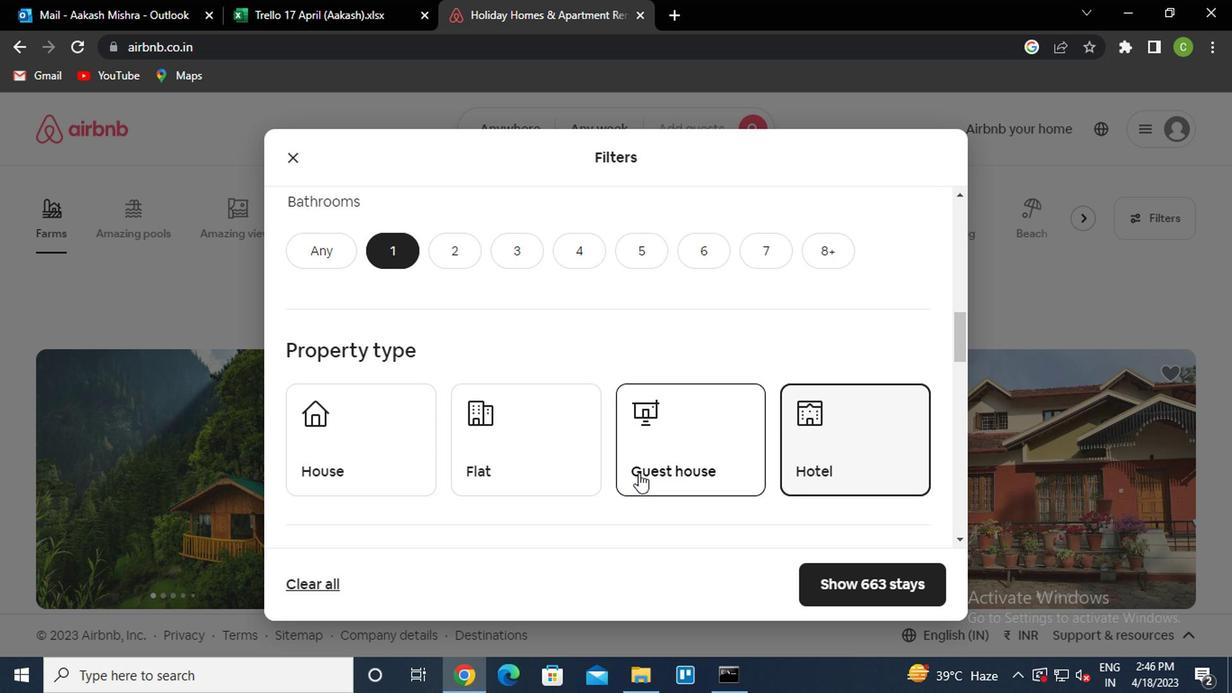 
Action: Mouse scrolled (635, 485) with delta (0, -1)
Screenshot: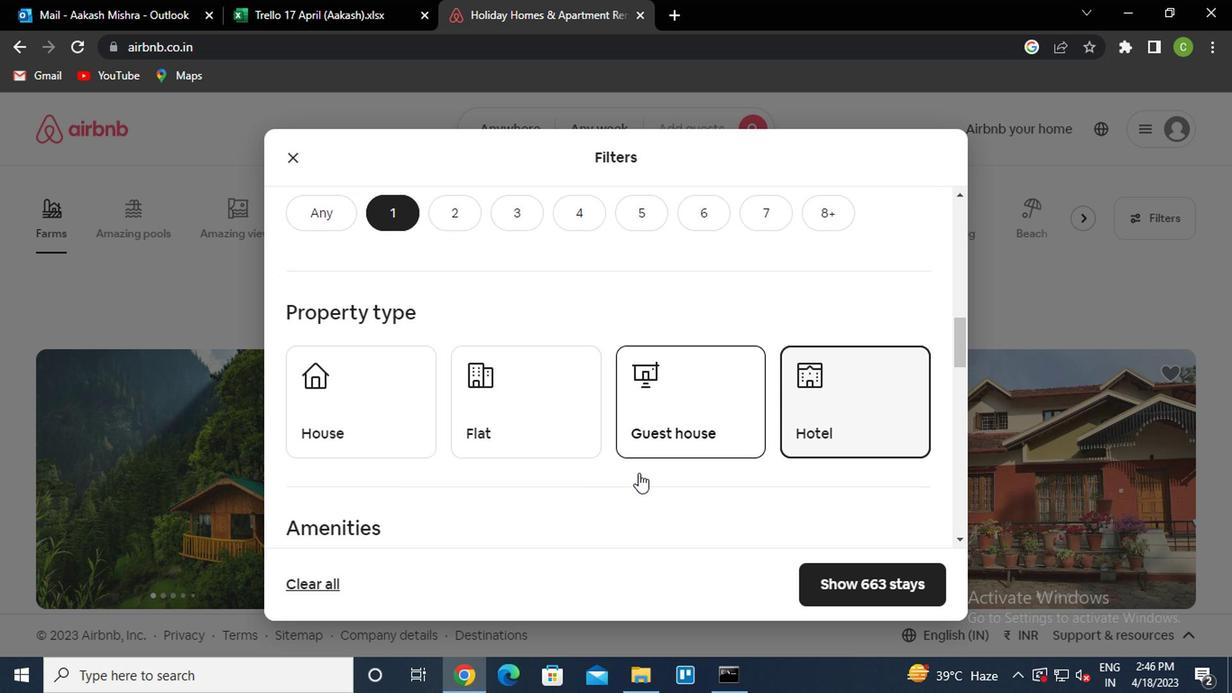 
Action: Mouse scrolled (635, 485) with delta (0, -1)
Screenshot: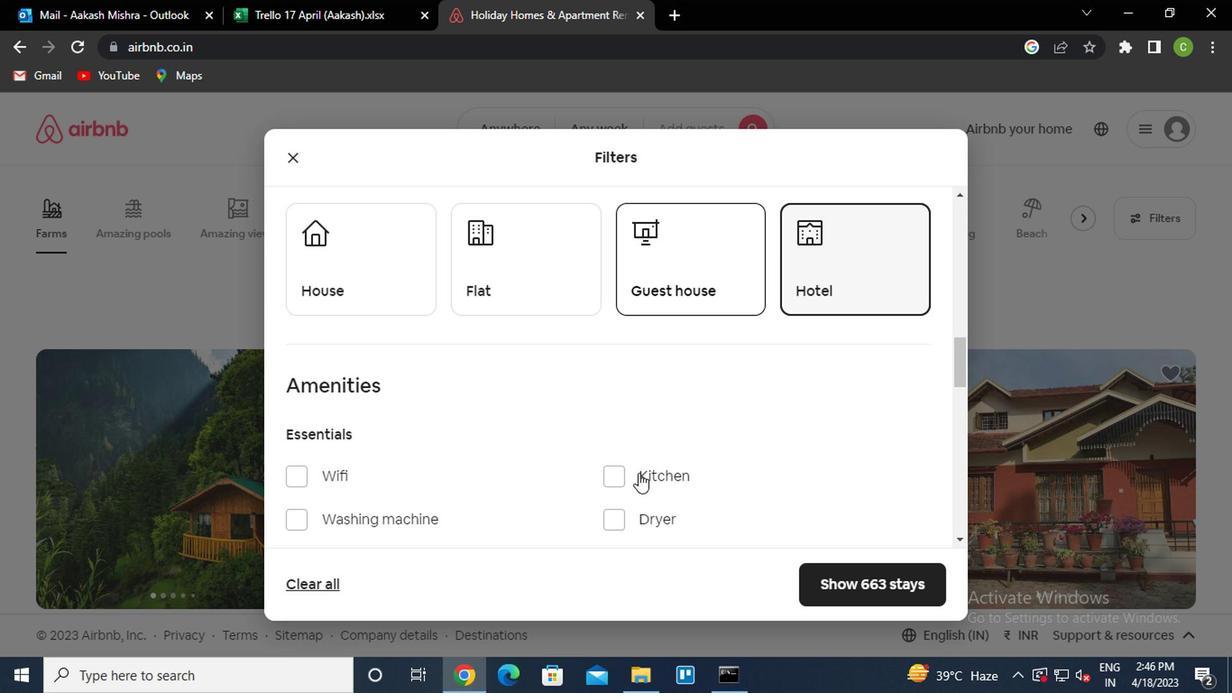 
Action: Mouse scrolled (635, 485) with delta (0, -1)
Screenshot: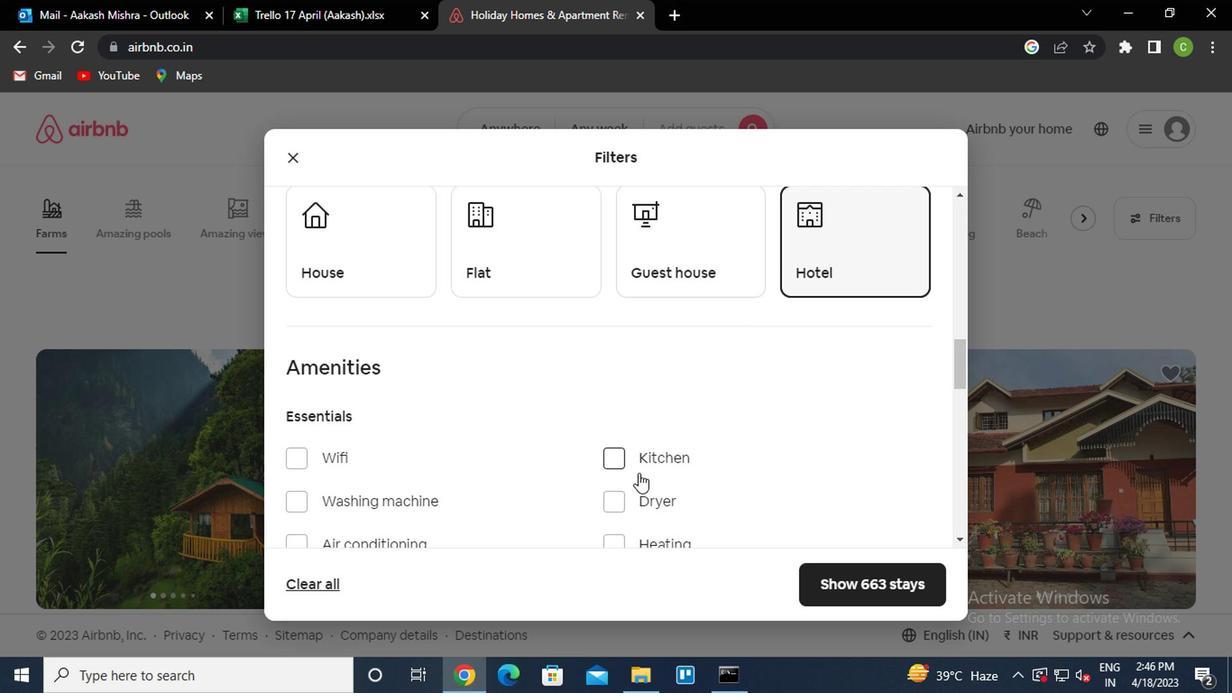 
Action: Mouse scrolled (635, 485) with delta (0, -1)
Screenshot: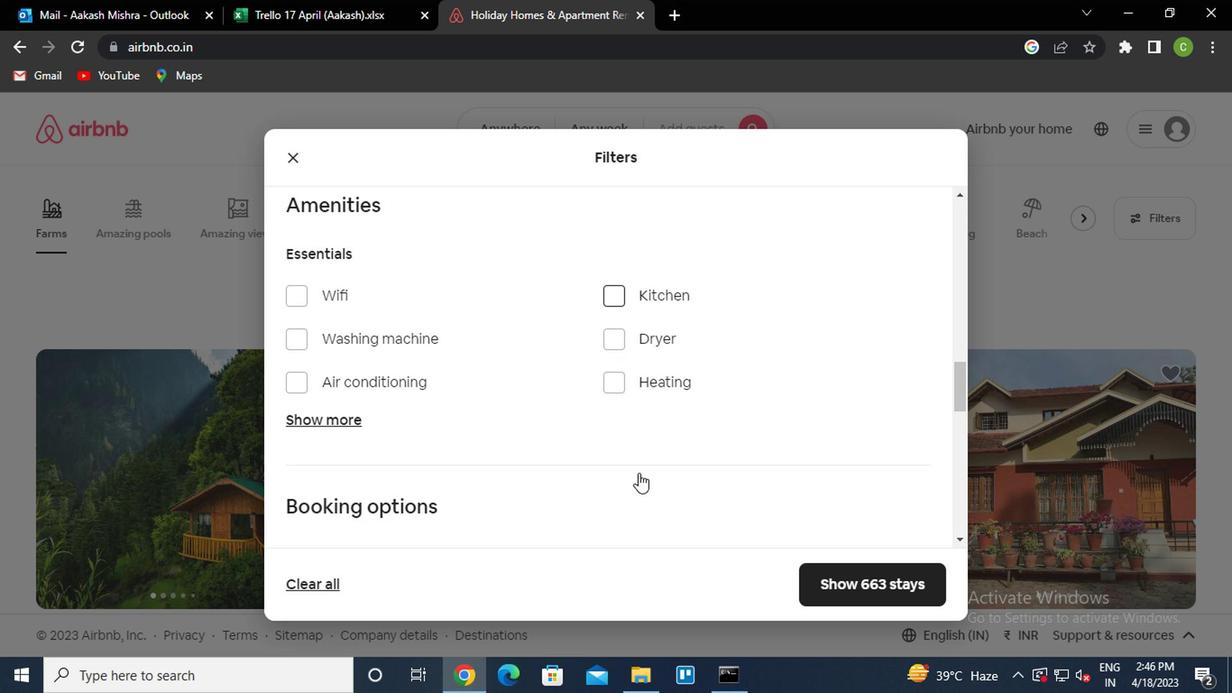 
Action: Mouse moved to (633, 486)
Screenshot: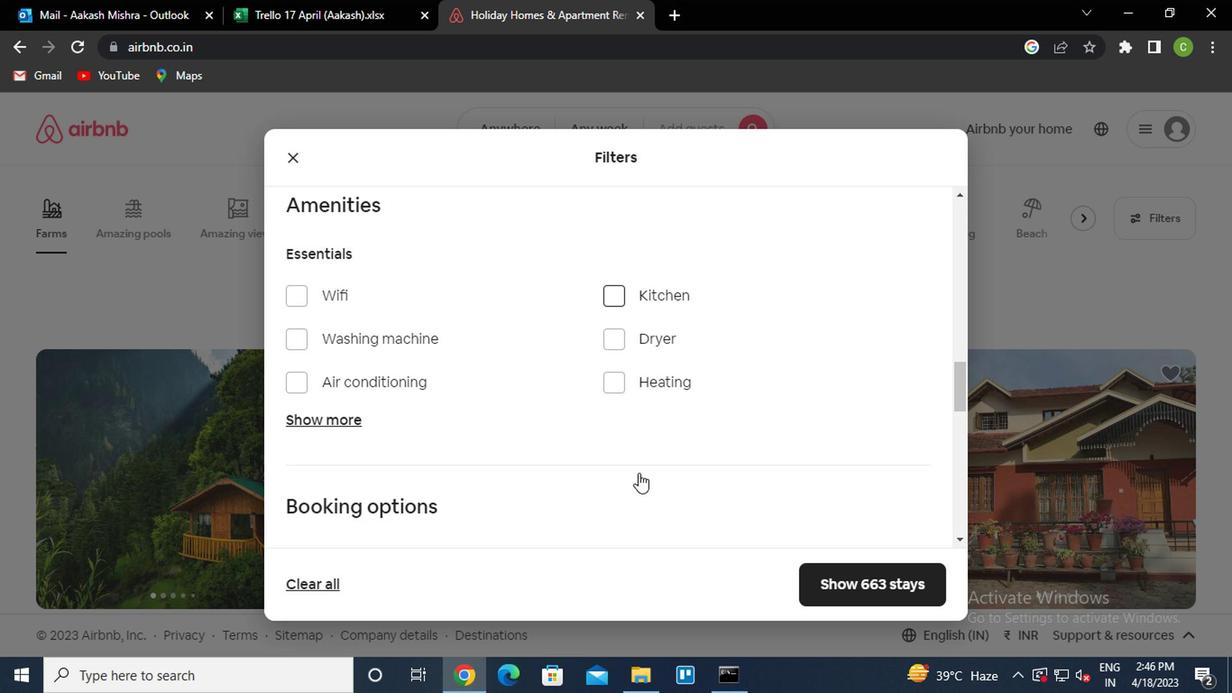 
Action: Mouse scrolled (633, 485) with delta (0, -1)
Screenshot: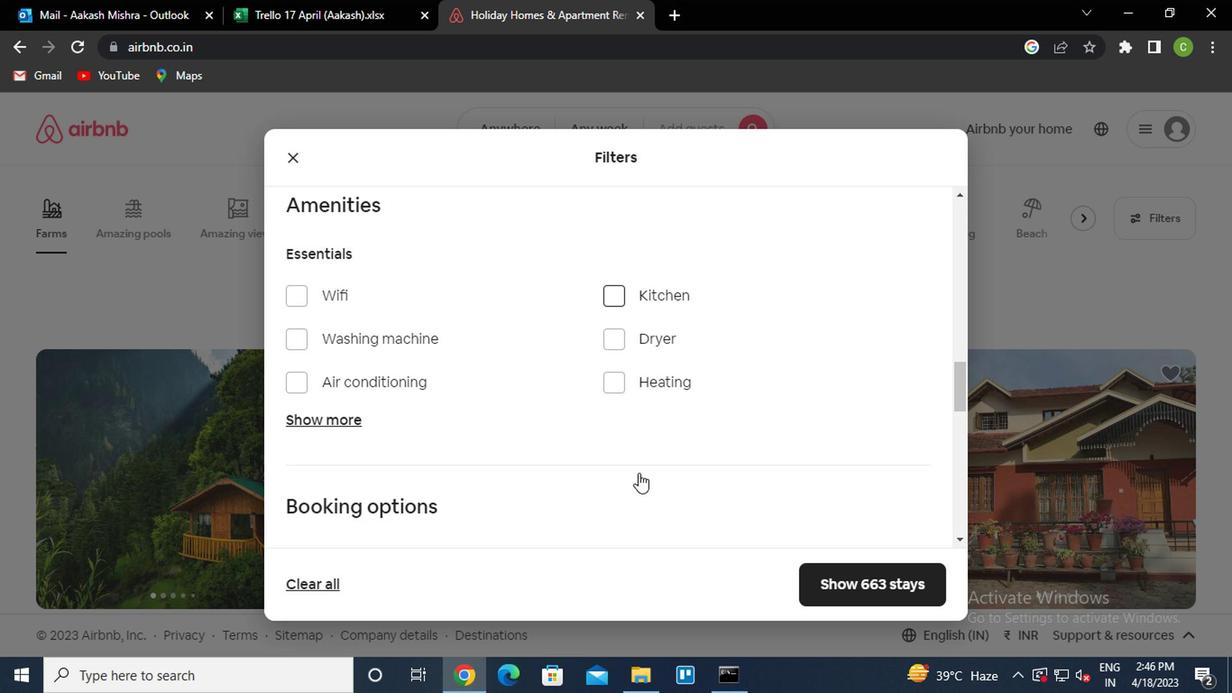 
Action: Mouse scrolled (633, 485) with delta (0, -1)
Screenshot: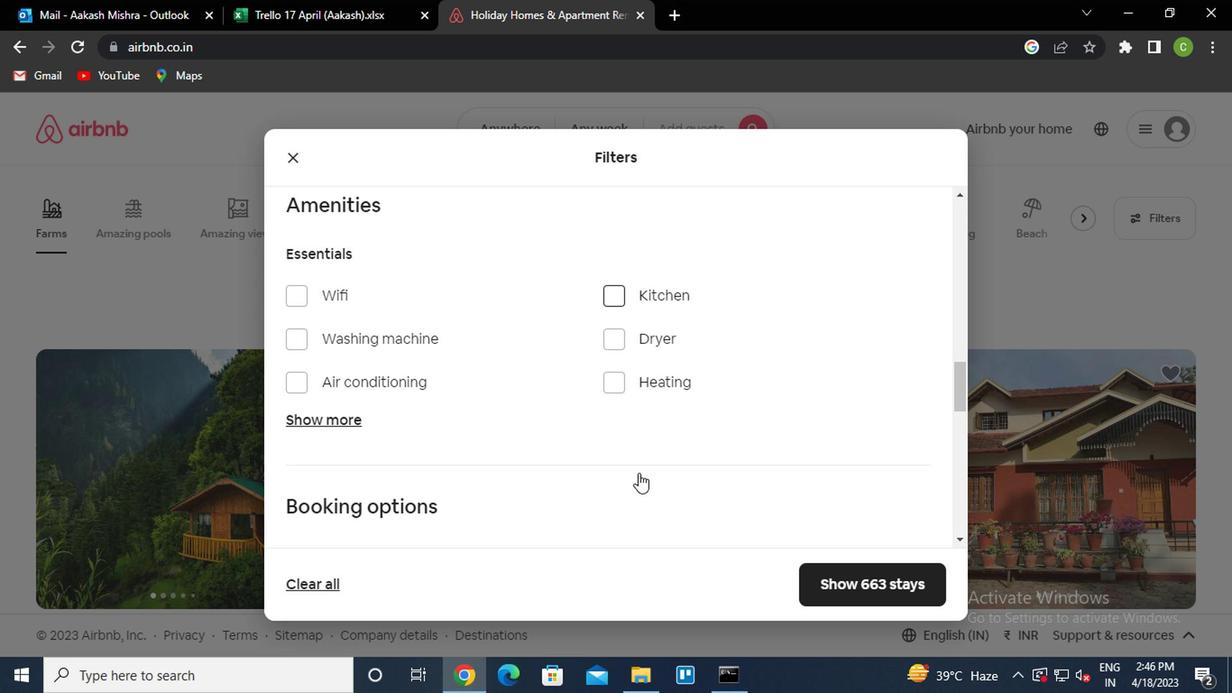
Action: Mouse moved to (882, 374)
Screenshot: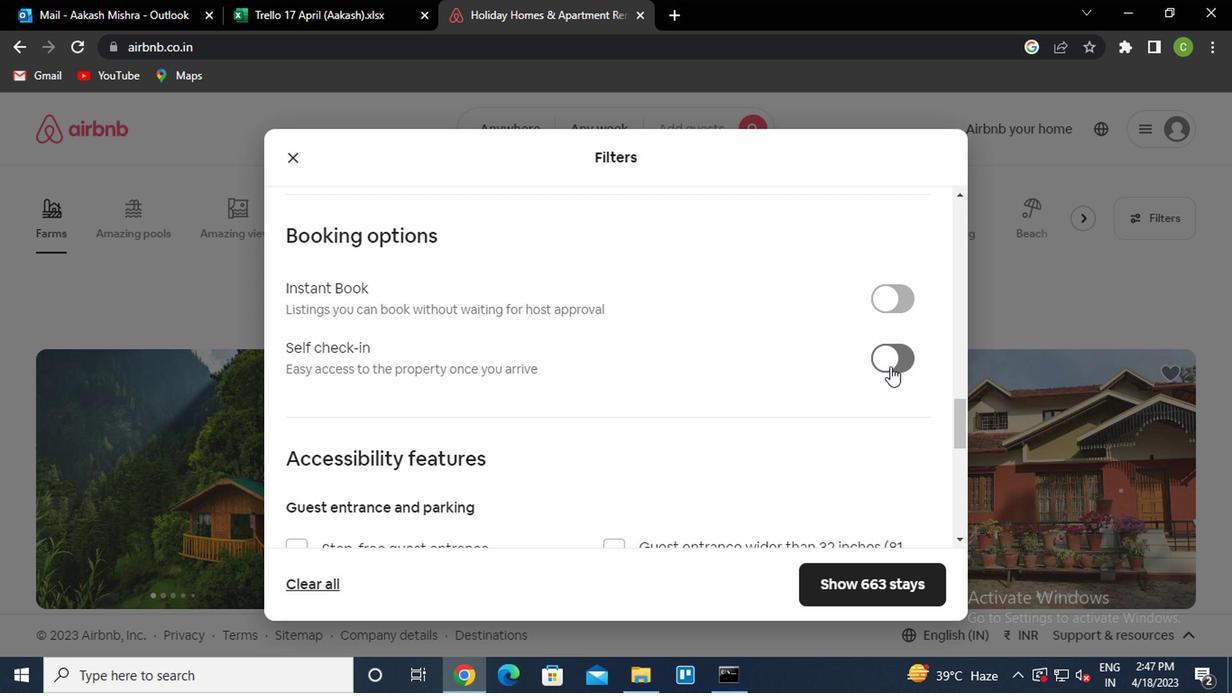
Action: Mouse pressed left at (882, 374)
Screenshot: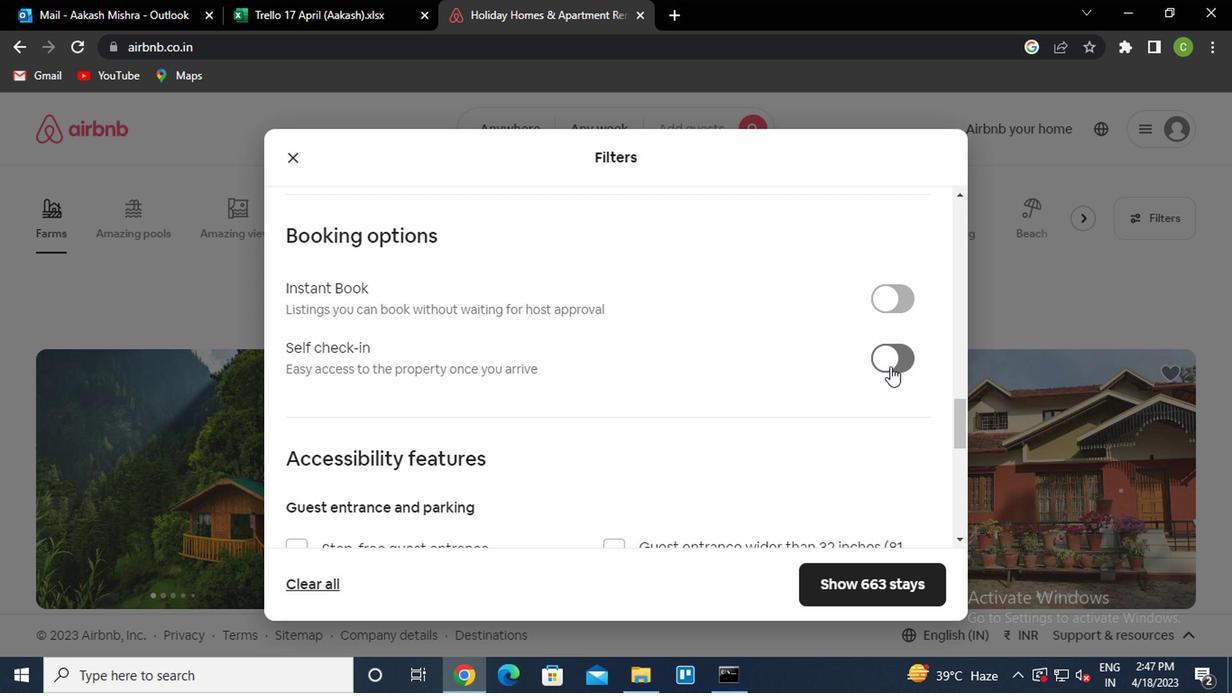 
Action: Mouse moved to (567, 489)
Screenshot: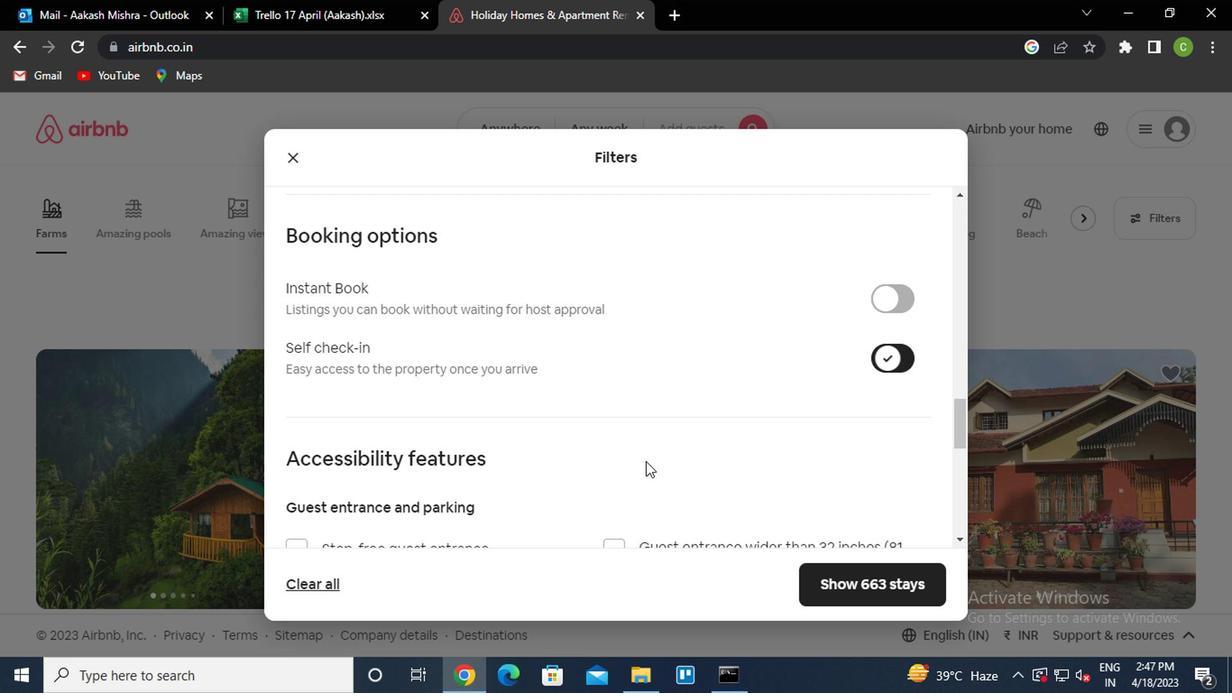 
Action: Mouse scrolled (567, 488) with delta (0, 0)
Screenshot: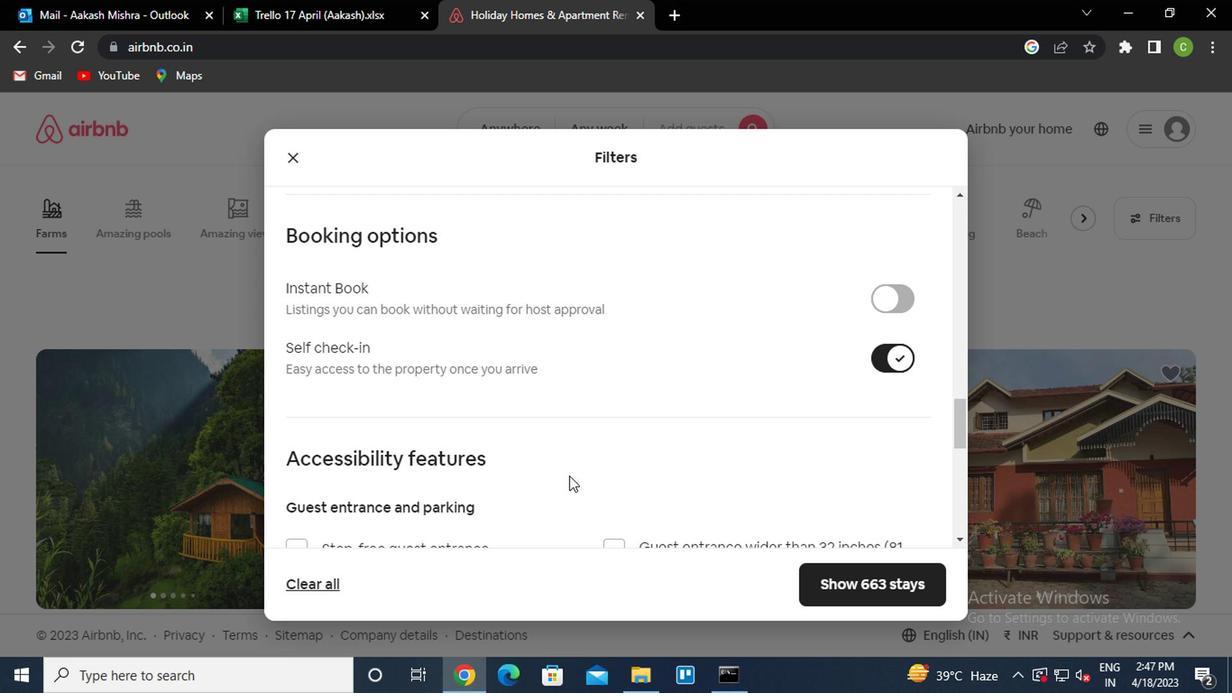 
Action: Mouse scrolled (567, 488) with delta (0, 0)
Screenshot: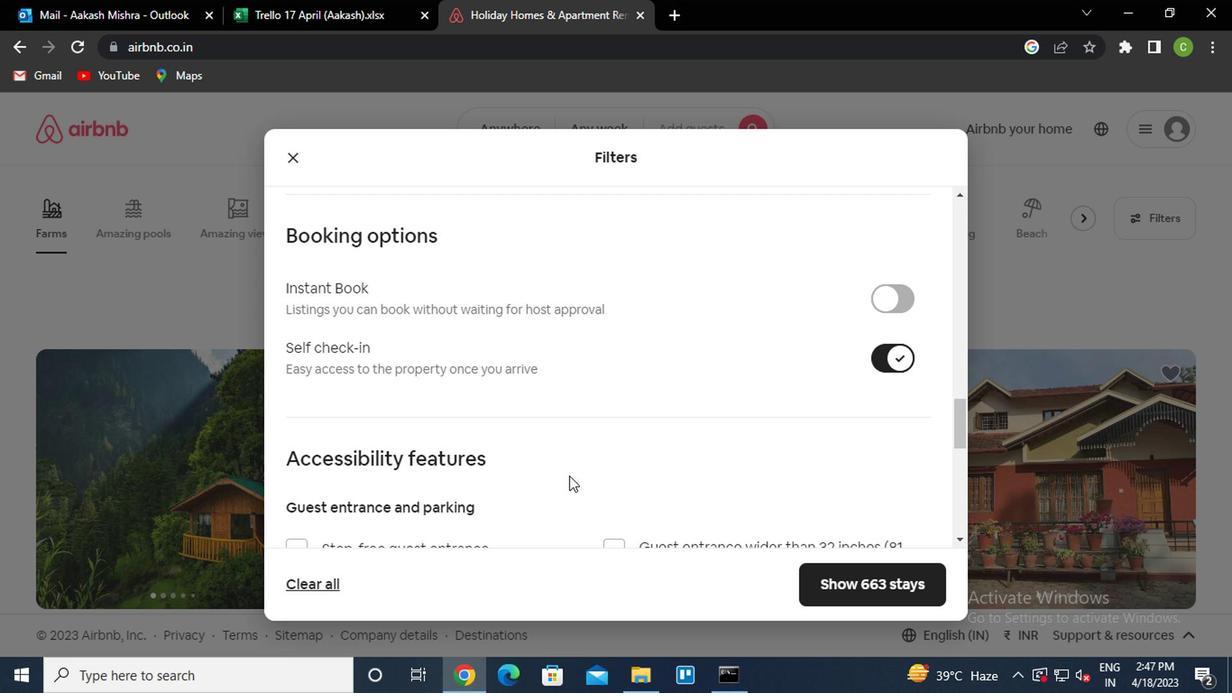 
Action: Mouse scrolled (567, 488) with delta (0, 0)
Screenshot: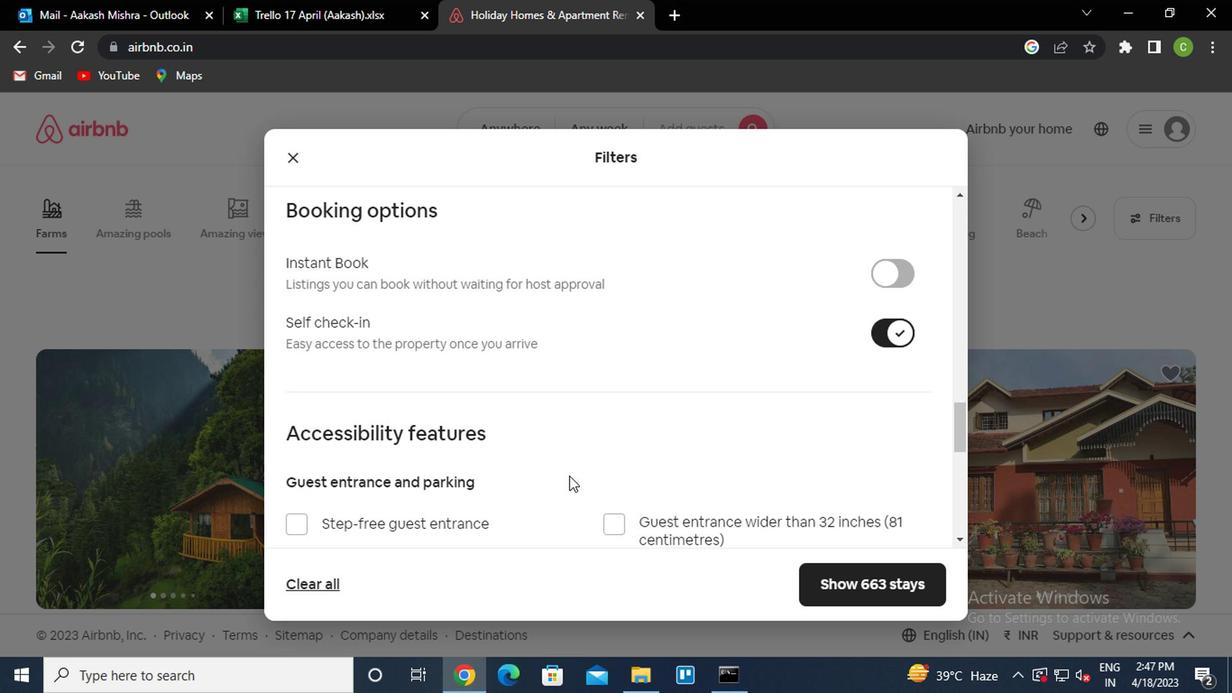 
Action: Mouse scrolled (567, 488) with delta (0, 0)
Screenshot: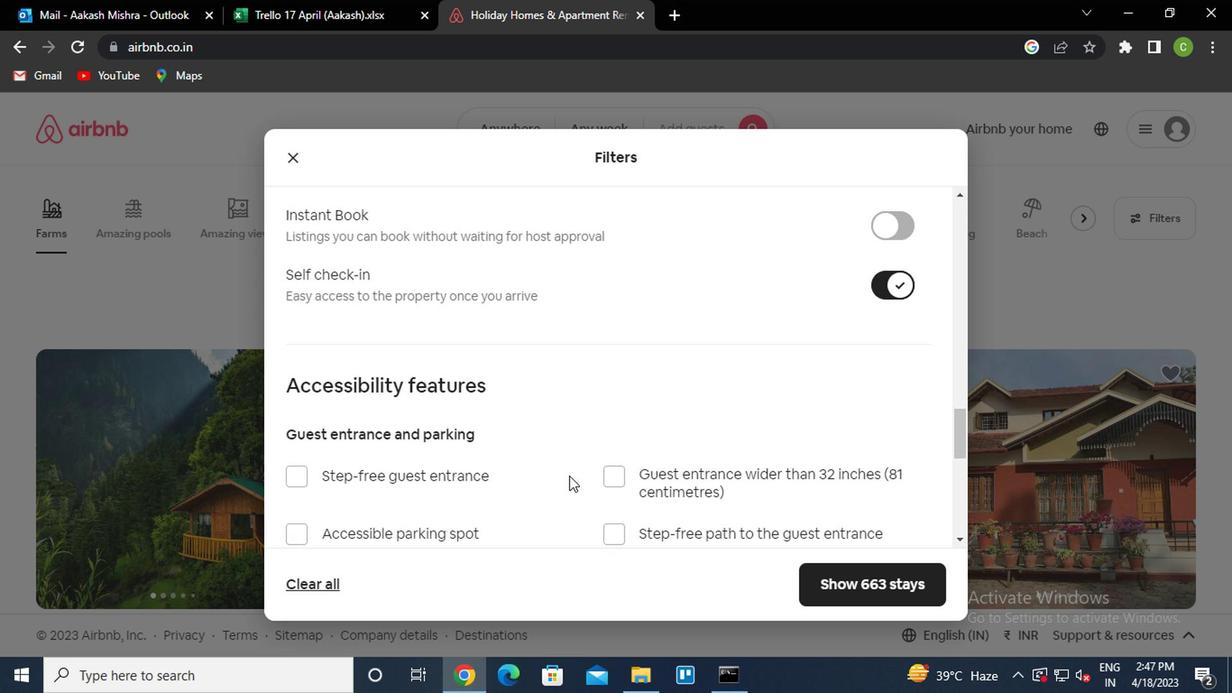 
Action: Mouse scrolled (567, 488) with delta (0, 0)
Screenshot: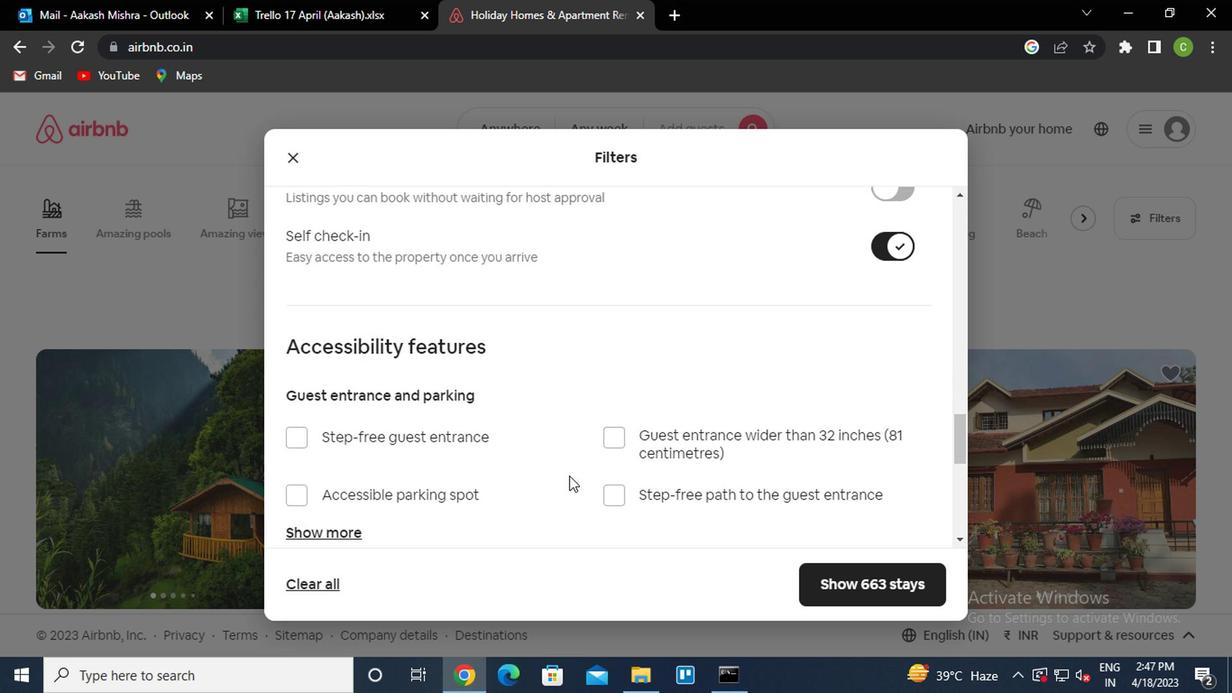 
Action: Mouse scrolled (567, 488) with delta (0, 0)
Screenshot: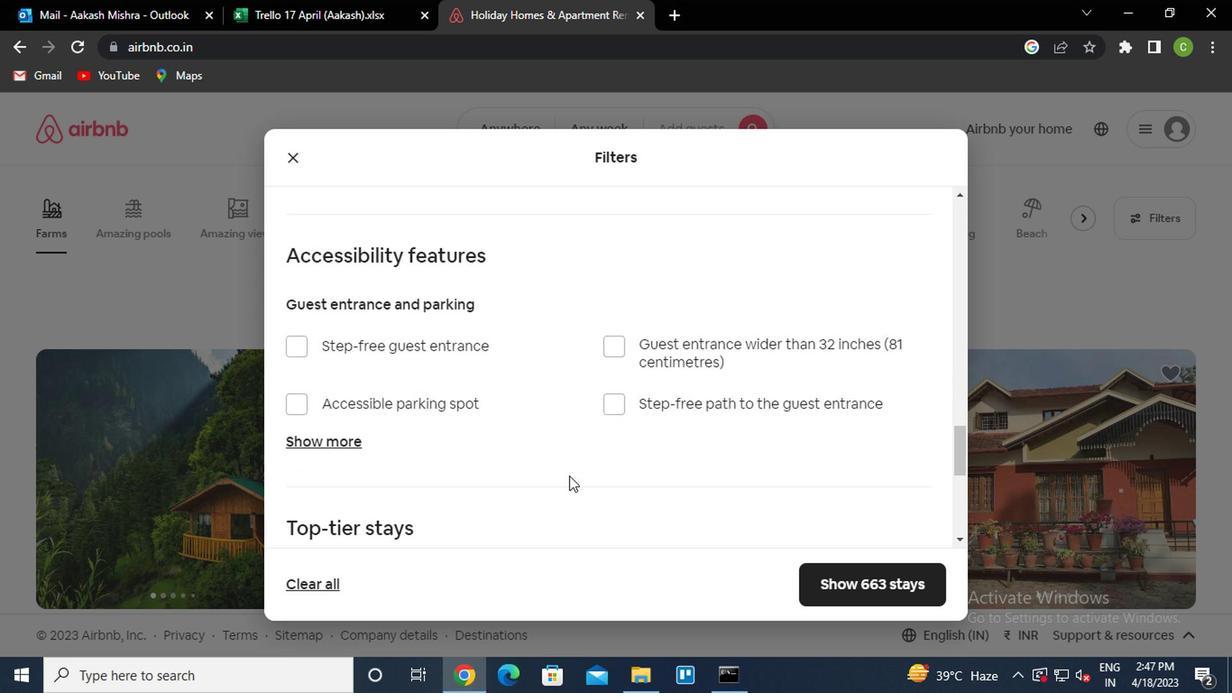 
Action: Mouse moved to (441, 456)
Screenshot: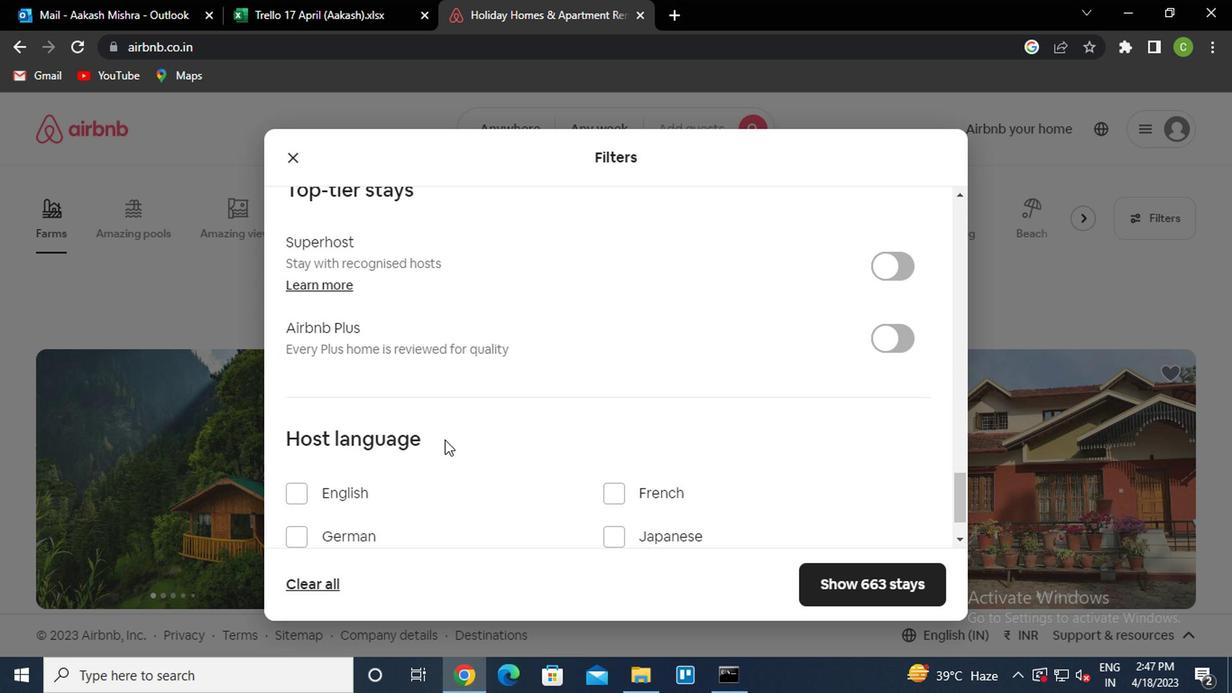 
Action: Mouse scrolled (441, 455) with delta (0, 0)
Screenshot: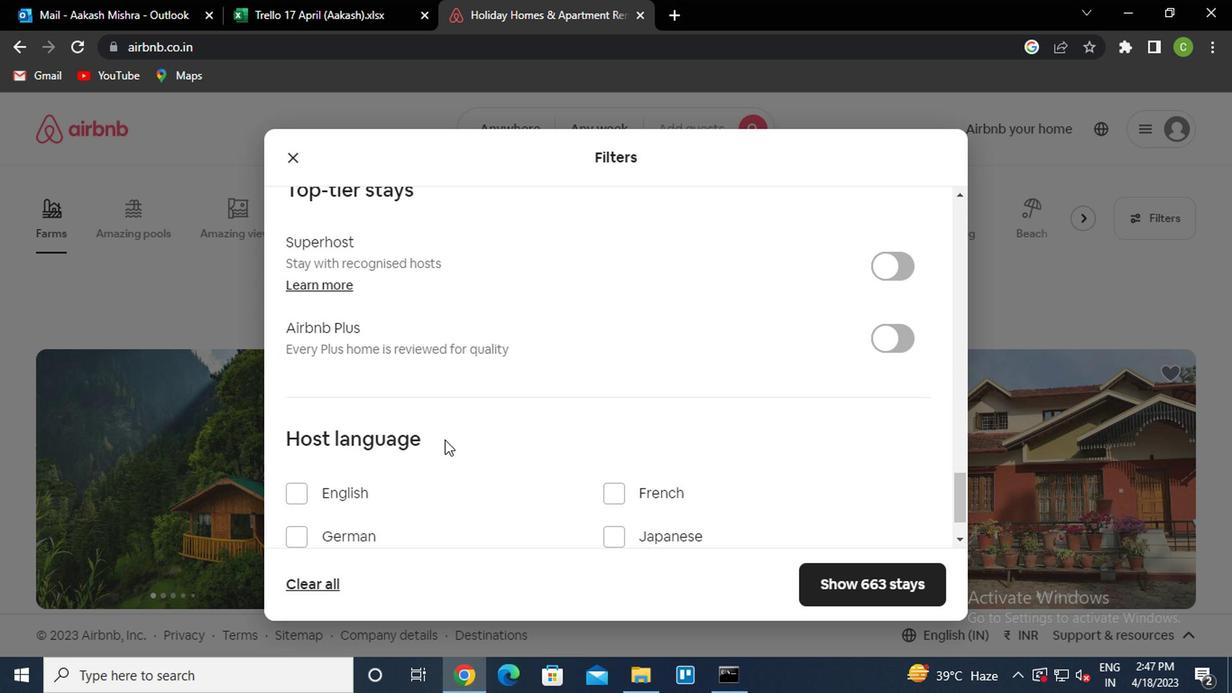 
Action: Mouse scrolled (441, 455) with delta (0, 0)
Screenshot: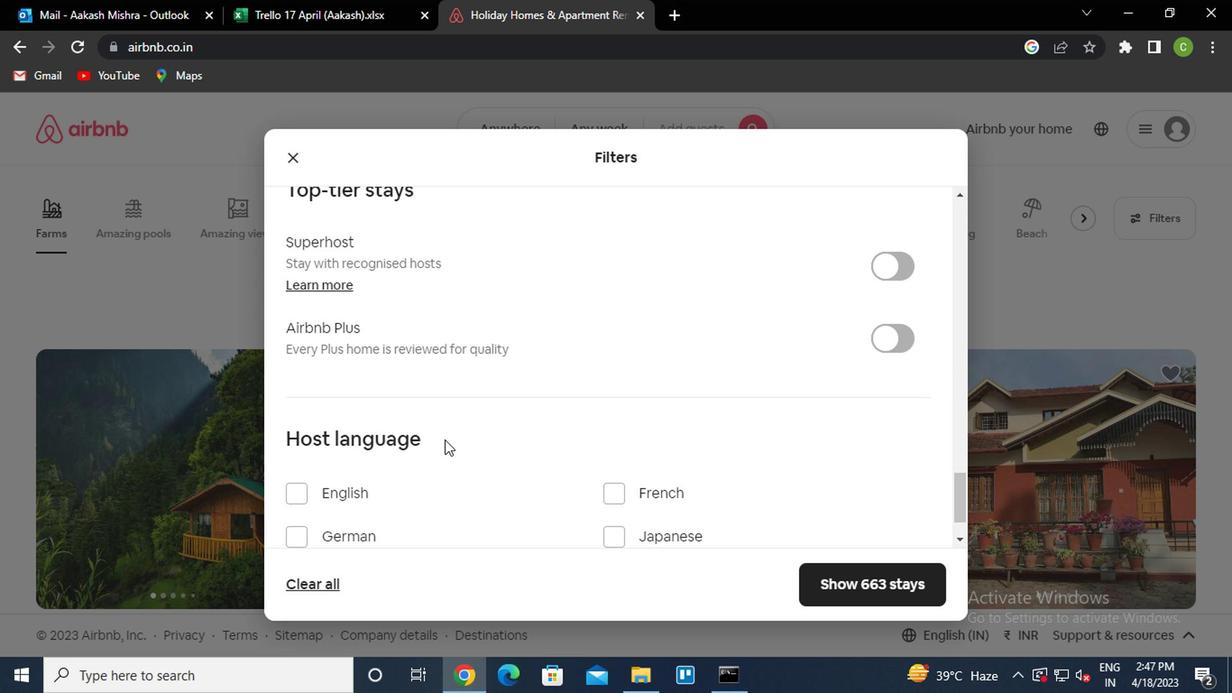 
Action: Mouse scrolled (441, 455) with delta (0, 0)
Screenshot: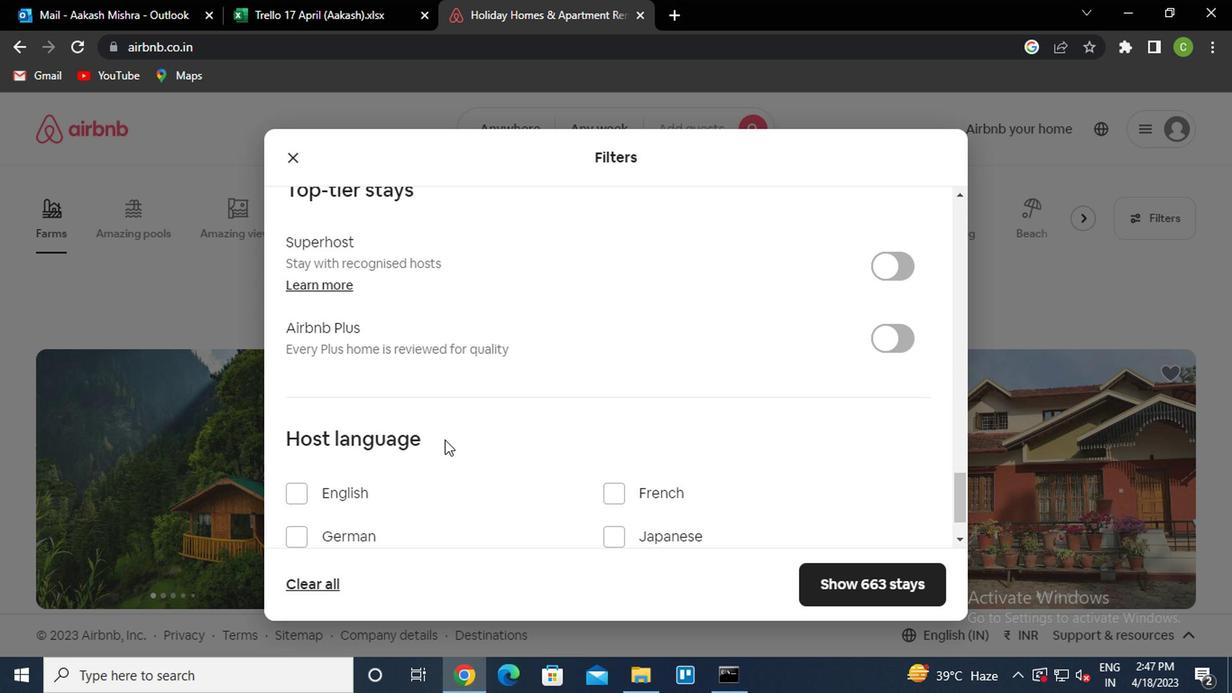 
Action: Mouse scrolled (441, 455) with delta (0, 0)
Screenshot: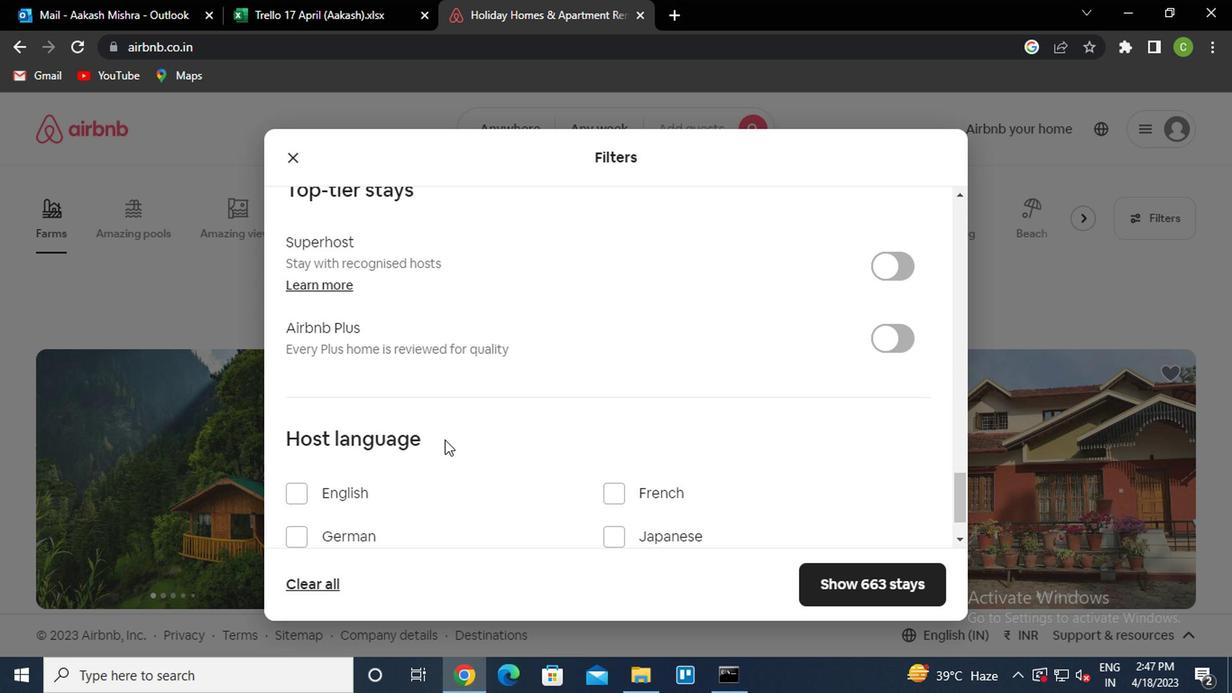 
Action: Mouse moved to (317, 519)
Screenshot: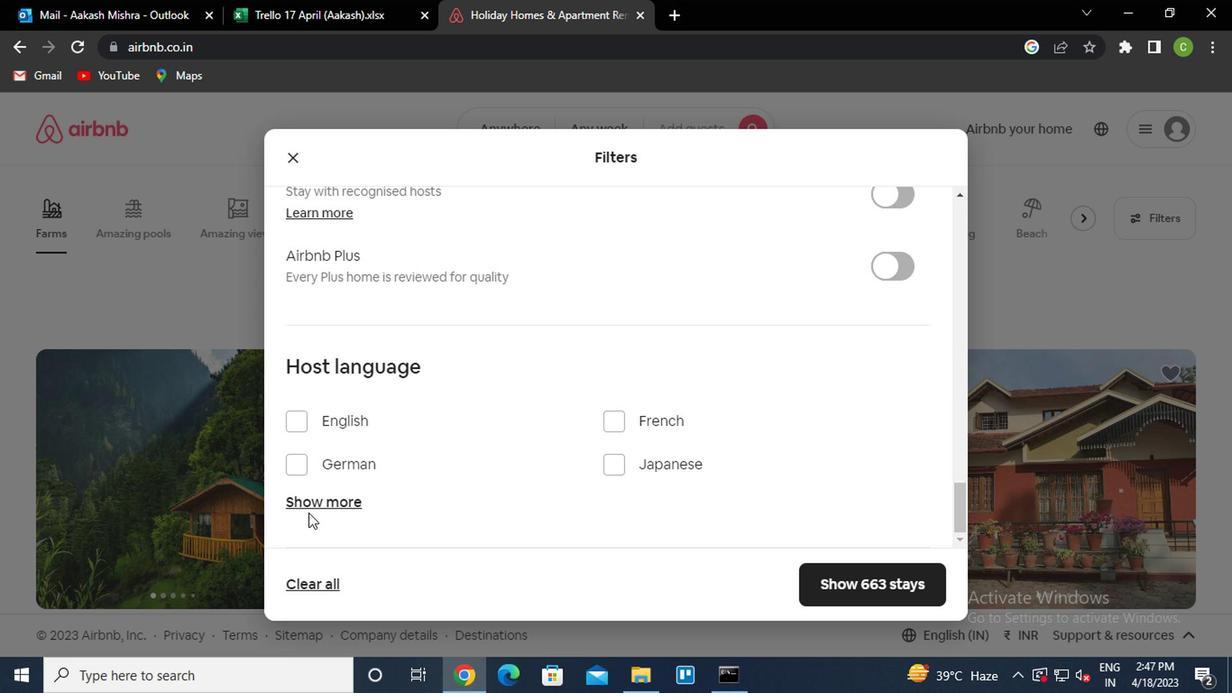 
Action: Mouse pressed left at (317, 519)
Screenshot: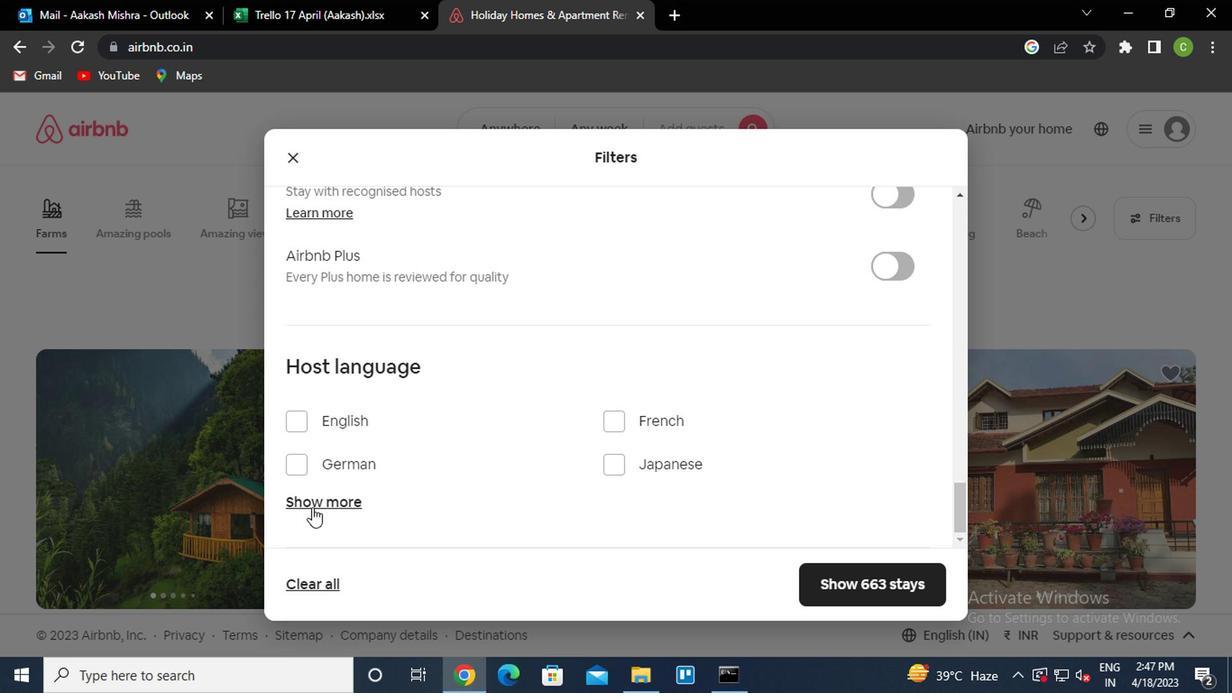 
Action: Mouse moved to (518, 466)
Screenshot: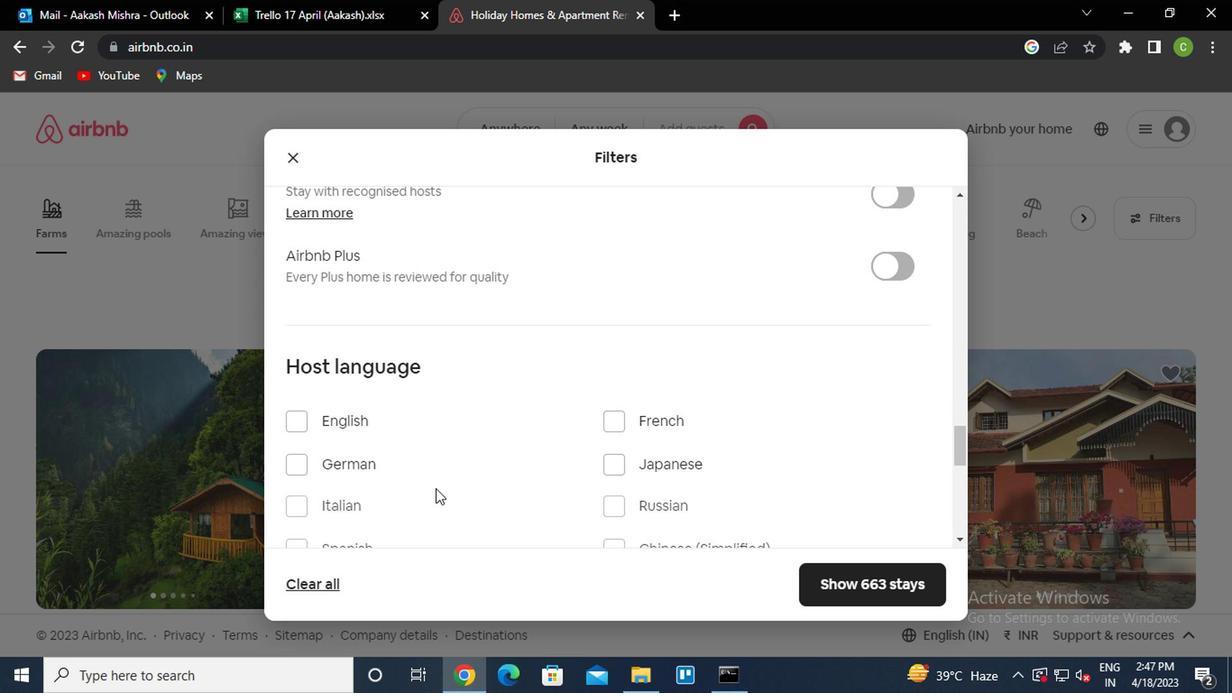 
Action: Mouse scrolled (518, 464) with delta (0, -1)
Screenshot: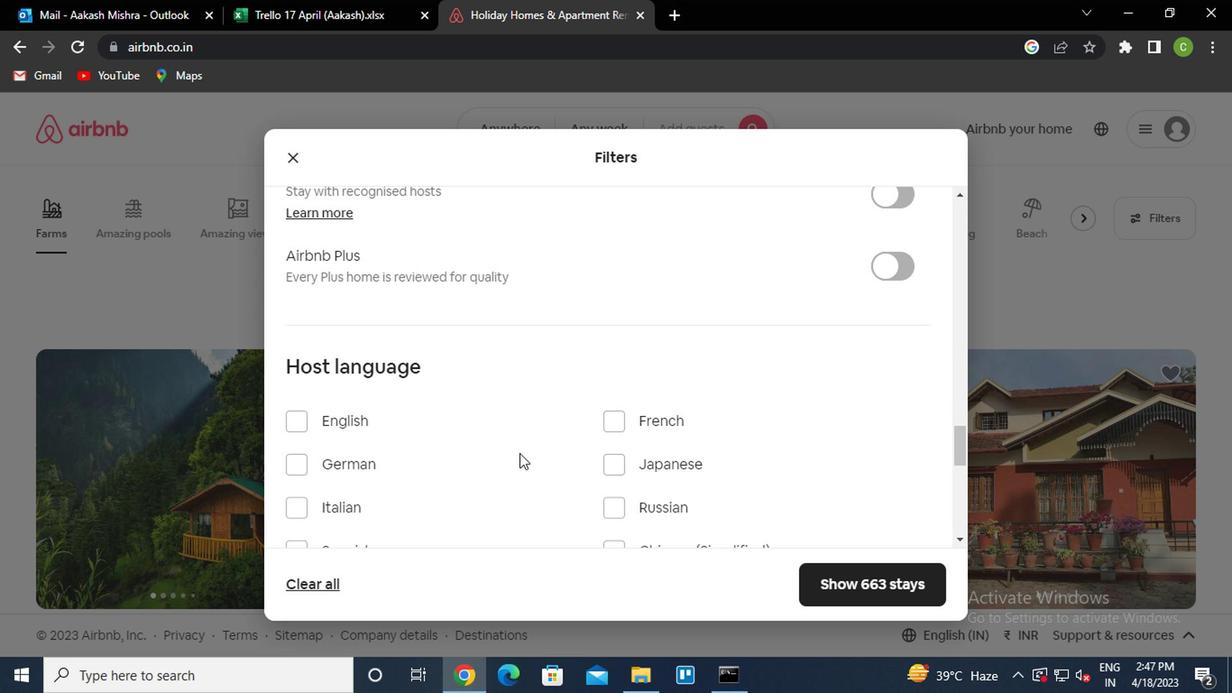 
Action: Mouse scrolled (518, 464) with delta (0, -1)
Screenshot: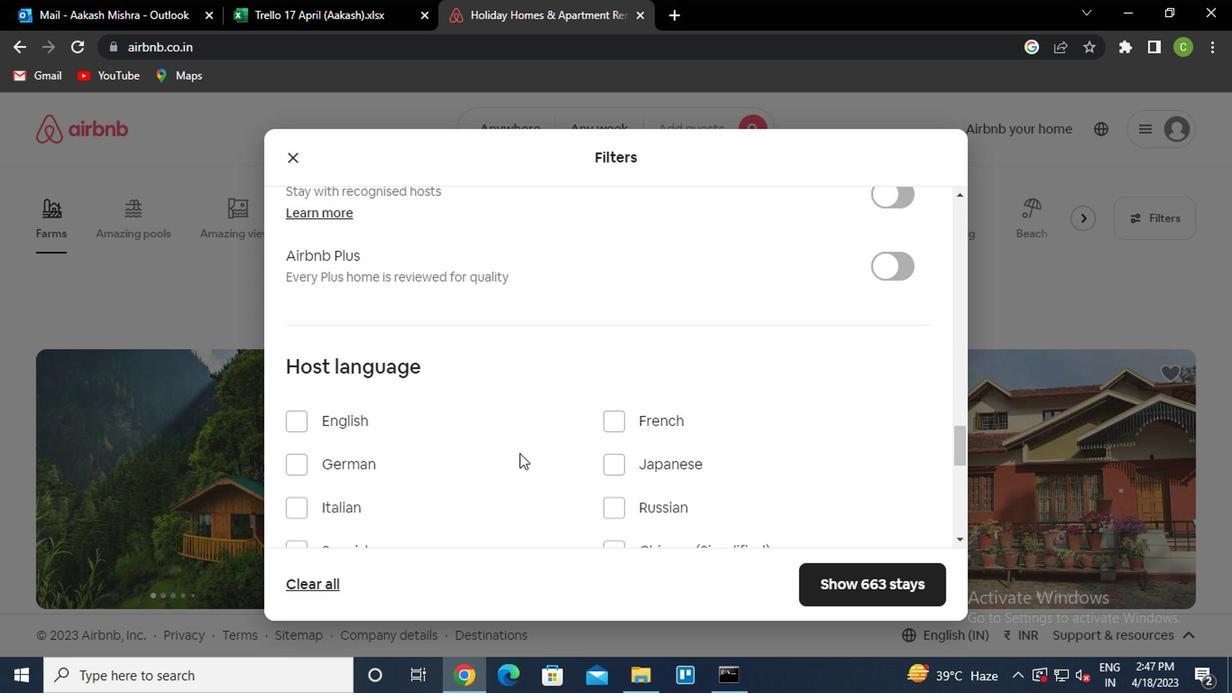 
Action: Mouse scrolled (518, 464) with delta (0, -1)
Screenshot: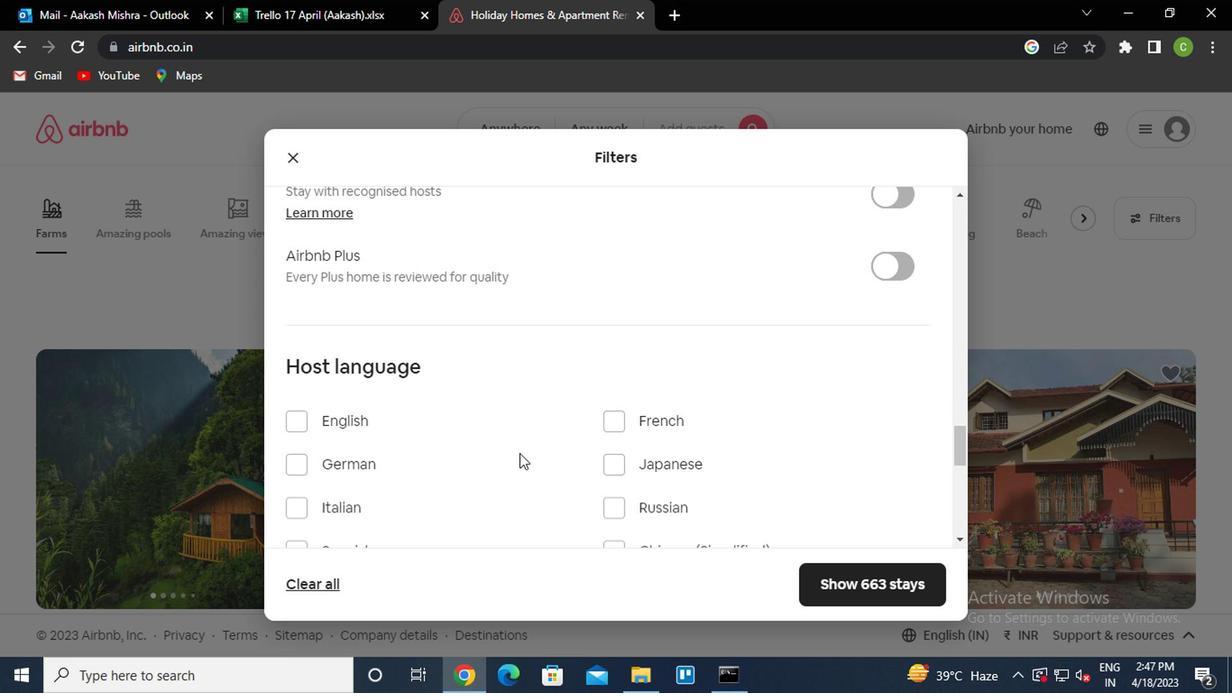 
Action: Mouse scrolled (518, 464) with delta (0, -1)
Screenshot: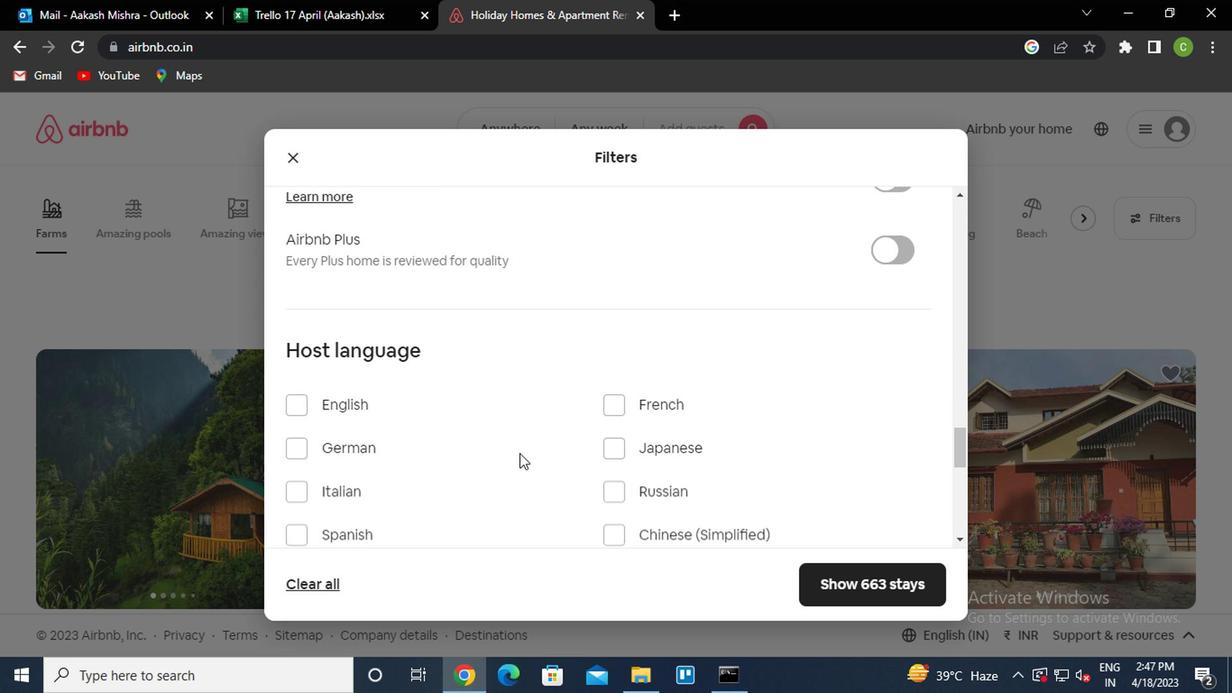 
Action: Mouse moved to (304, 202)
Screenshot: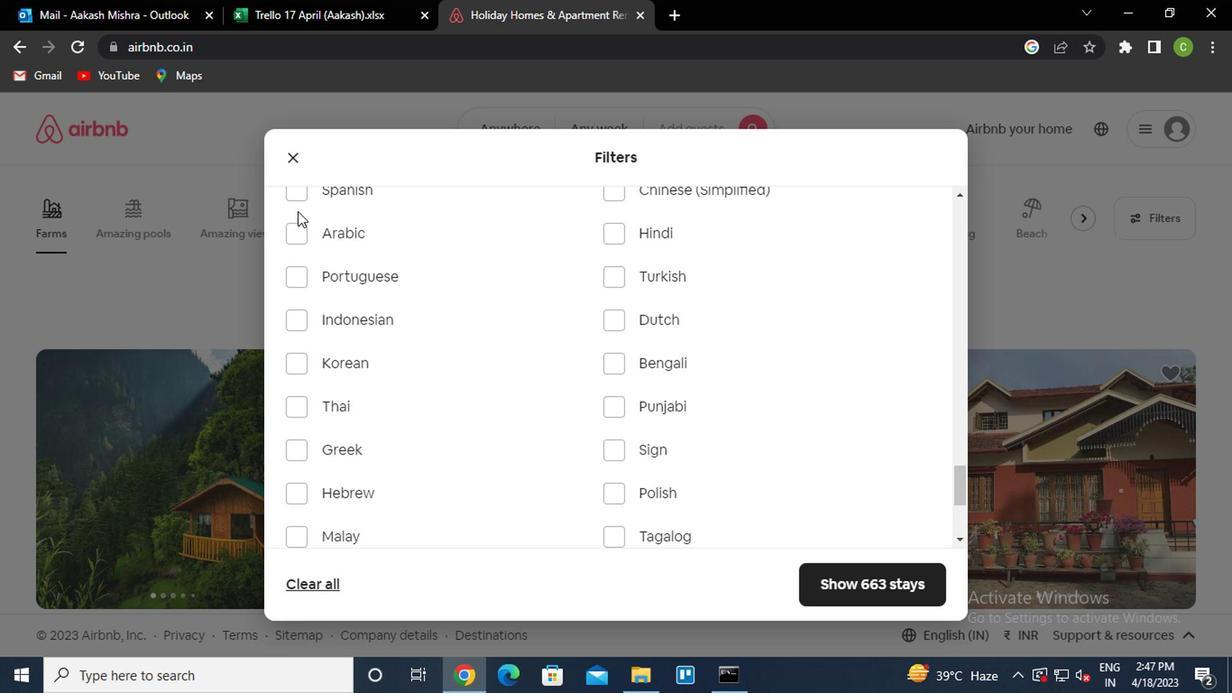 
Action: Mouse pressed left at (304, 202)
Screenshot: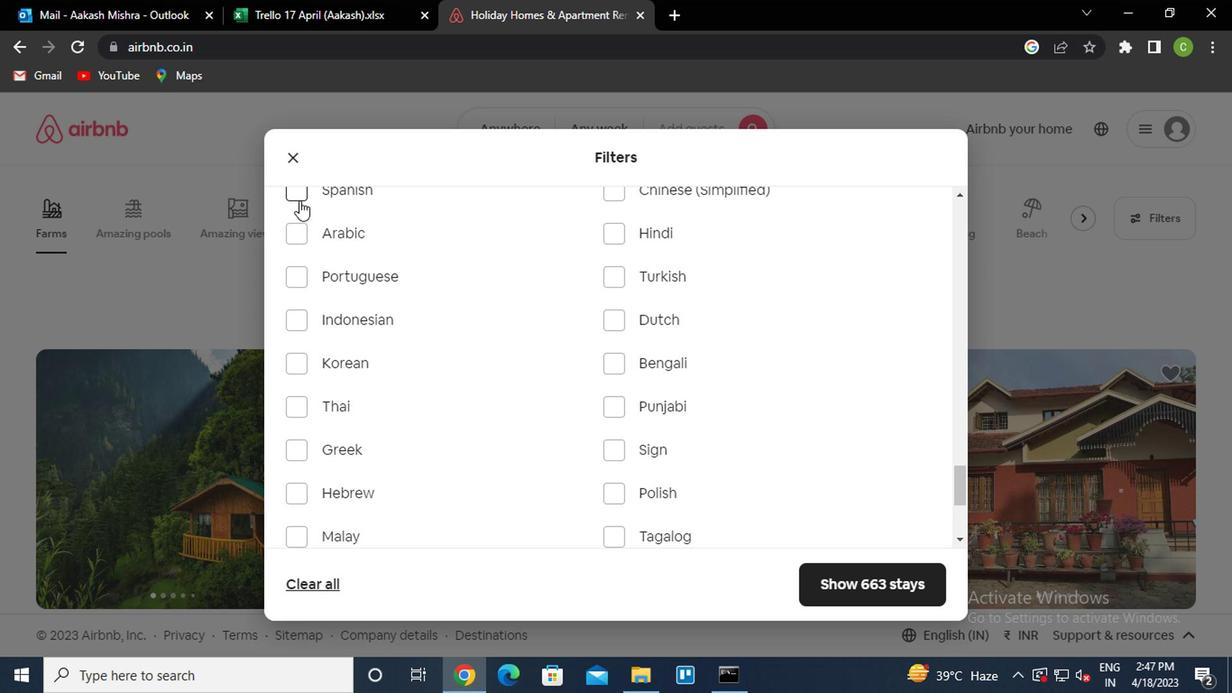 
Action: Mouse moved to (845, 611)
Screenshot: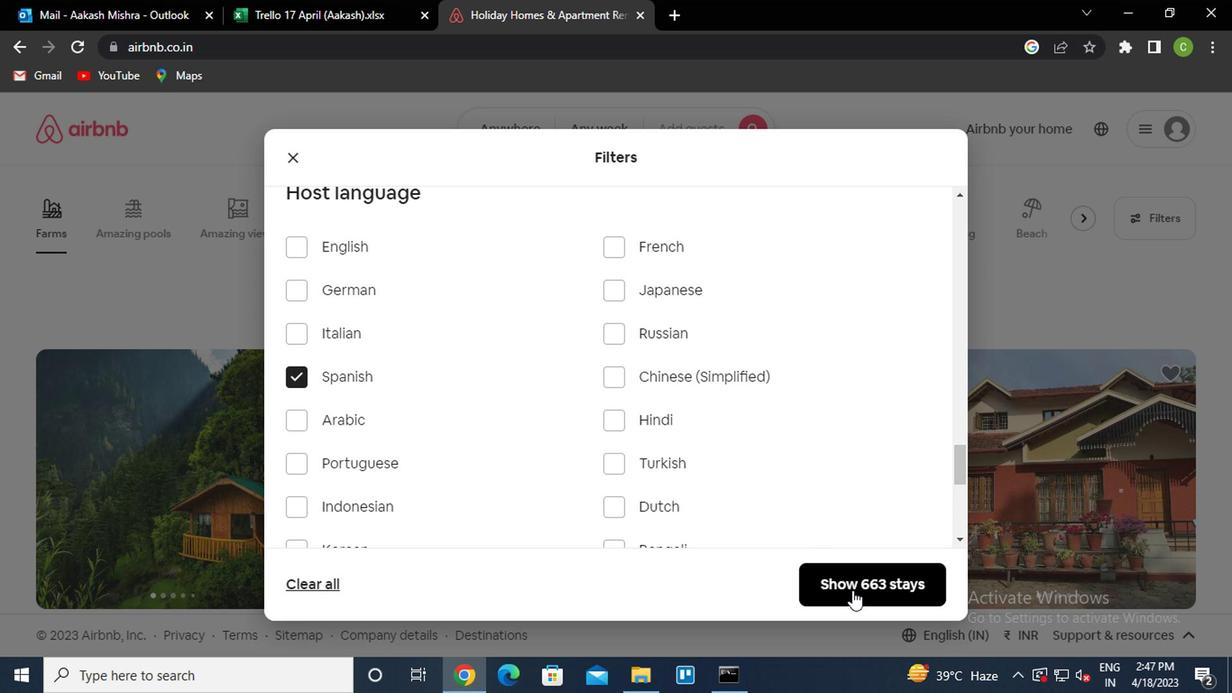 
Action: Mouse pressed left at (845, 611)
Screenshot: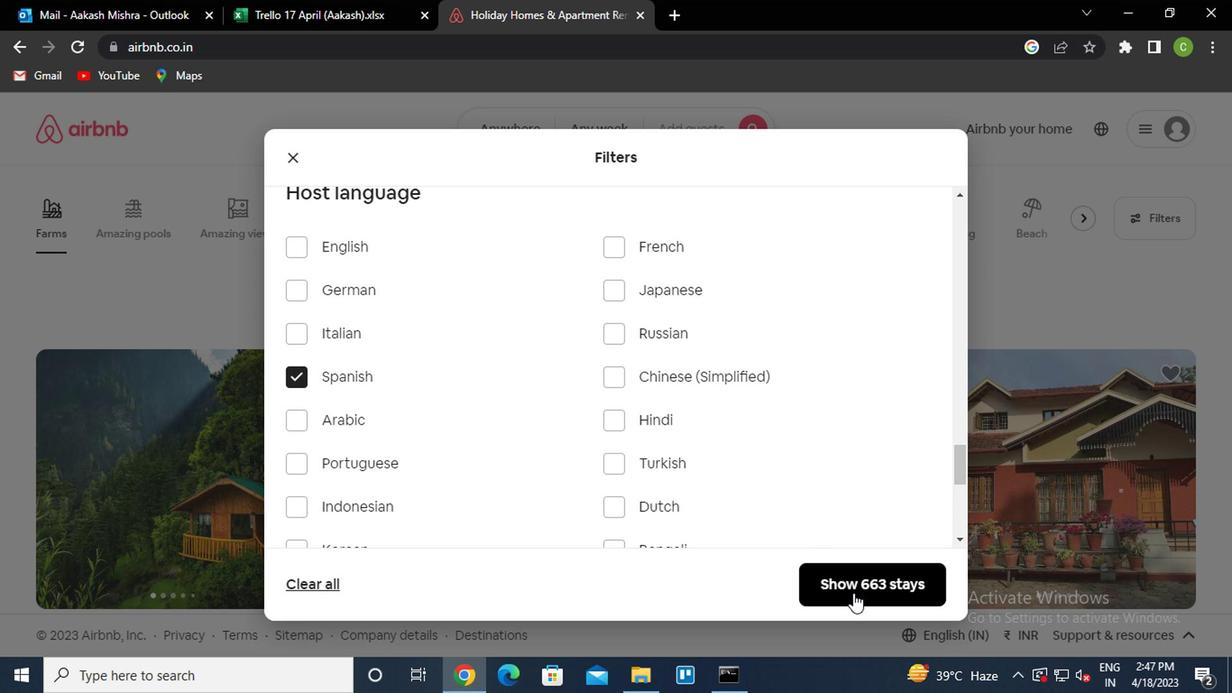 
Action: Mouse moved to (577, 473)
Screenshot: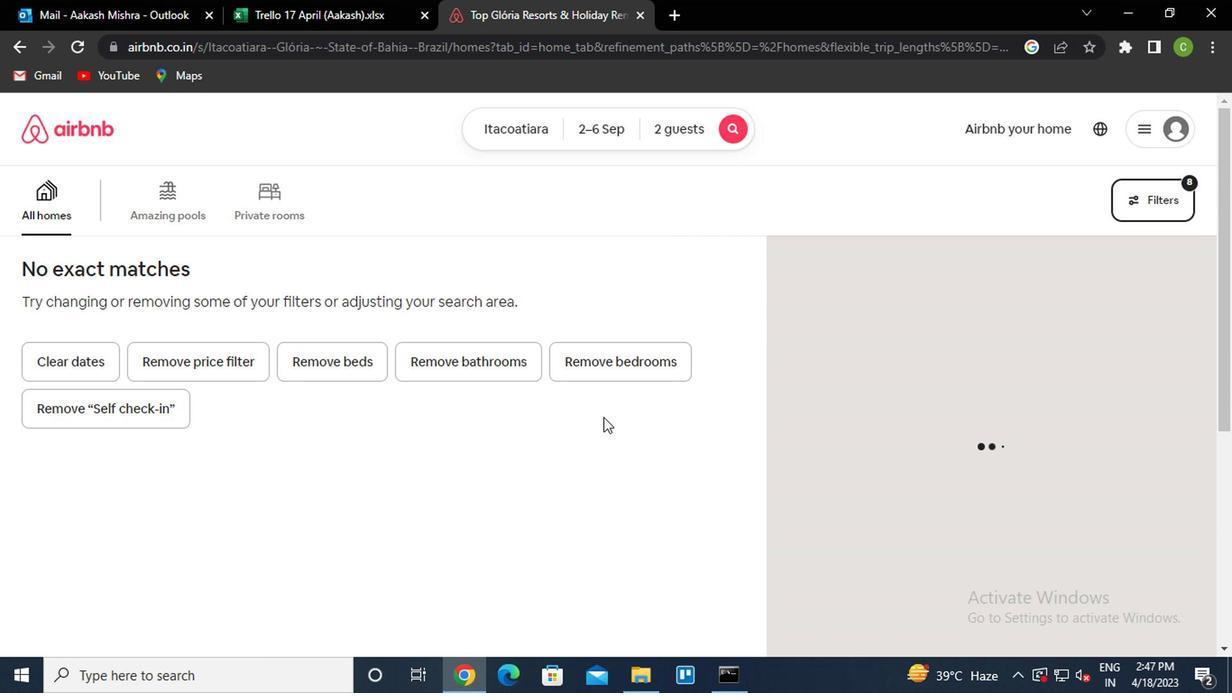 
